 Task: Look for space in Araxá, Brazil from 1st July, 2023 to 3rd July, 2023 for 1 adult in price range Rs.5000 to Rs.15000. Place can be private room with 1  bedroom having 1 bed and 1 bathroom. Property type can be house, flat, guest house, hotel. Amenities needed are: wifi, washing machine. Booking option can be shelf check-in. Required host language is Spanish.
Action: Mouse moved to (493, 89)
Screenshot: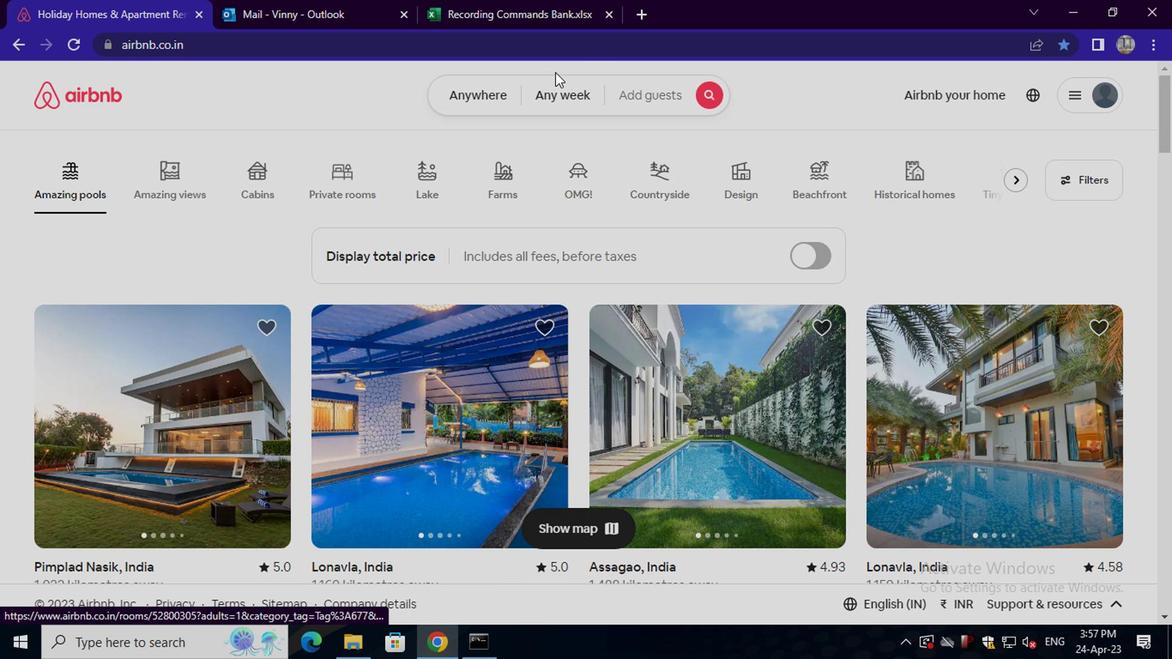 
Action: Mouse pressed left at (493, 89)
Screenshot: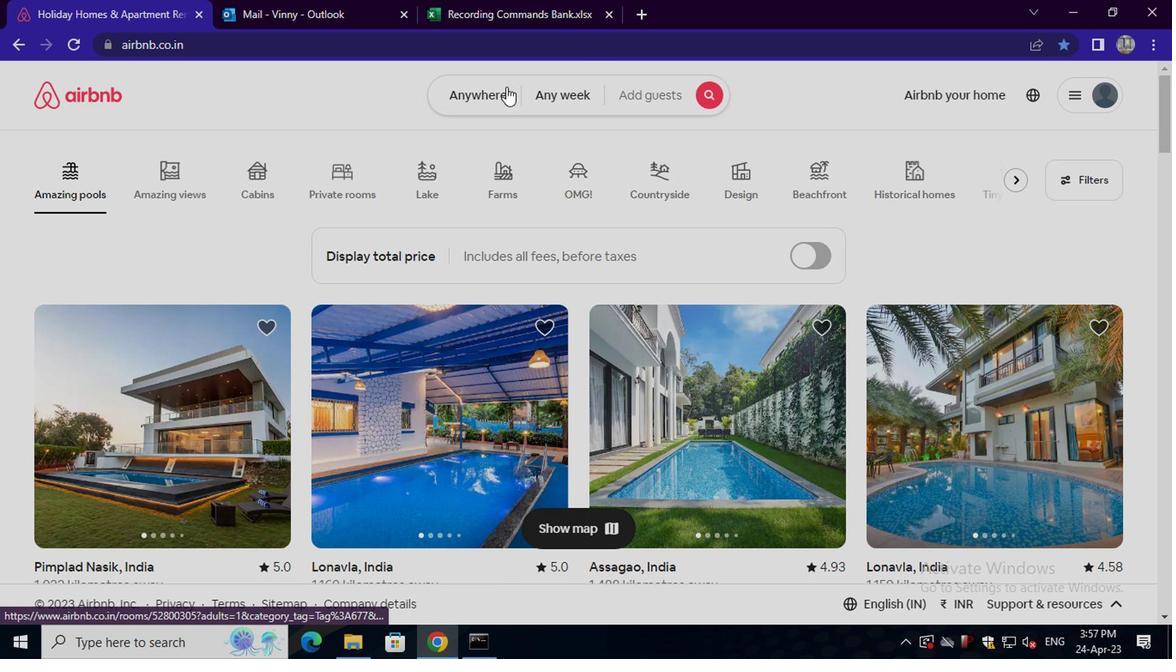 
Action: Mouse moved to (341, 167)
Screenshot: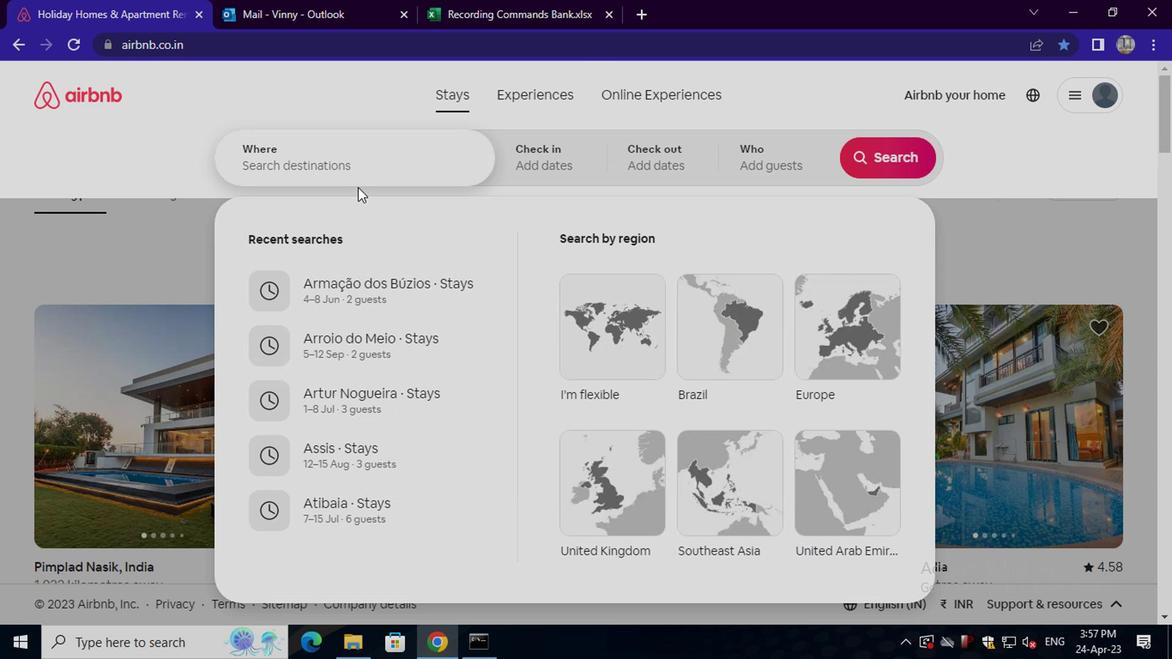 
Action: Mouse pressed left at (341, 167)
Screenshot: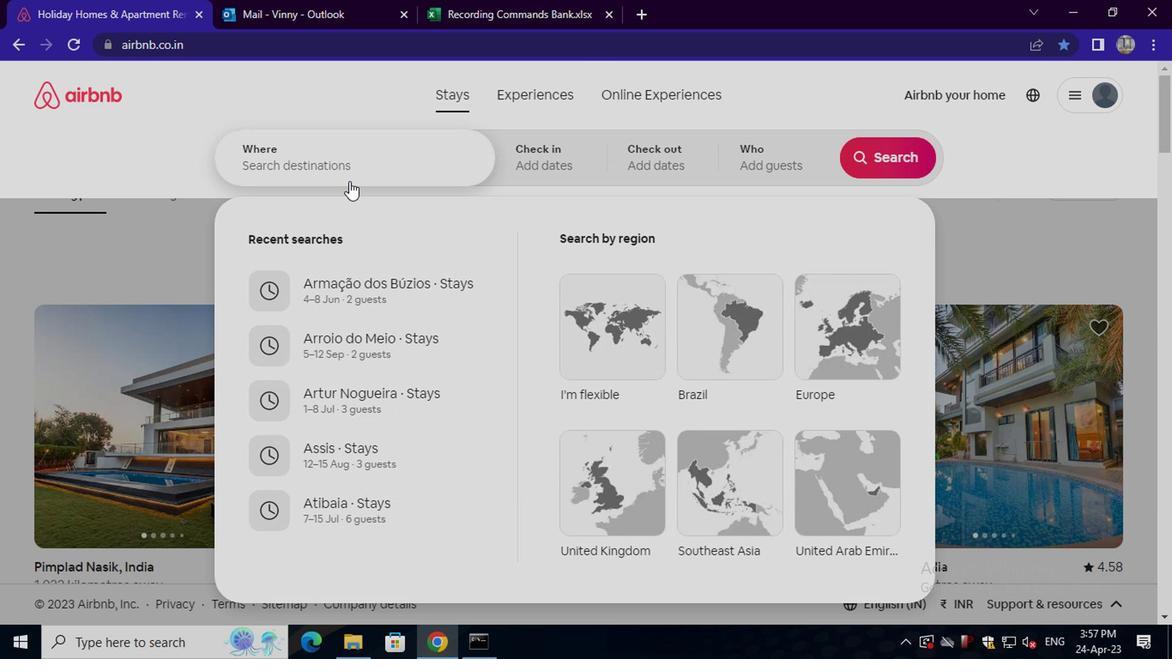 
Action: Key pressed araxa,<Key.space>brazil
Screenshot: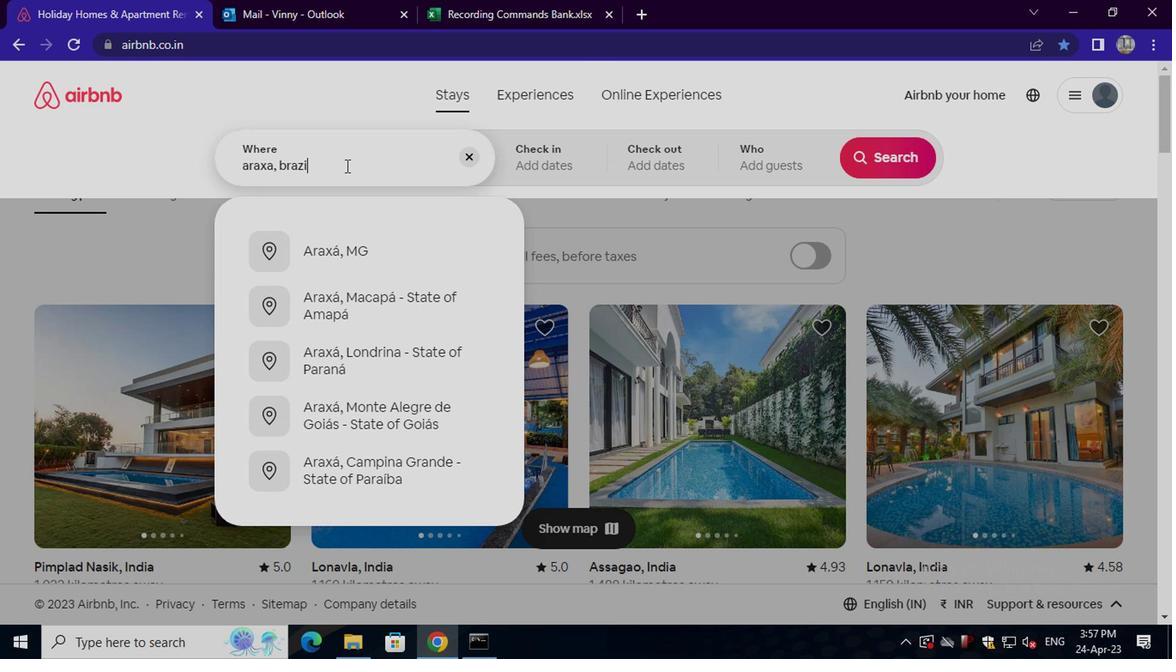 
Action: Mouse moved to (684, 3)
Screenshot: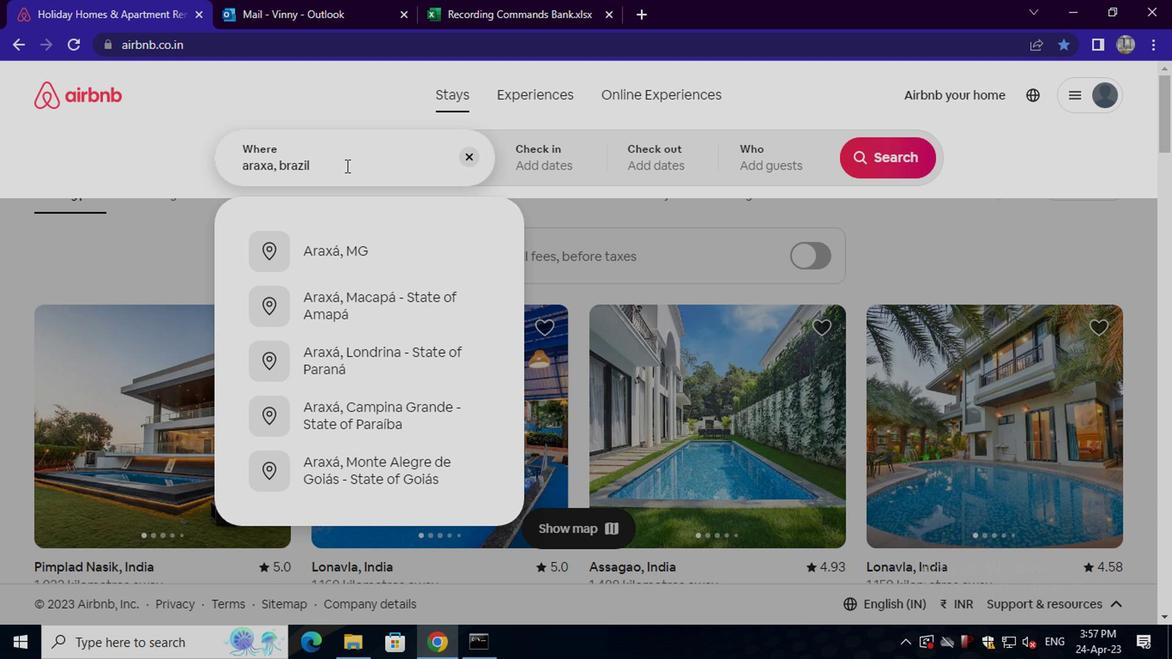 
Action: Key pressed <Key.enter>
Screenshot: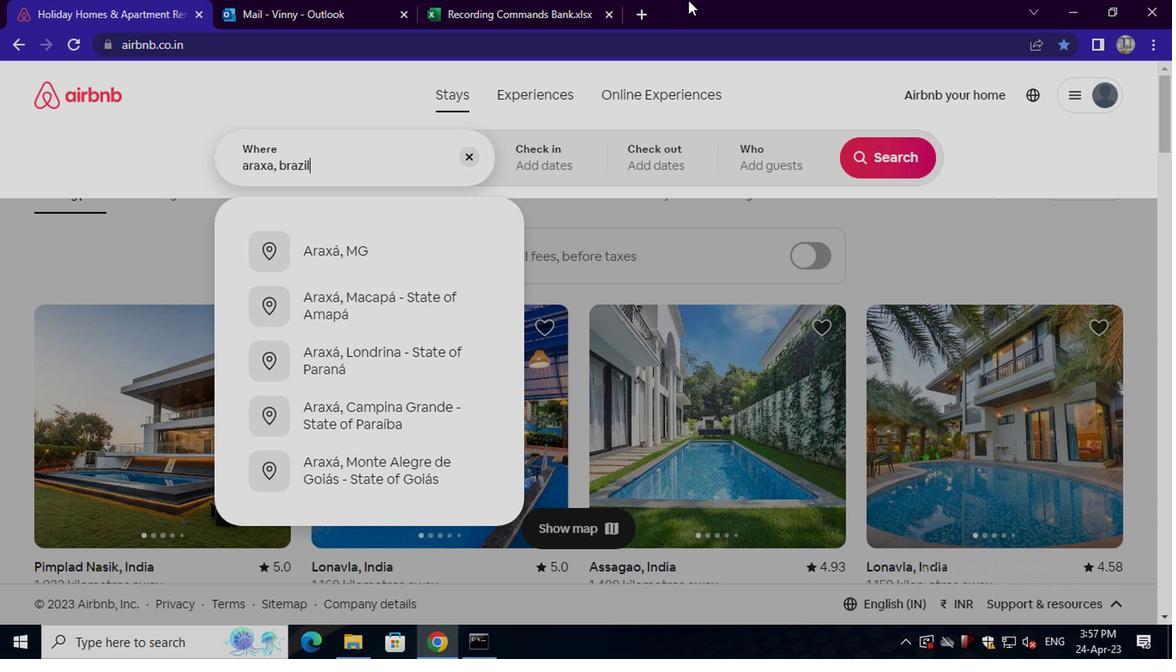 
Action: Mouse moved to (870, 292)
Screenshot: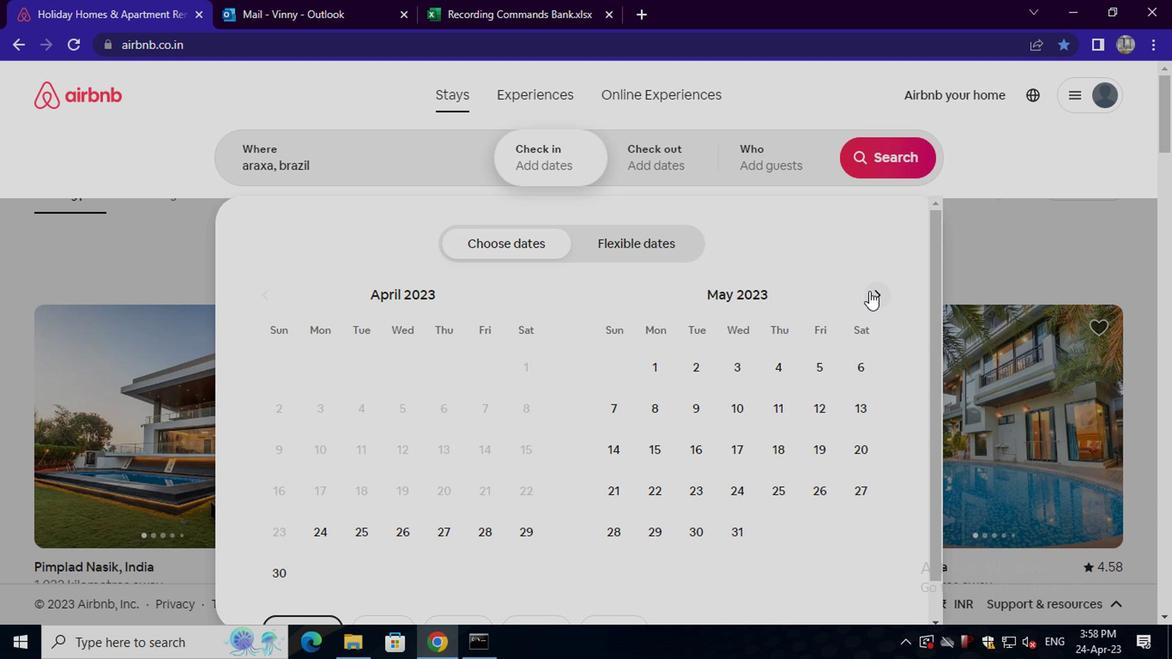 
Action: Mouse pressed left at (870, 292)
Screenshot: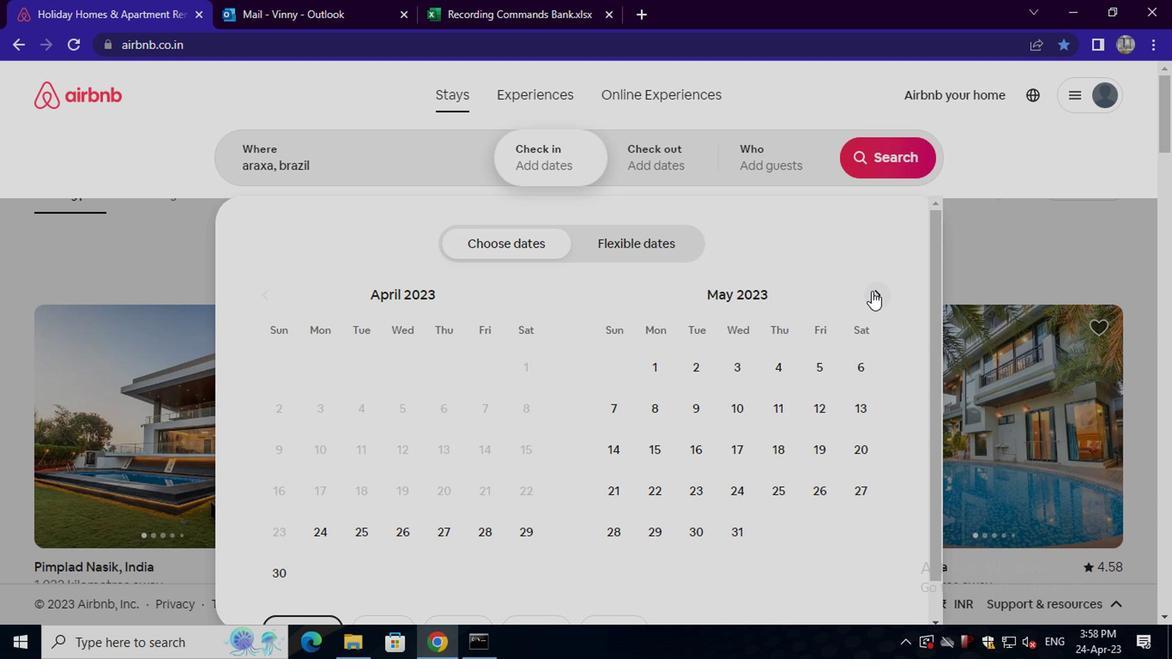 
Action: Mouse moved to (873, 299)
Screenshot: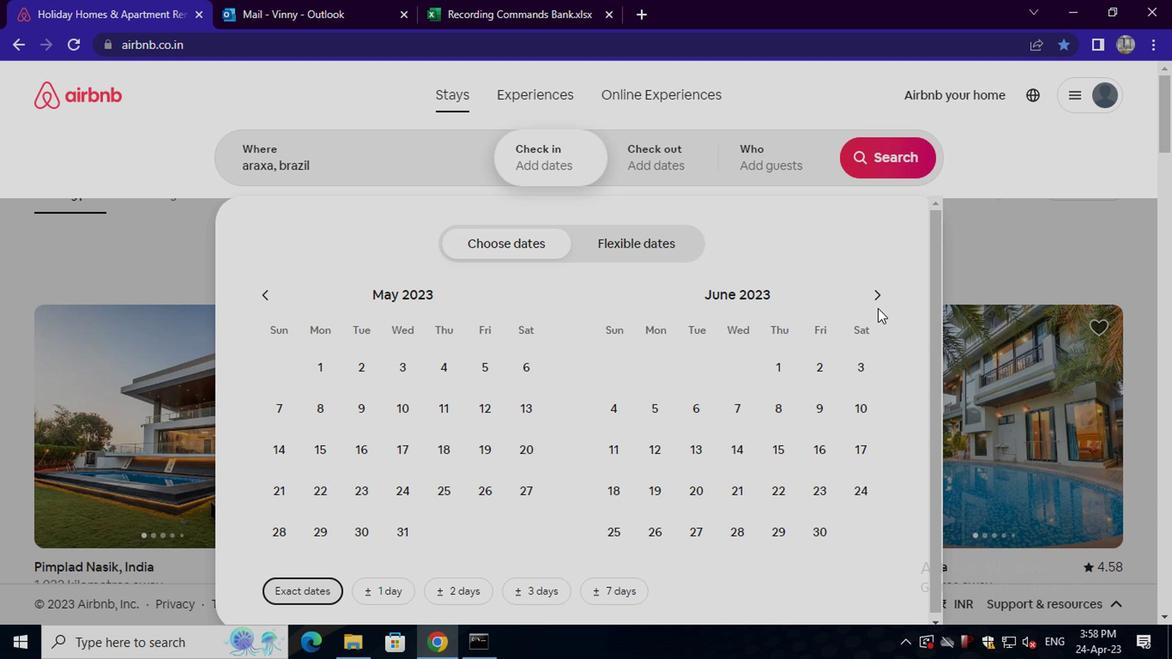 
Action: Mouse pressed left at (873, 299)
Screenshot: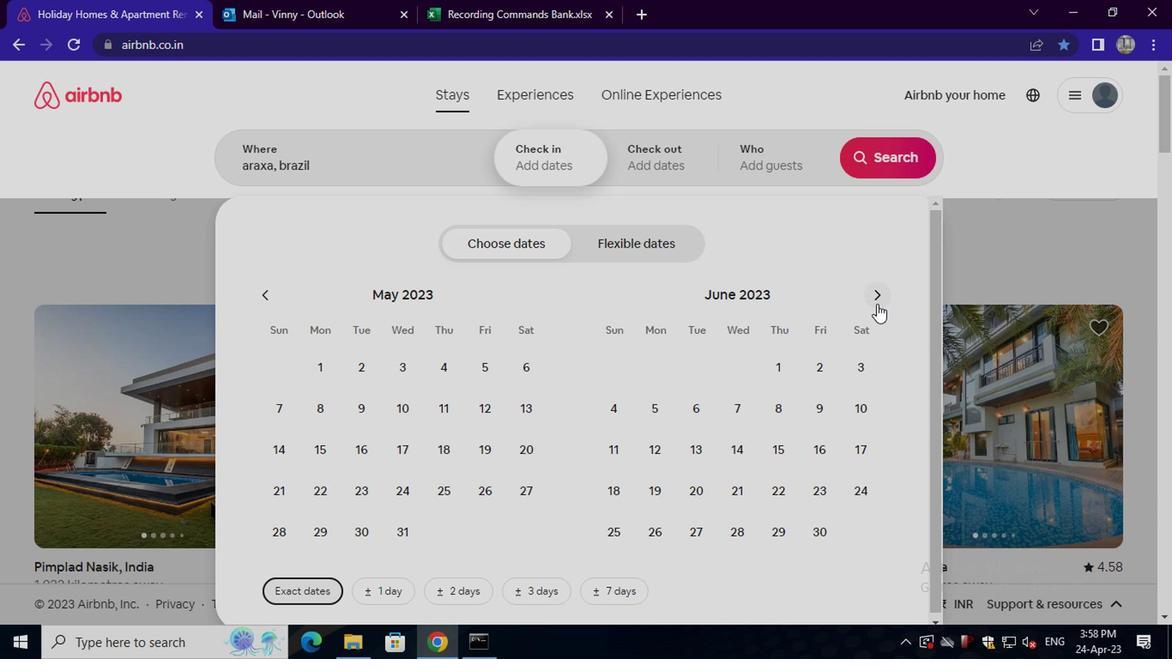 
Action: Mouse moved to (849, 370)
Screenshot: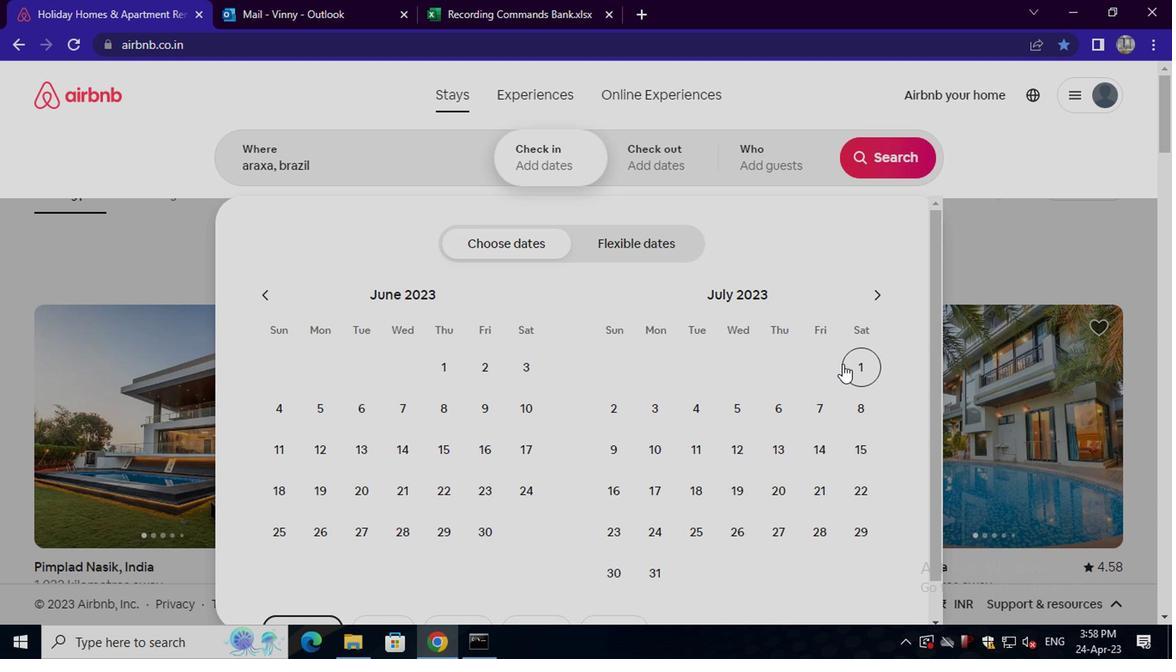 
Action: Mouse pressed left at (849, 370)
Screenshot: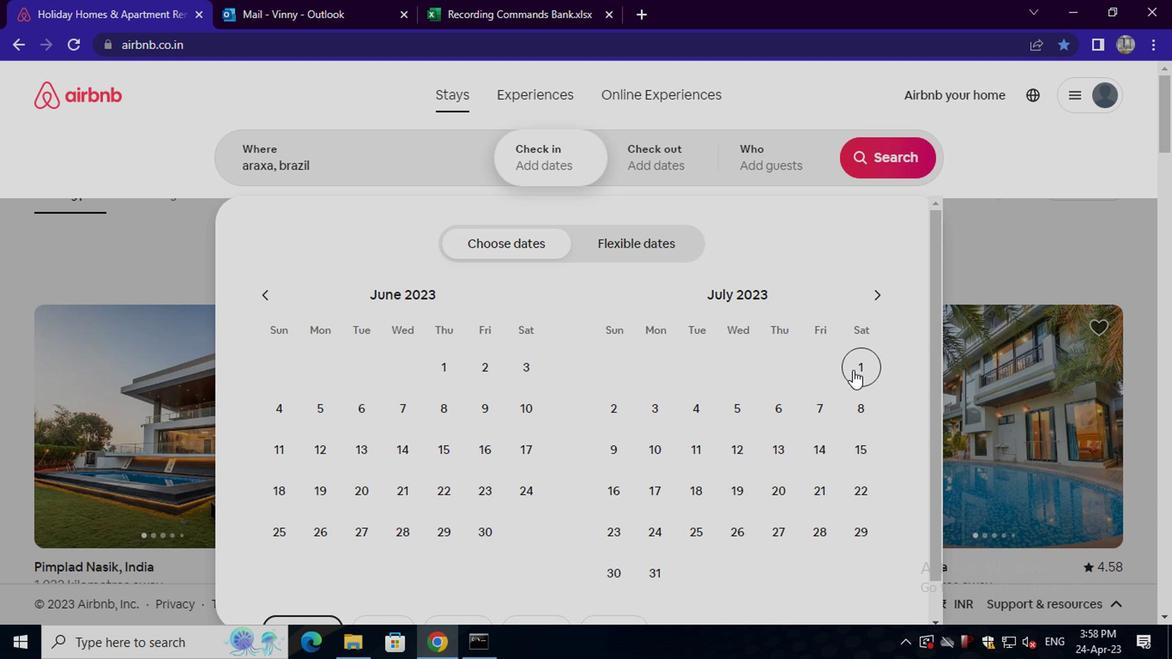 
Action: Mouse moved to (653, 406)
Screenshot: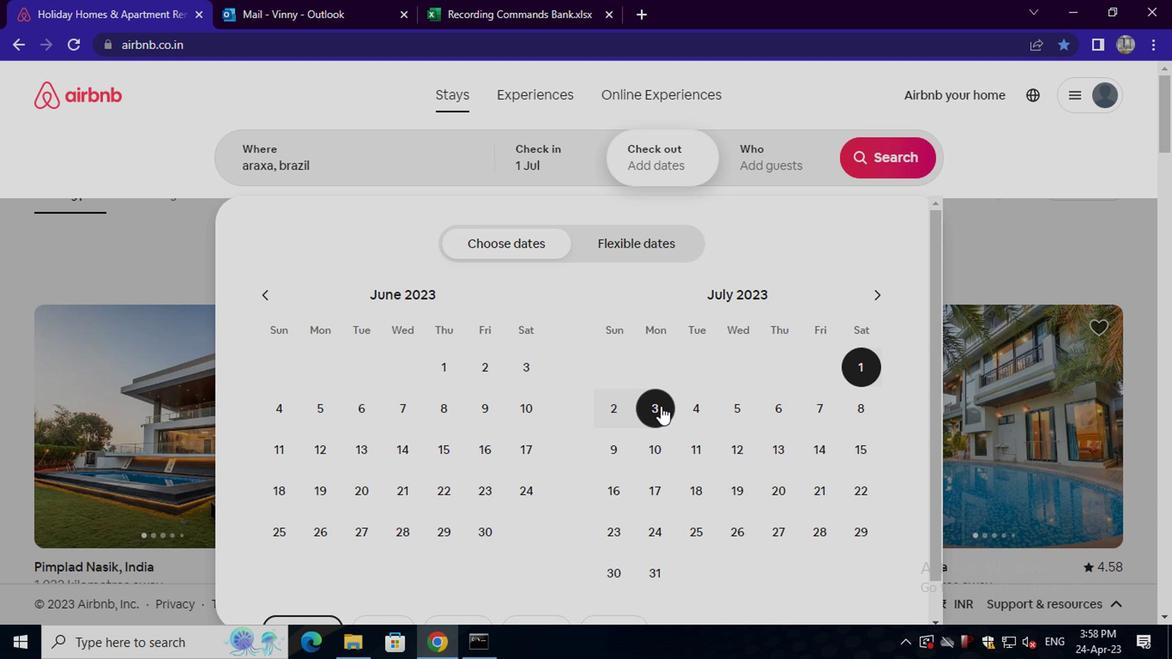 
Action: Mouse pressed left at (653, 406)
Screenshot: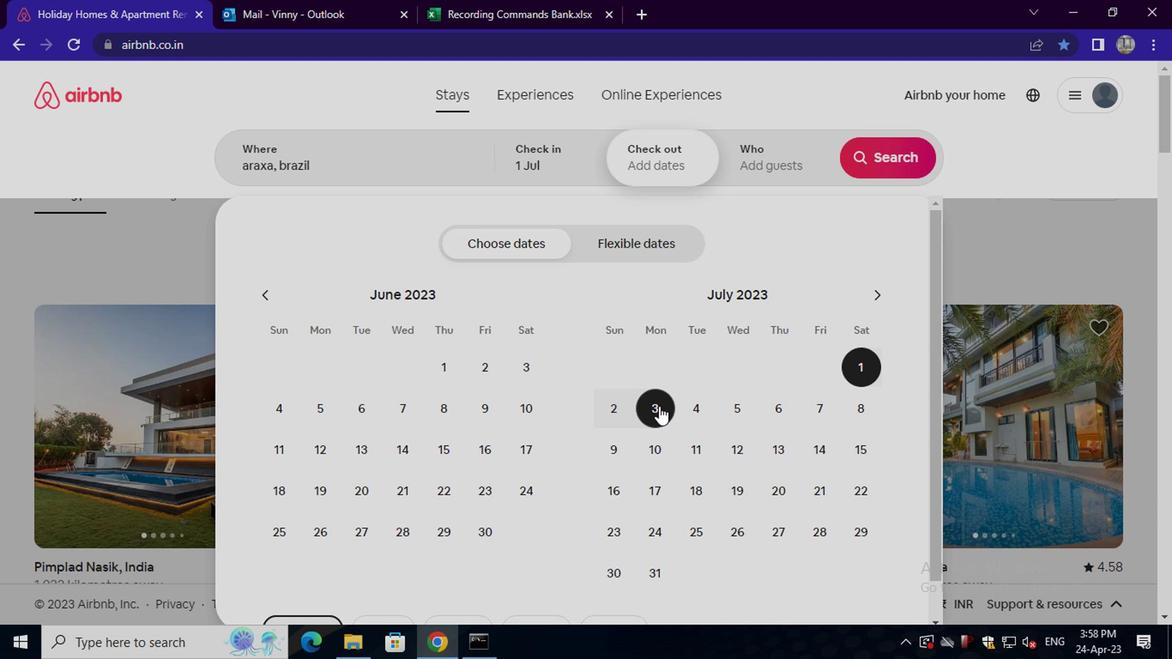 
Action: Mouse moved to (757, 166)
Screenshot: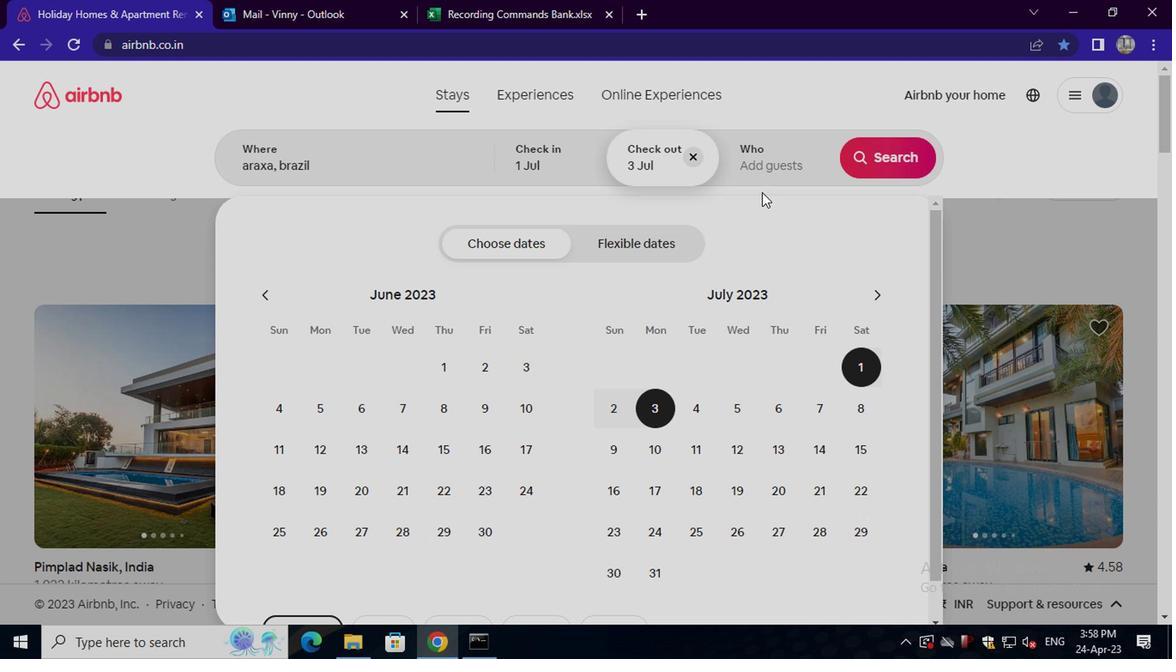 
Action: Mouse pressed left at (757, 166)
Screenshot: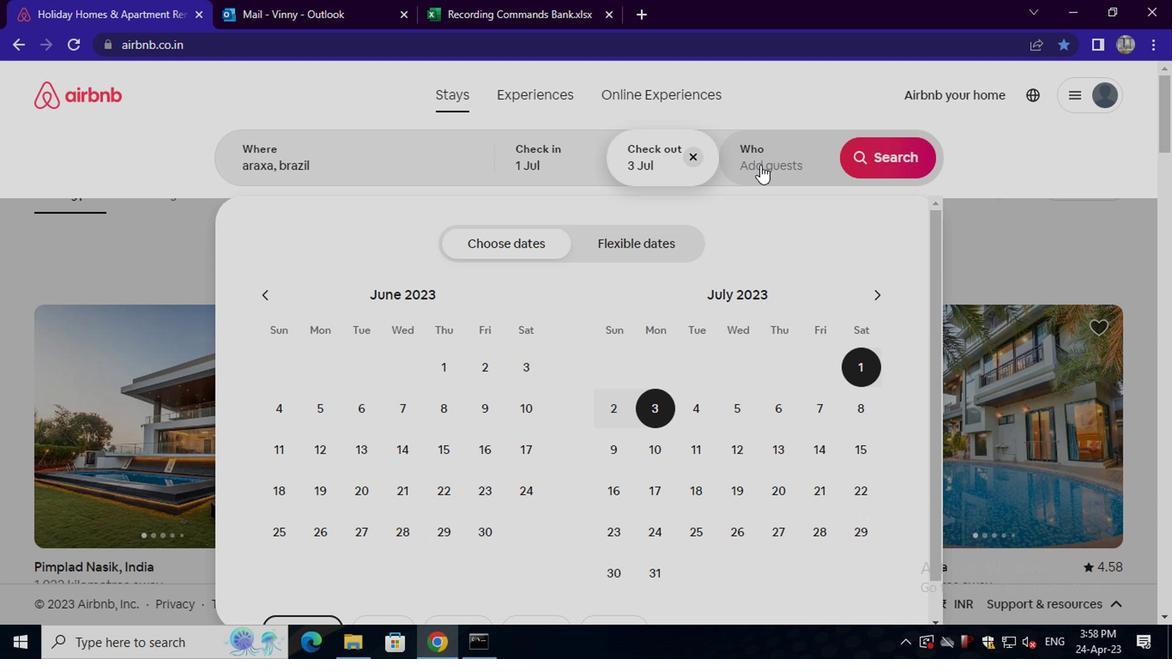 
Action: Mouse moved to (883, 243)
Screenshot: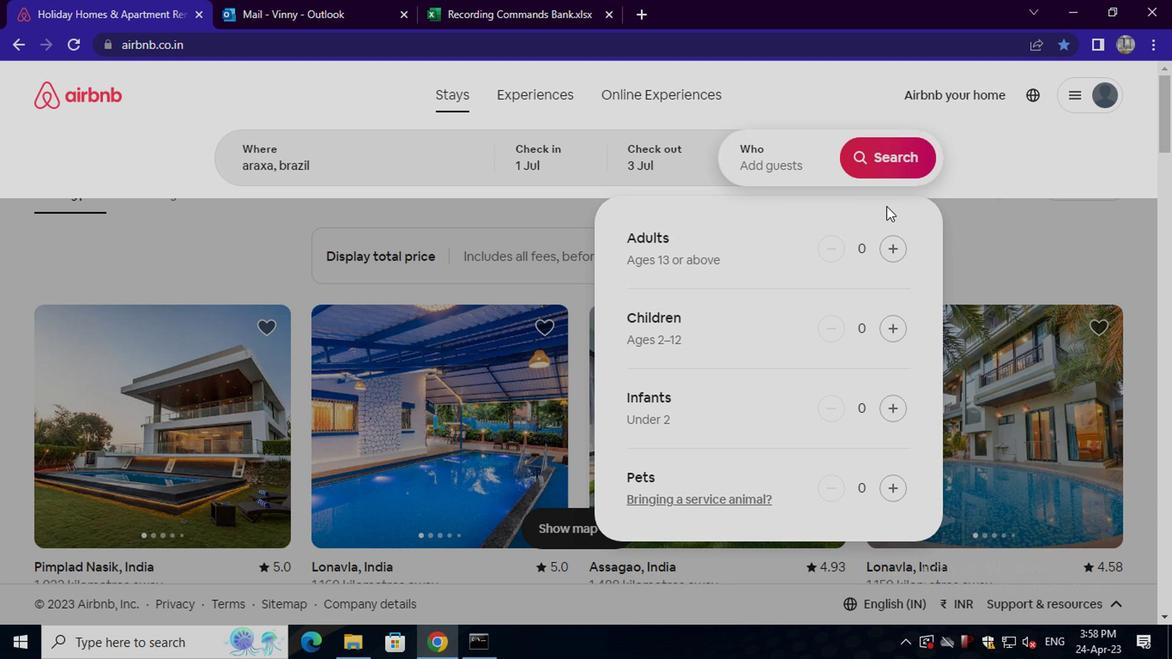 
Action: Mouse pressed left at (883, 243)
Screenshot: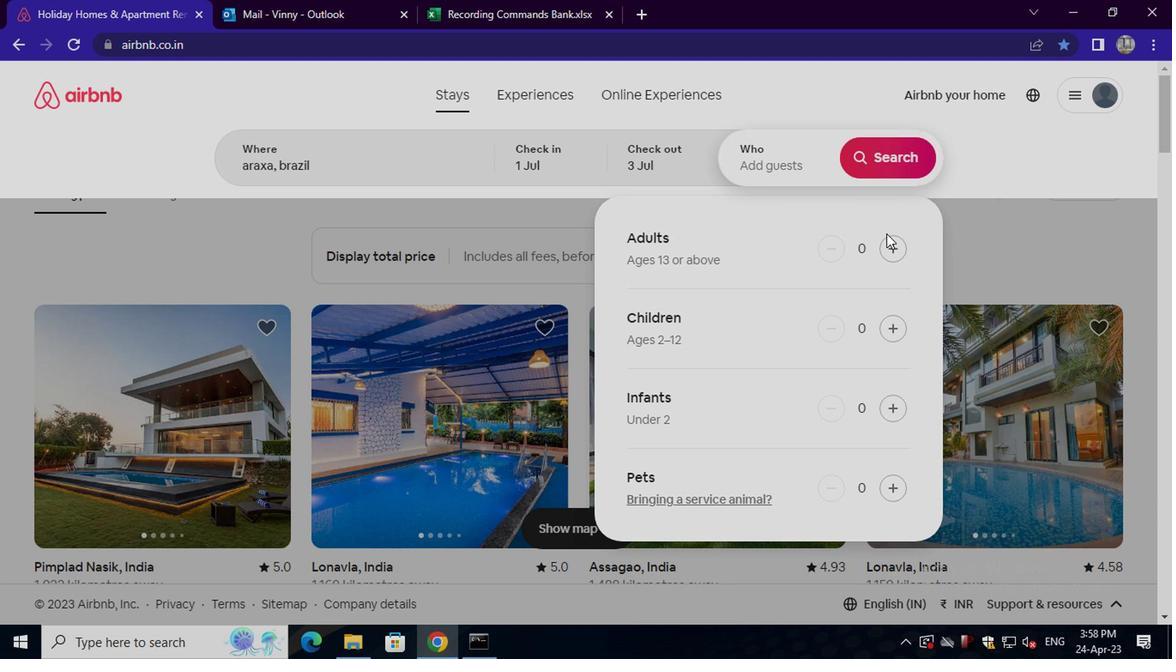 
Action: Mouse moved to (888, 166)
Screenshot: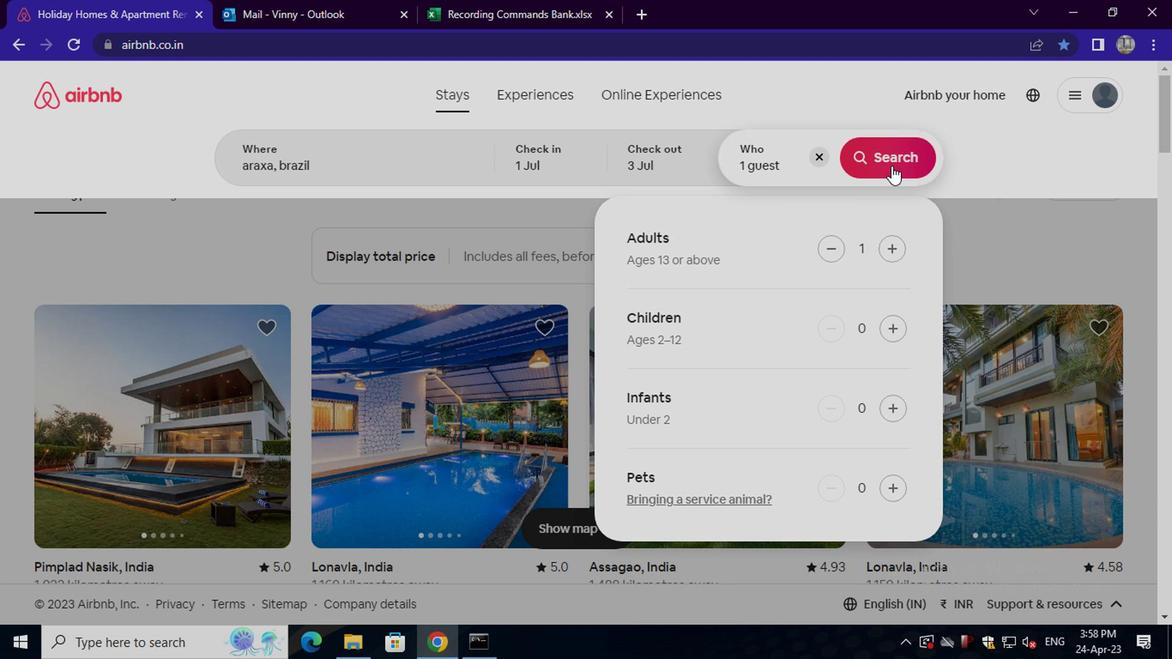 
Action: Mouse pressed left at (888, 166)
Screenshot: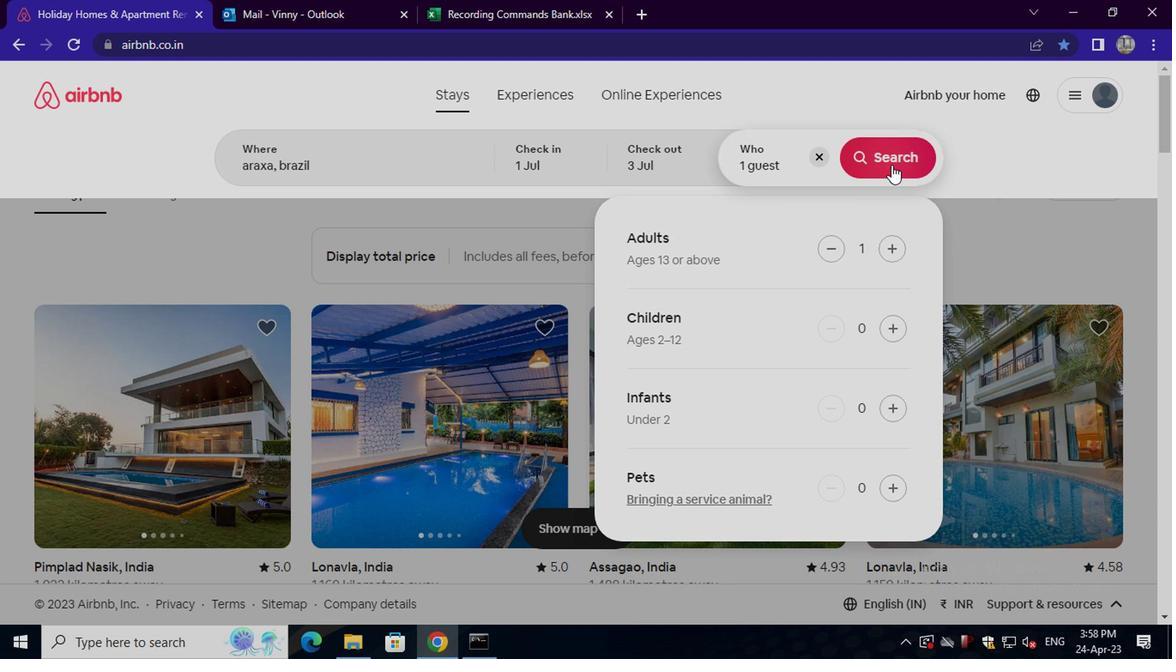 
Action: Mouse moved to (1081, 161)
Screenshot: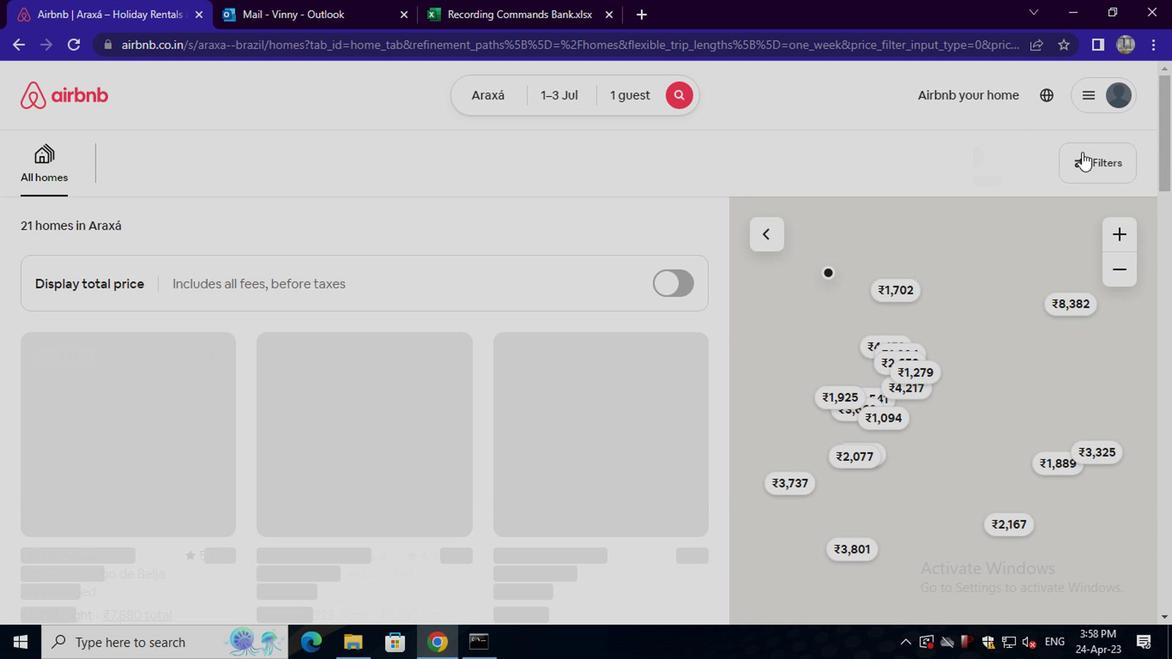 
Action: Mouse pressed left at (1081, 161)
Screenshot: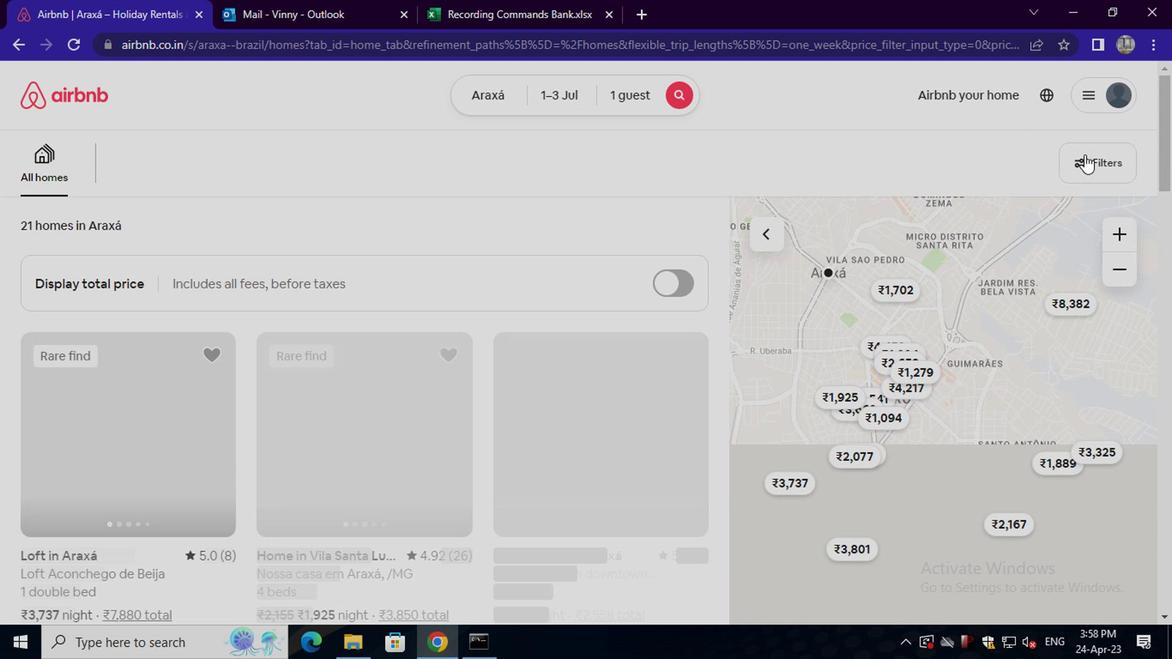 
Action: Mouse moved to (446, 380)
Screenshot: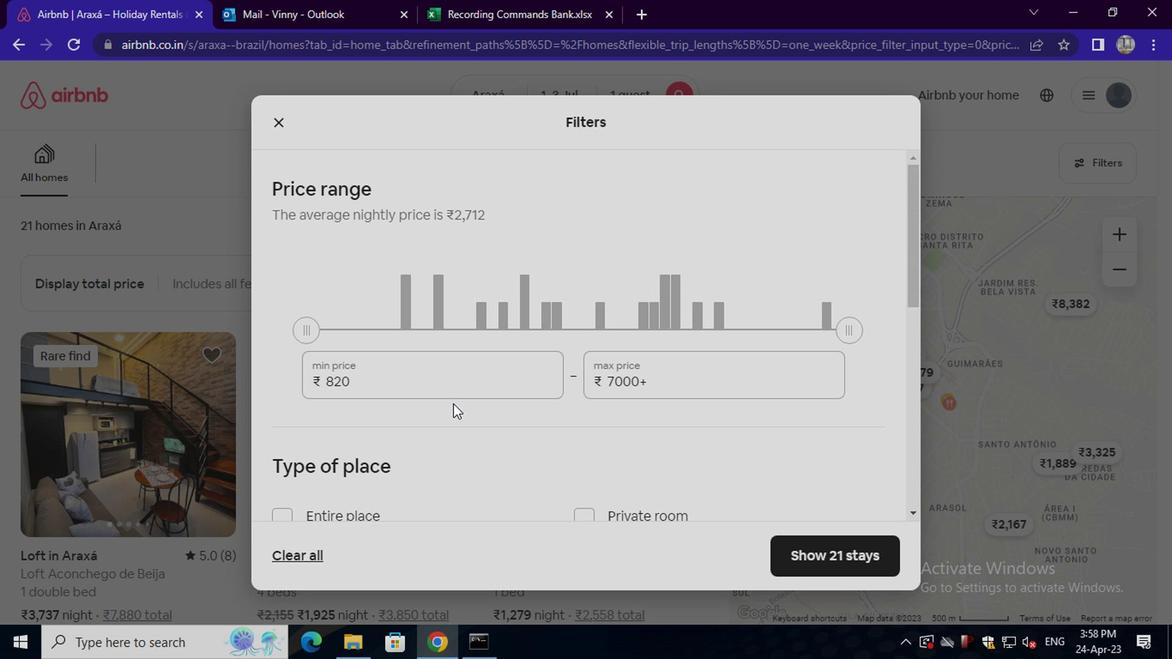 
Action: Mouse pressed left at (446, 380)
Screenshot: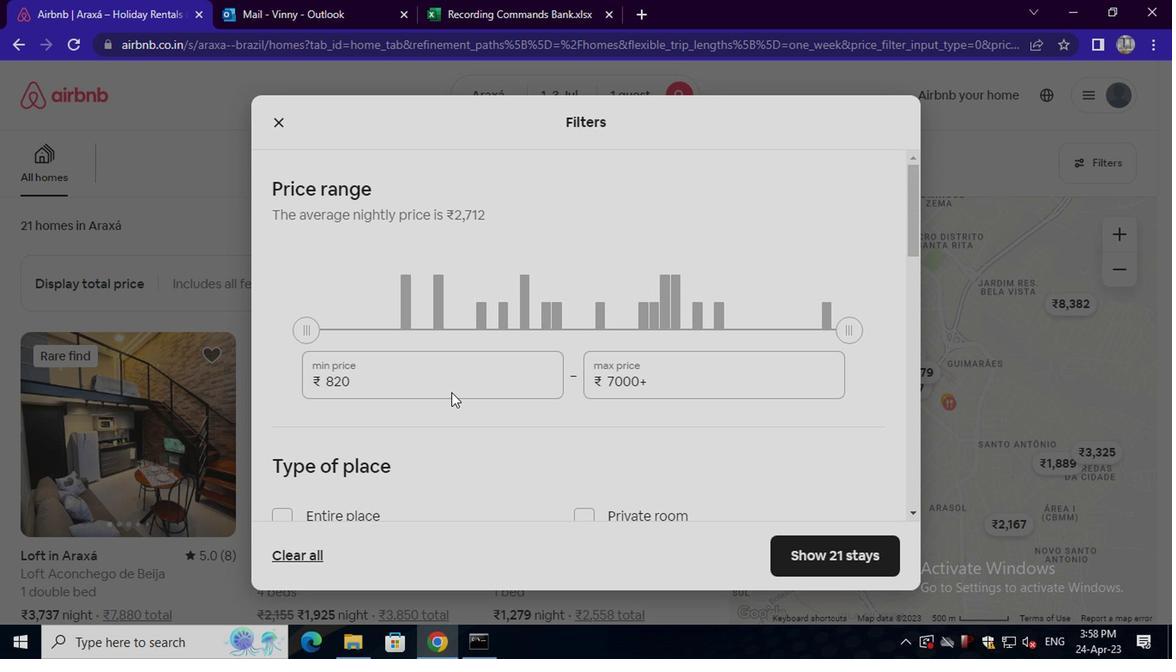 
Action: Mouse moved to (471, 359)
Screenshot: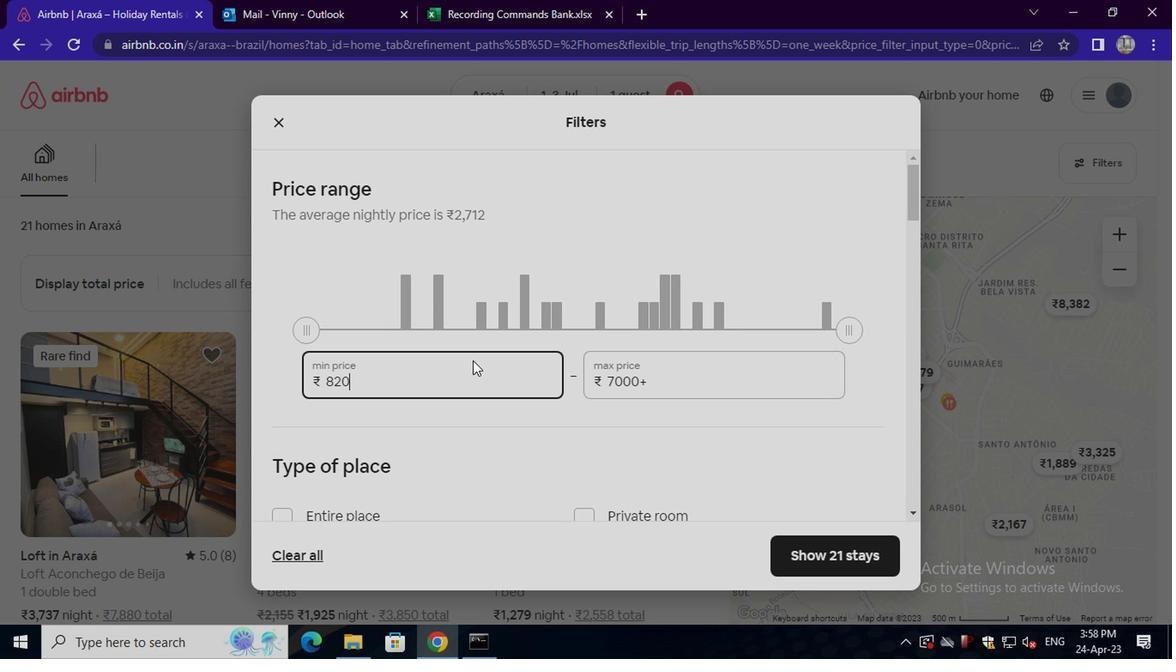 
Action: Key pressed <Key.backspace><Key.backspace><Key.backspace><Key.backspace><Key.backspace><Key.backspace><Key.backspace><Key.backspace><Key.backspace><Key.backspace>5000
Screenshot: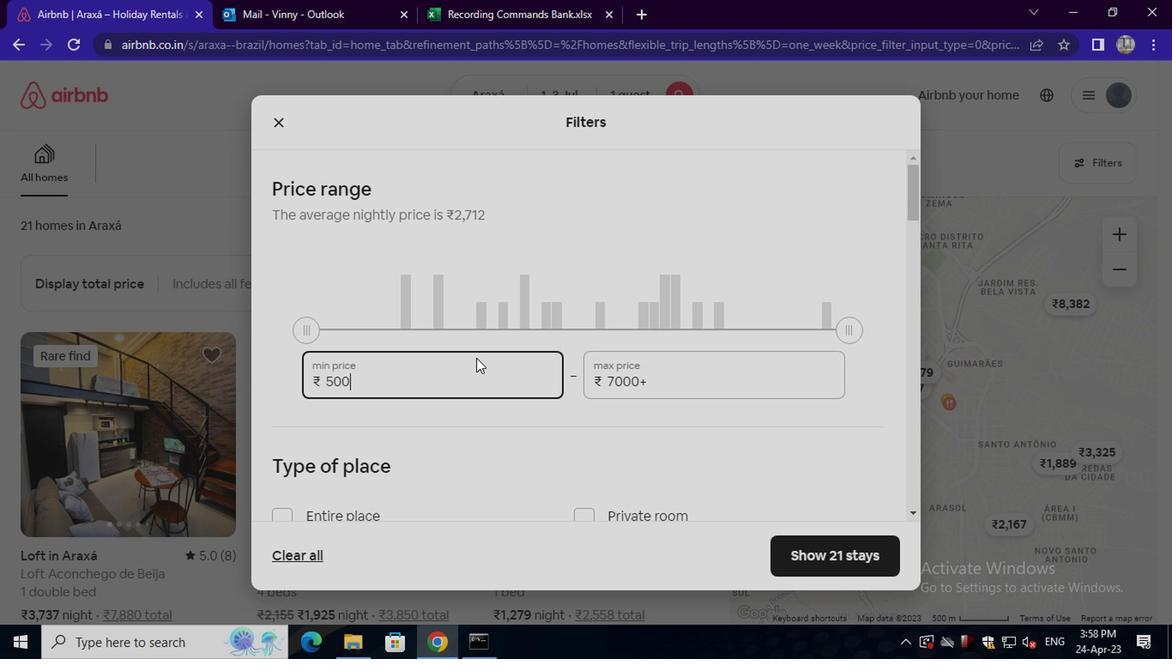 
Action: Mouse moved to (664, 389)
Screenshot: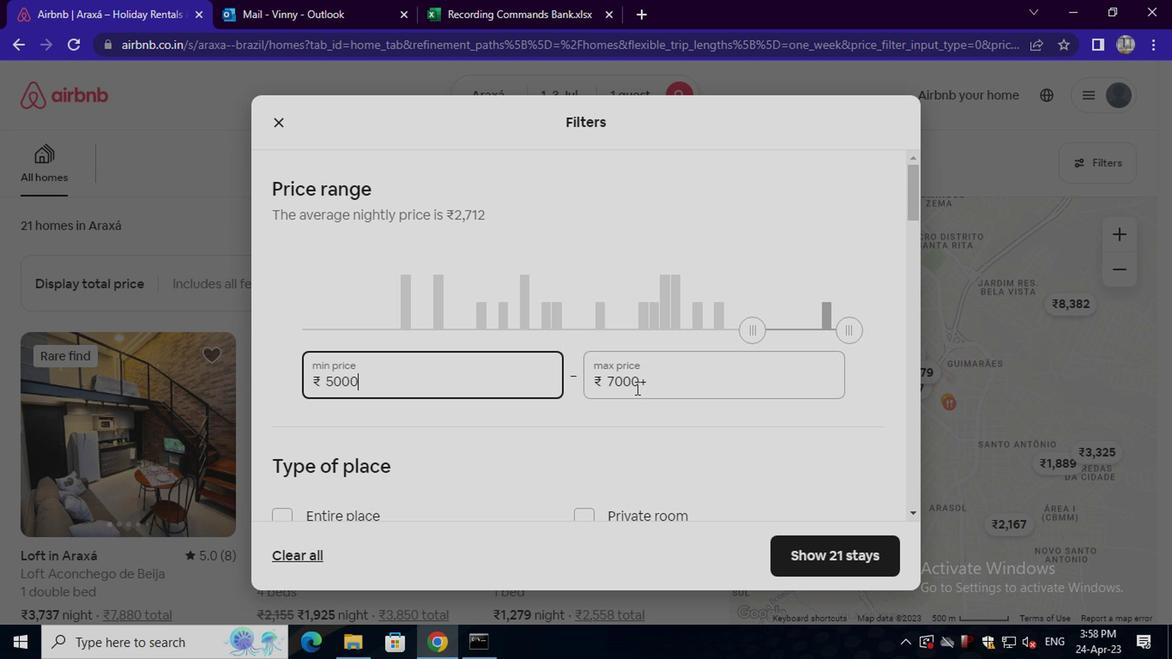 
Action: Mouse pressed left at (664, 389)
Screenshot: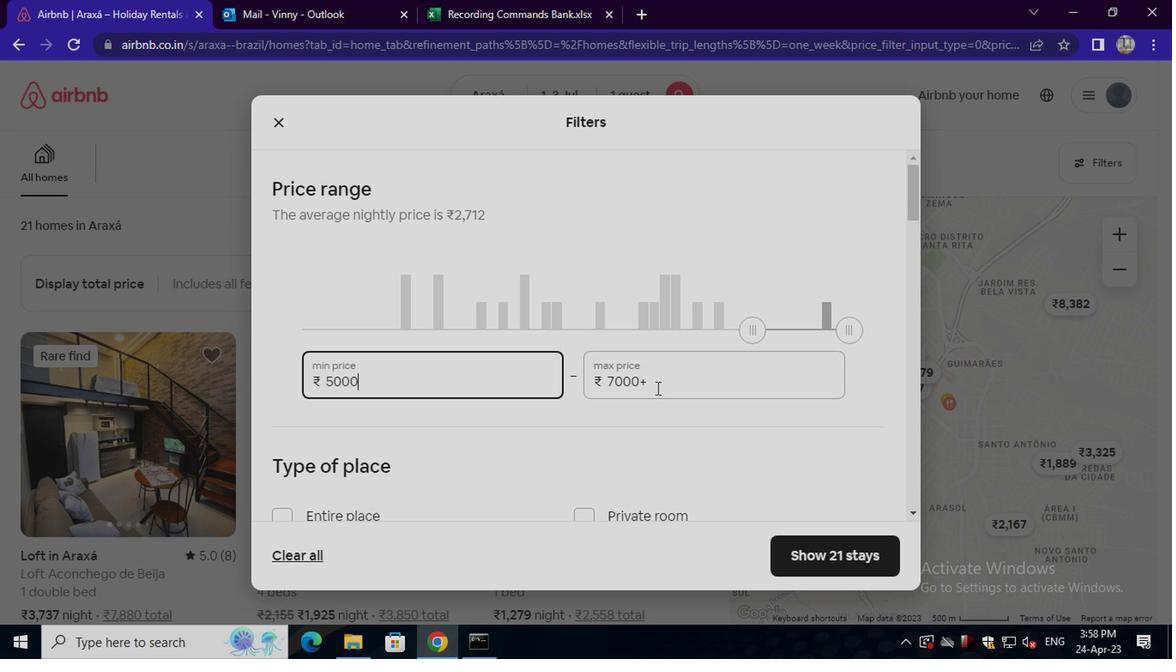 
Action: Mouse moved to (744, 335)
Screenshot: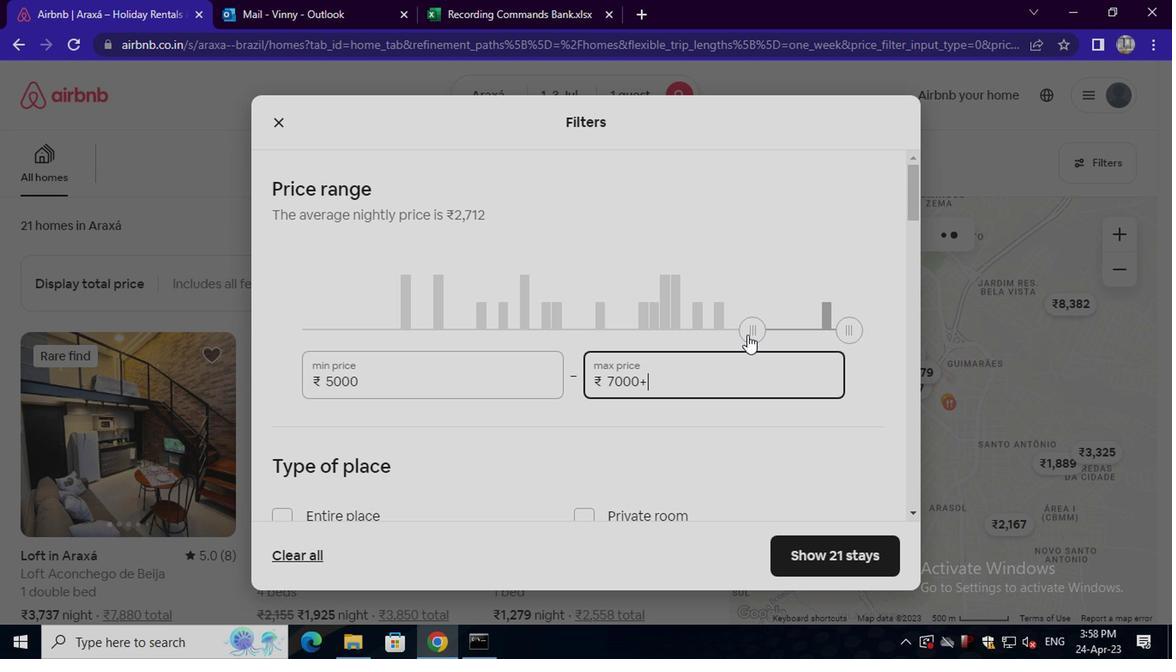 
Action: Key pressed <Key.backspace><Key.backspace><Key.backspace><Key.backspace><Key.backspace><Key.backspace><Key.backspace><Key.backspace><Key.backspace><Key.backspace><Key.backspace>15000
Screenshot: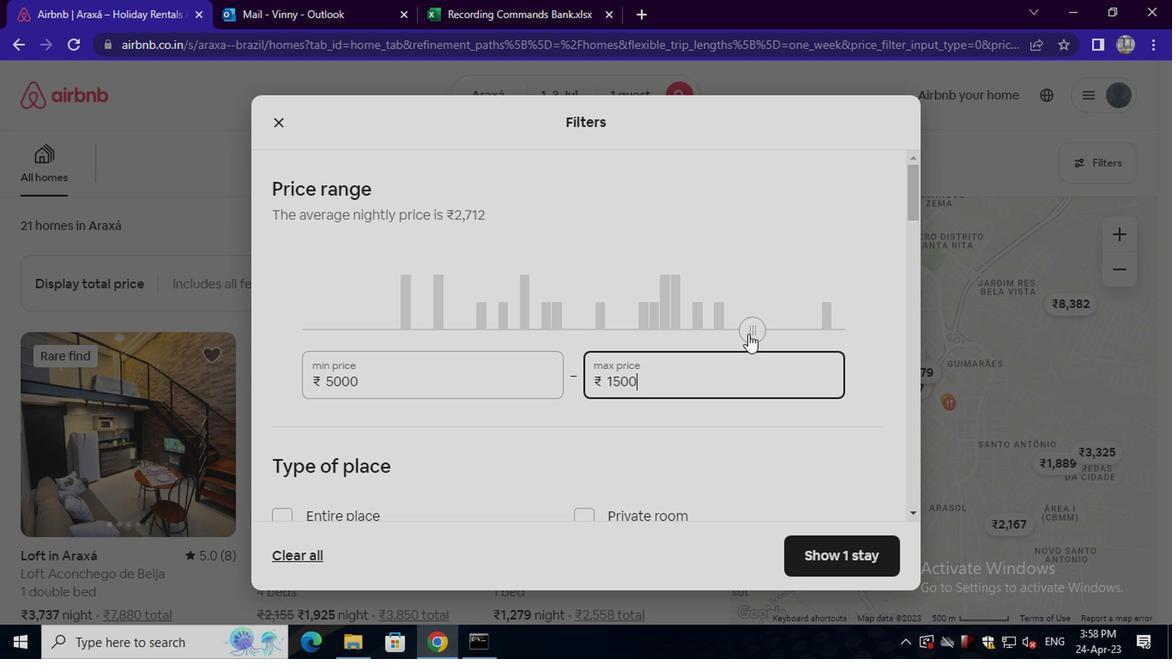 
Action: Mouse moved to (656, 415)
Screenshot: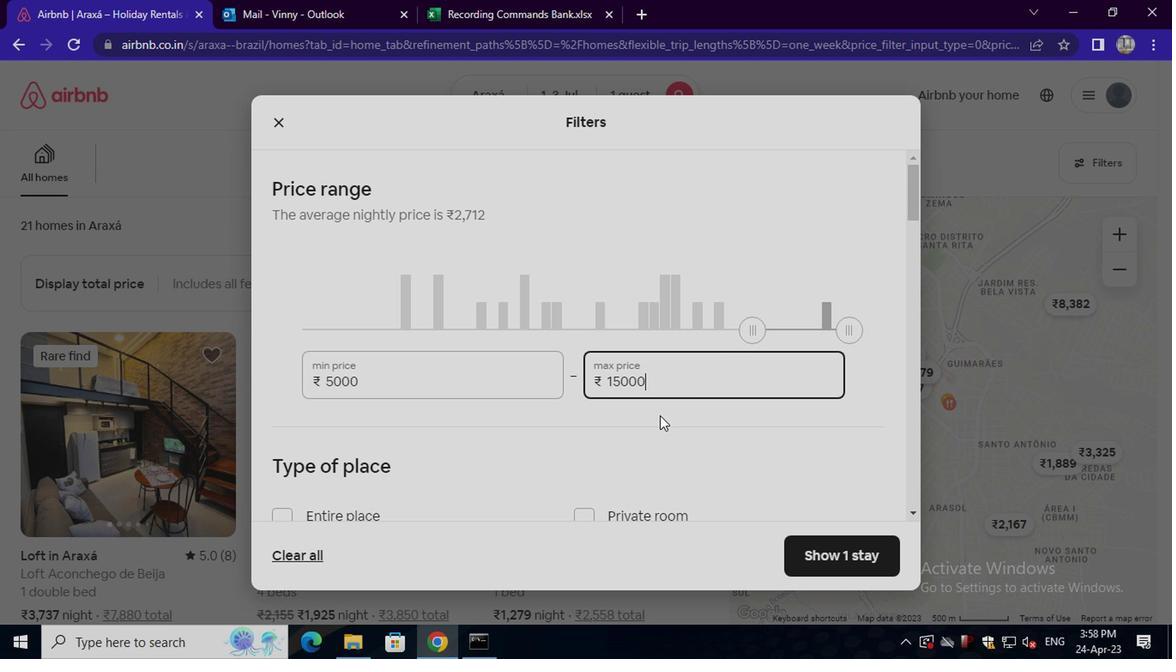 
Action: Mouse scrolled (656, 415) with delta (0, 0)
Screenshot: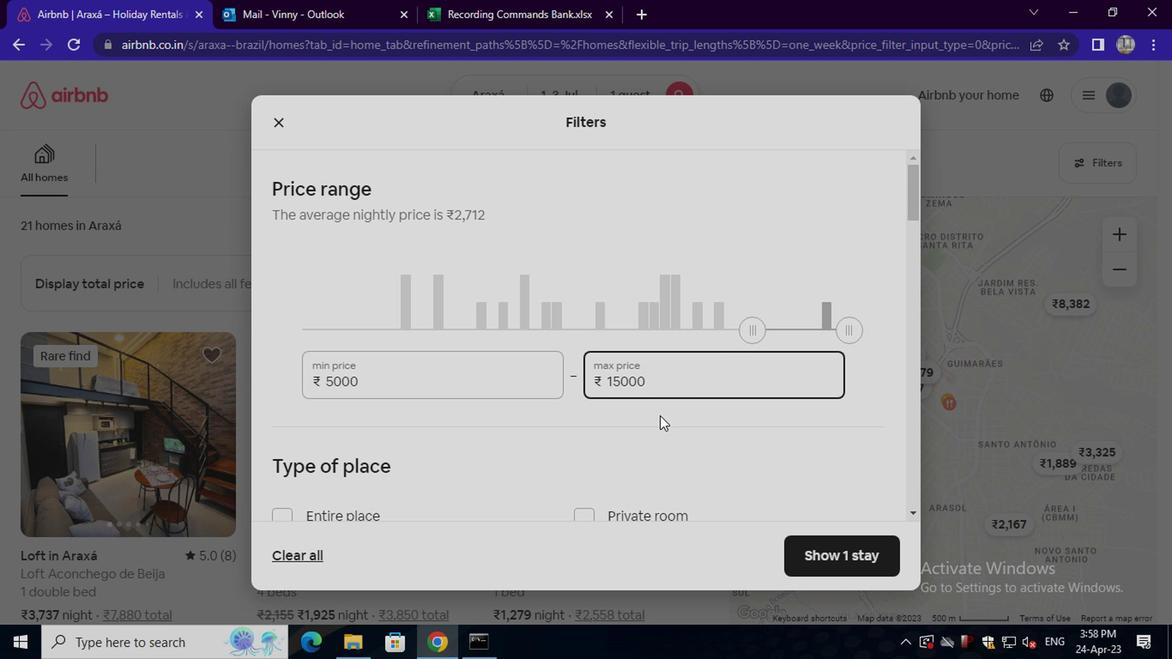 
Action: Mouse scrolled (656, 415) with delta (0, 0)
Screenshot: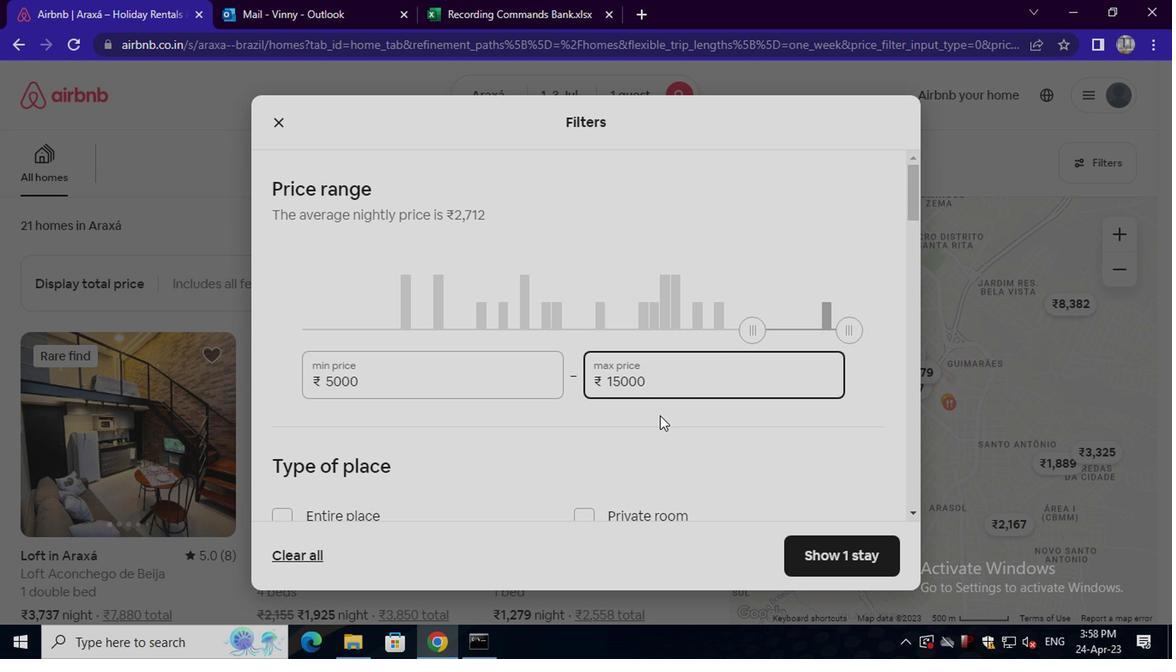 
Action: Mouse moved to (597, 351)
Screenshot: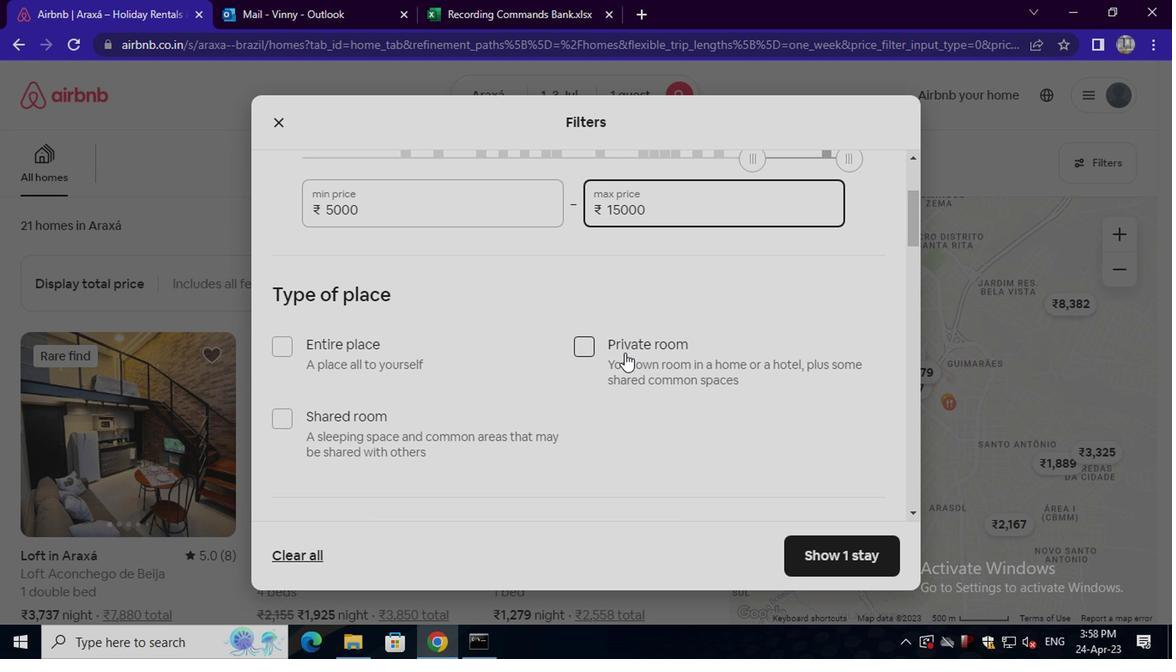 
Action: Mouse pressed left at (597, 351)
Screenshot: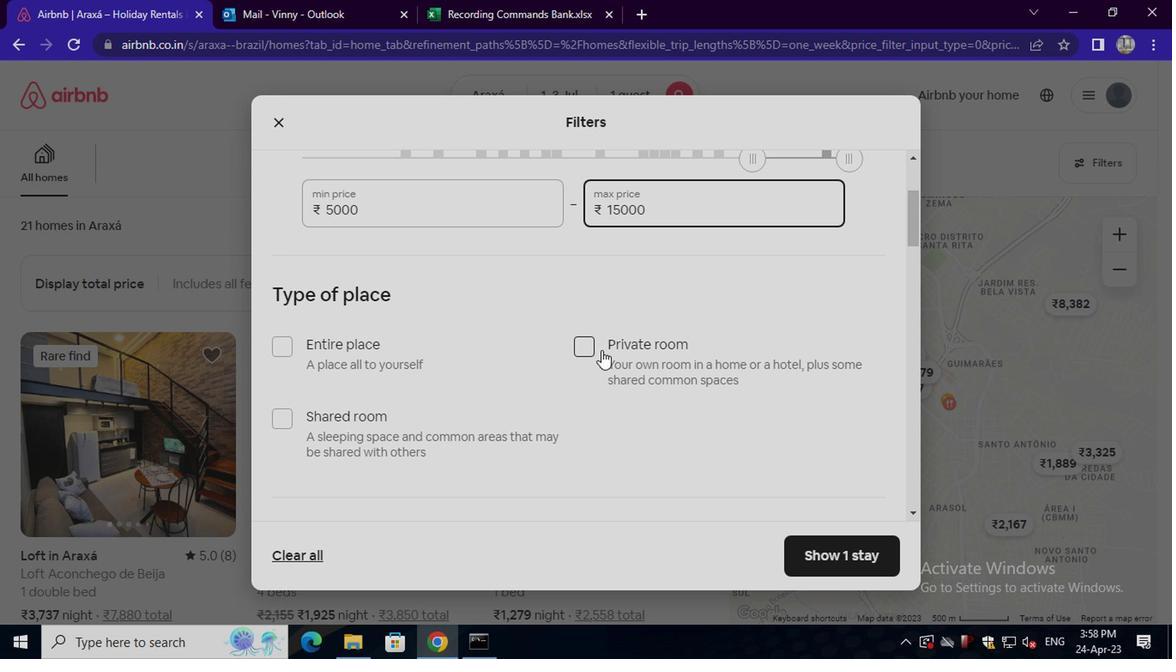
Action: Mouse scrolled (597, 350) with delta (0, 0)
Screenshot: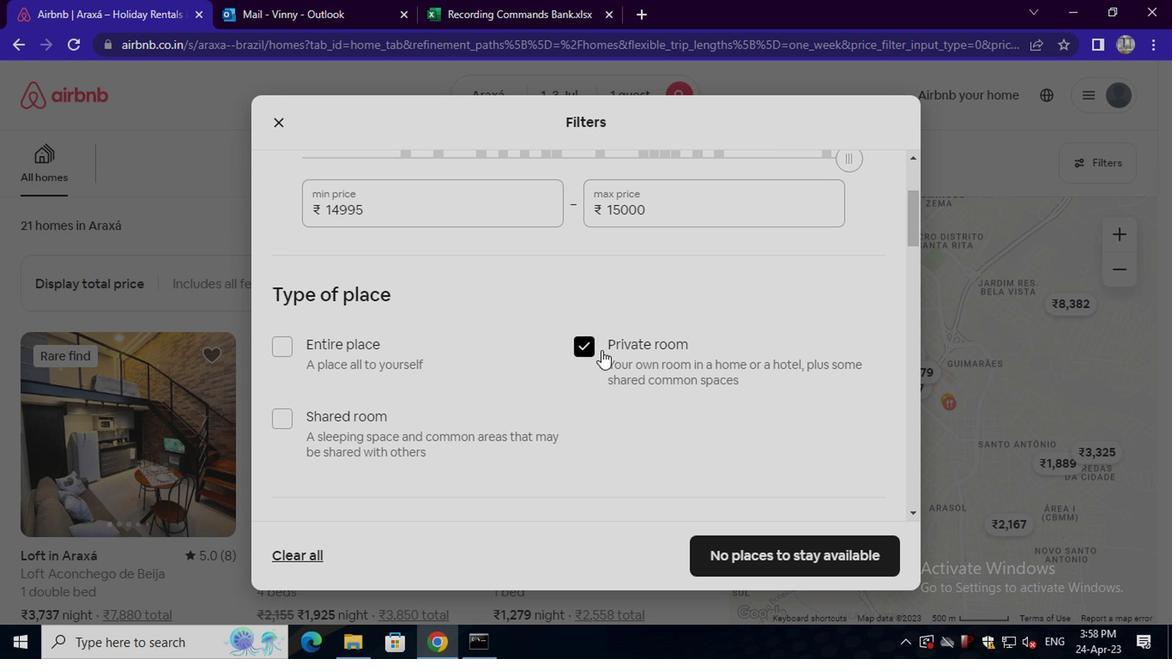 
Action: Mouse scrolled (597, 350) with delta (0, 0)
Screenshot: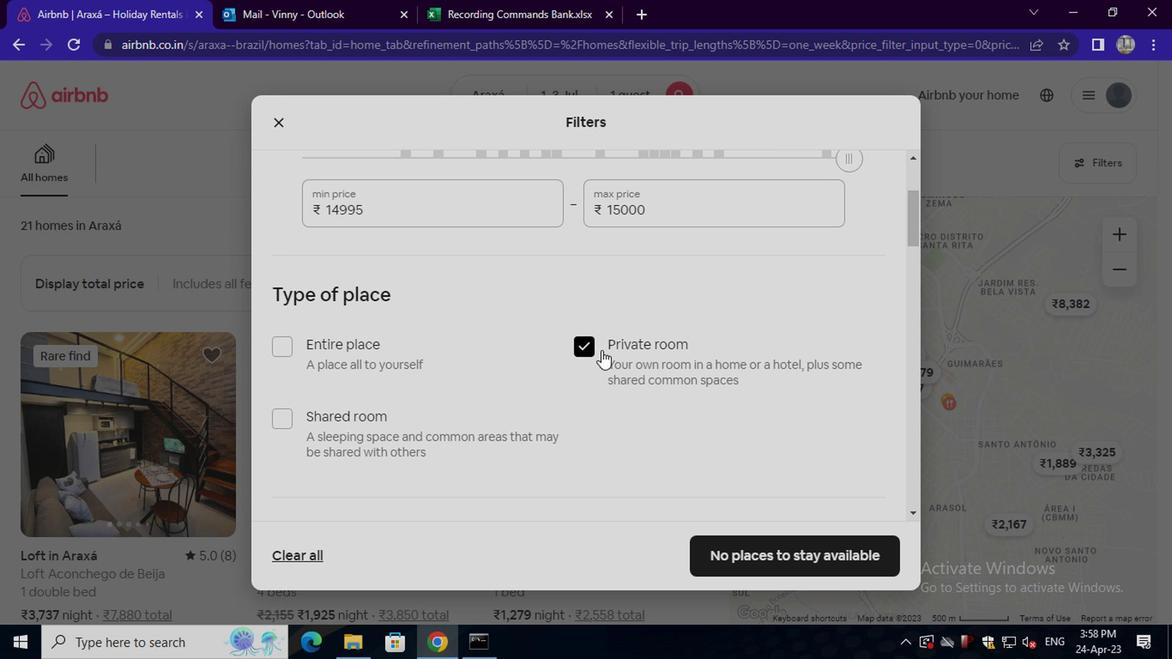 
Action: Mouse moved to (355, 449)
Screenshot: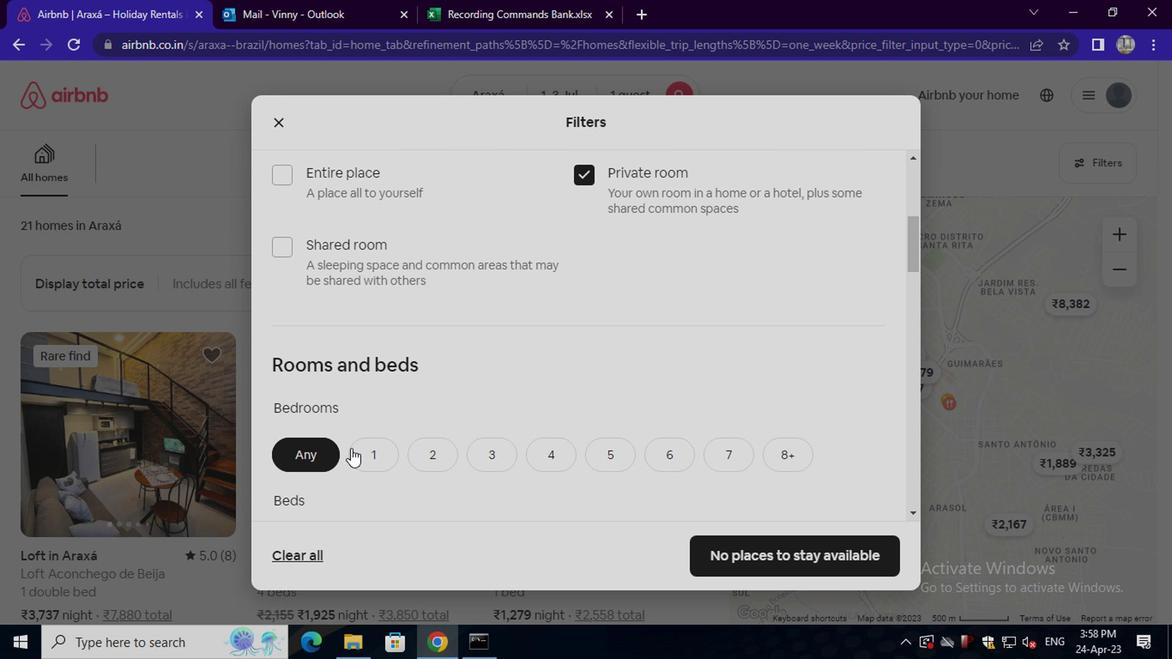 
Action: Mouse pressed left at (355, 449)
Screenshot: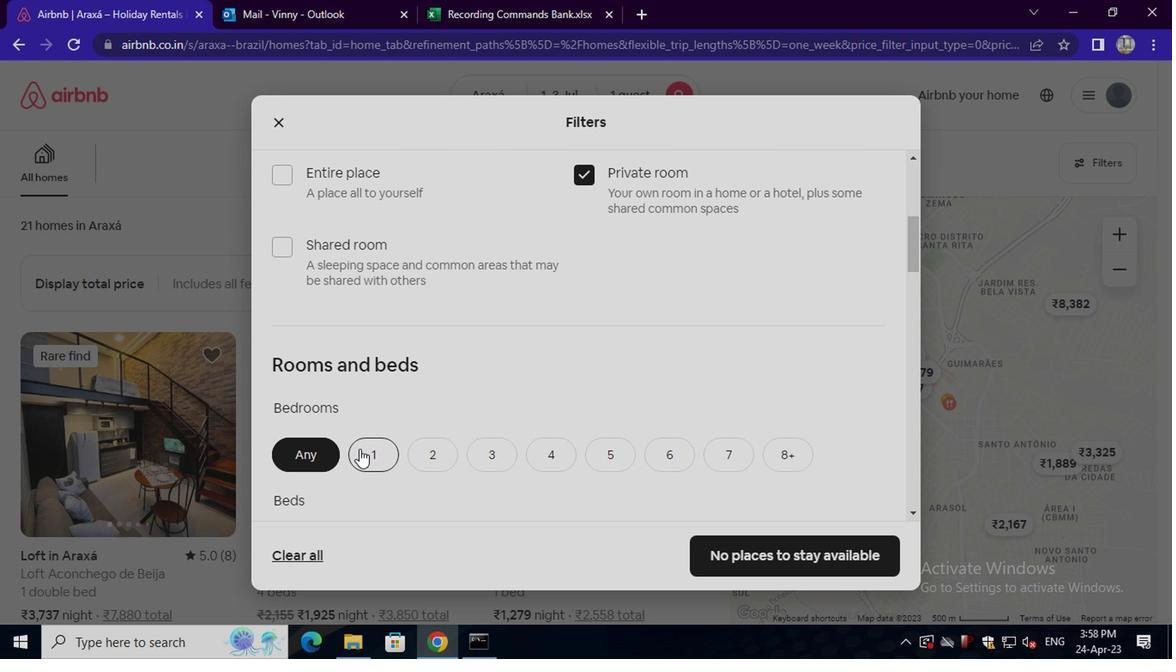 
Action: Mouse moved to (359, 451)
Screenshot: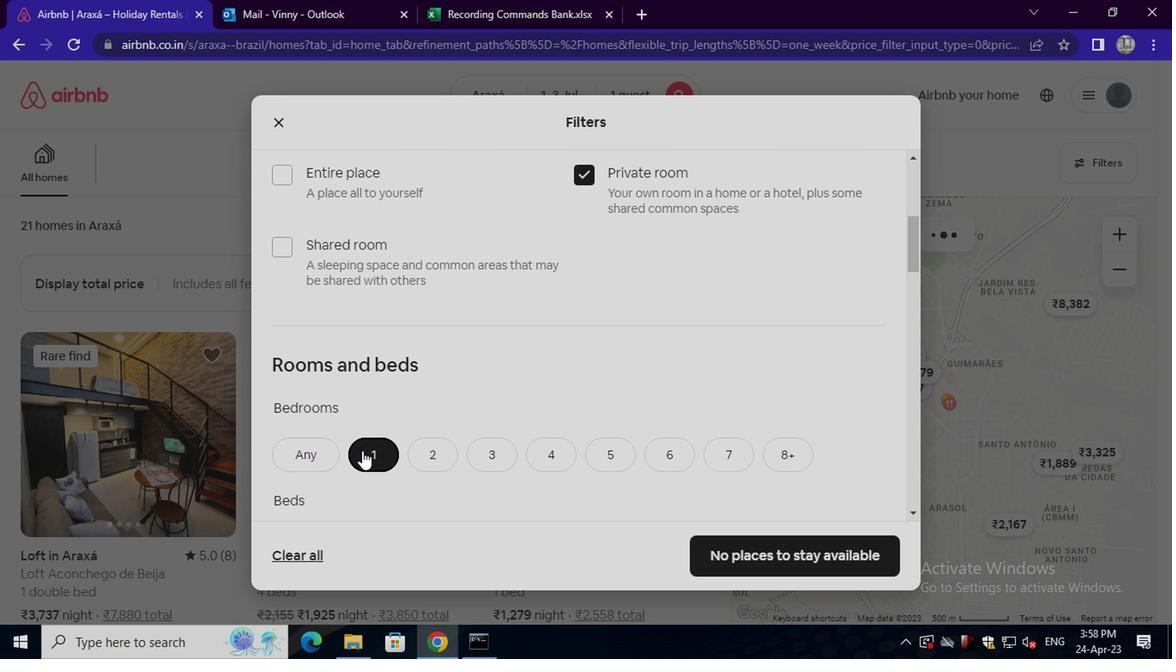 
Action: Mouse scrolled (359, 451) with delta (0, 0)
Screenshot: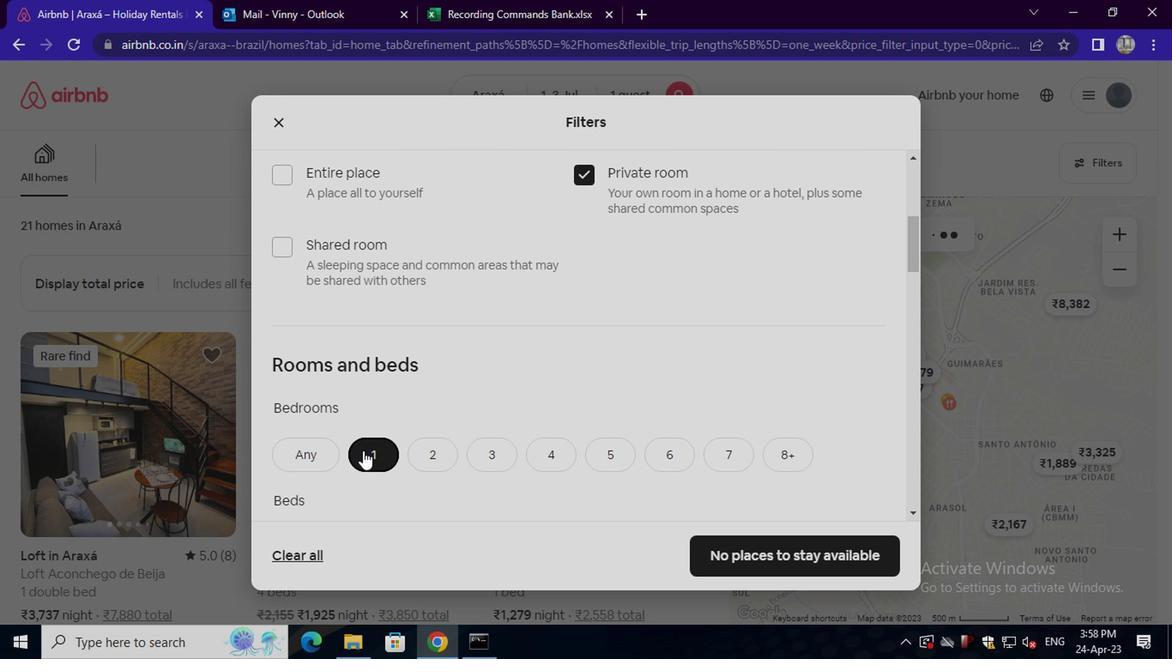 
Action: Mouse scrolled (359, 451) with delta (0, 0)
Screenshot: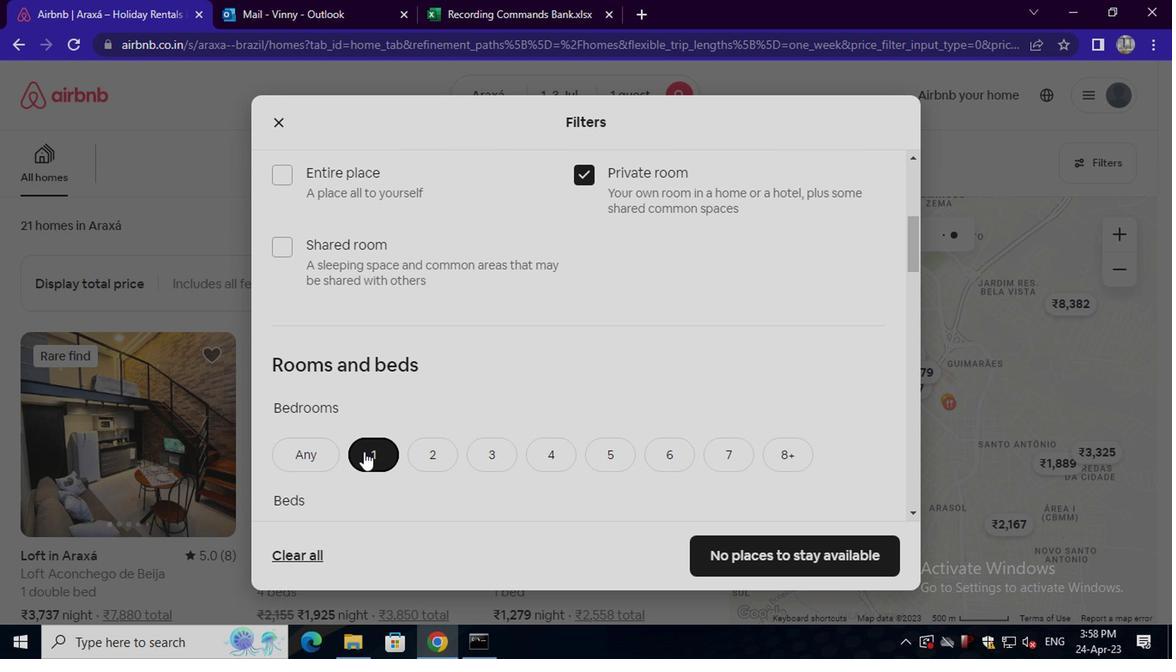 
Action: Mouse moved to (360, 389)
Screenshot: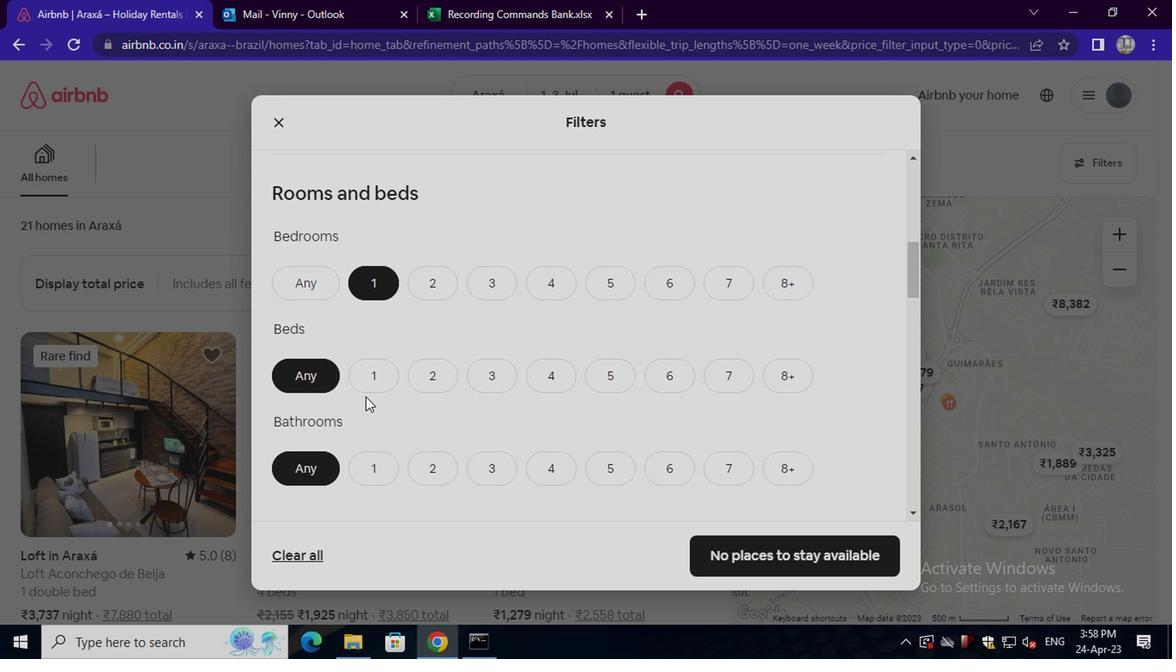 
Action: Mouse pressed left at (360, 389)
Screenshot: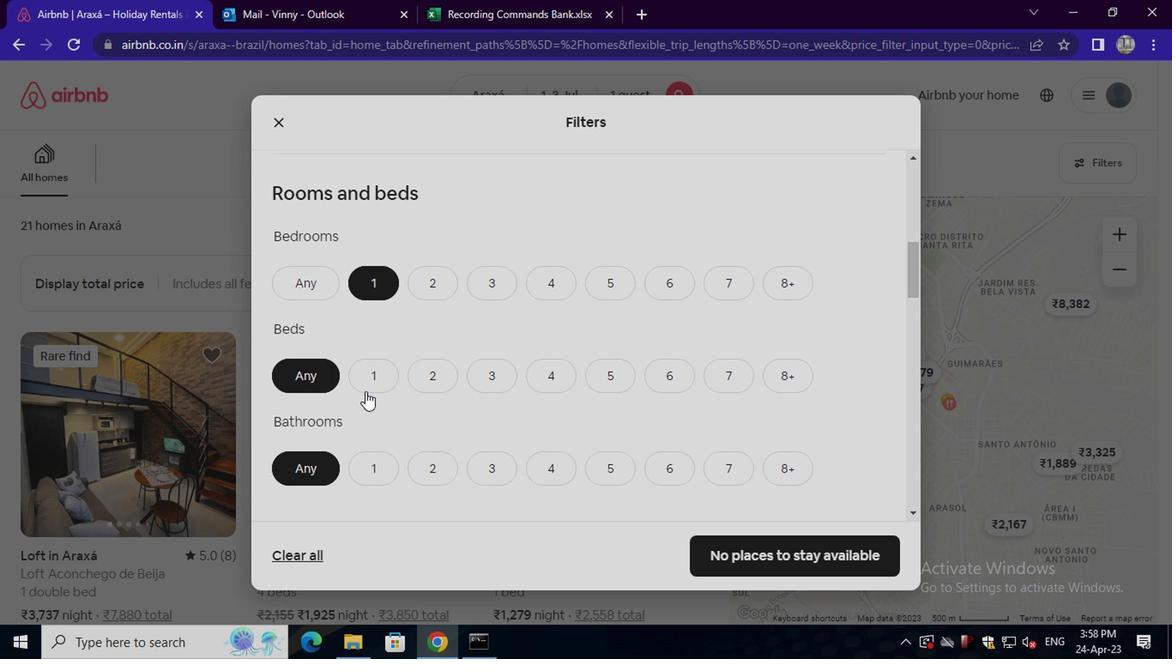 
Action: Mouse moved to (371, 464)
Screenshot: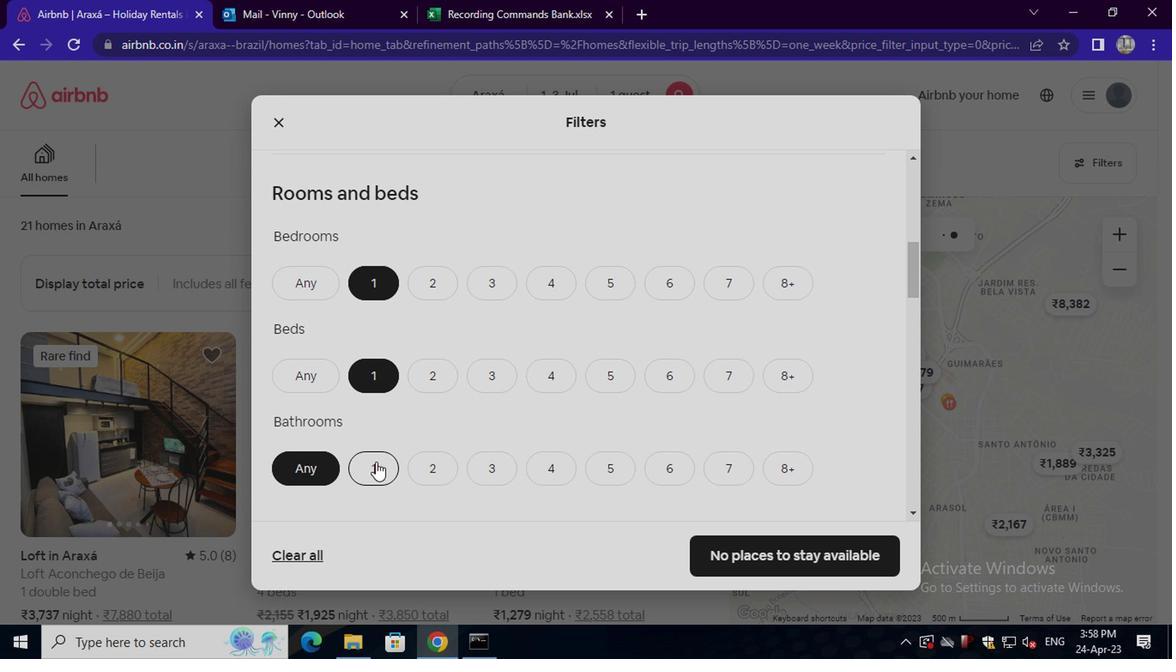 
Action: Mouse pressed left at (371, 464)
Screenshot: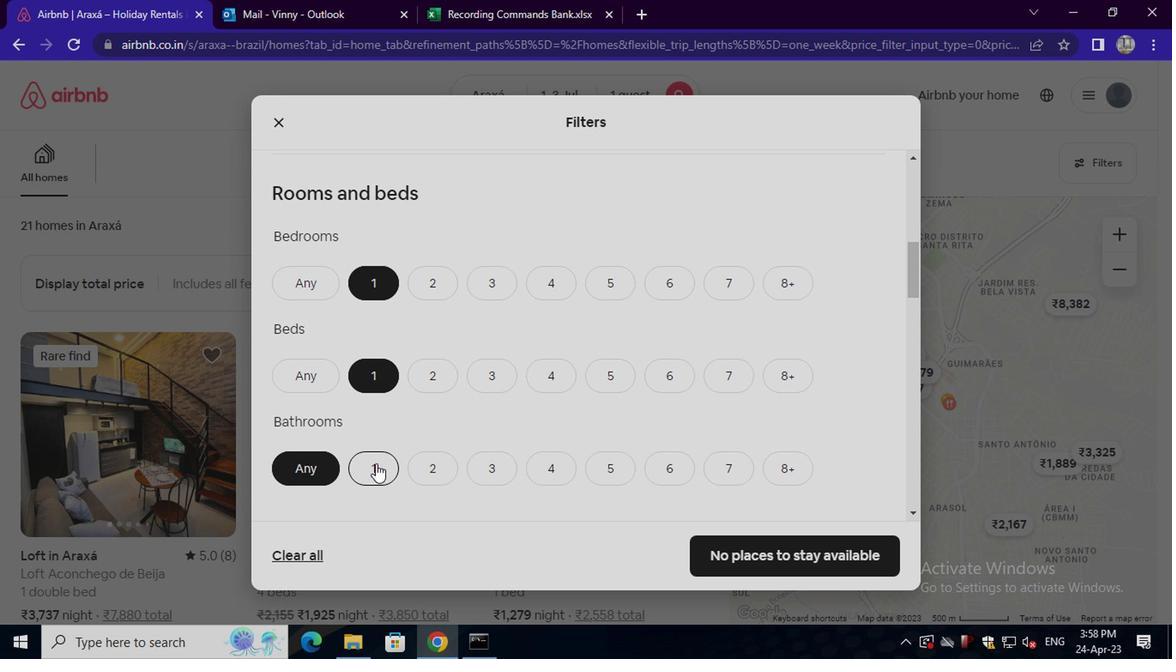
Action: Mouse scrolled (371, 462) with delta (0, -1)
Screenshot: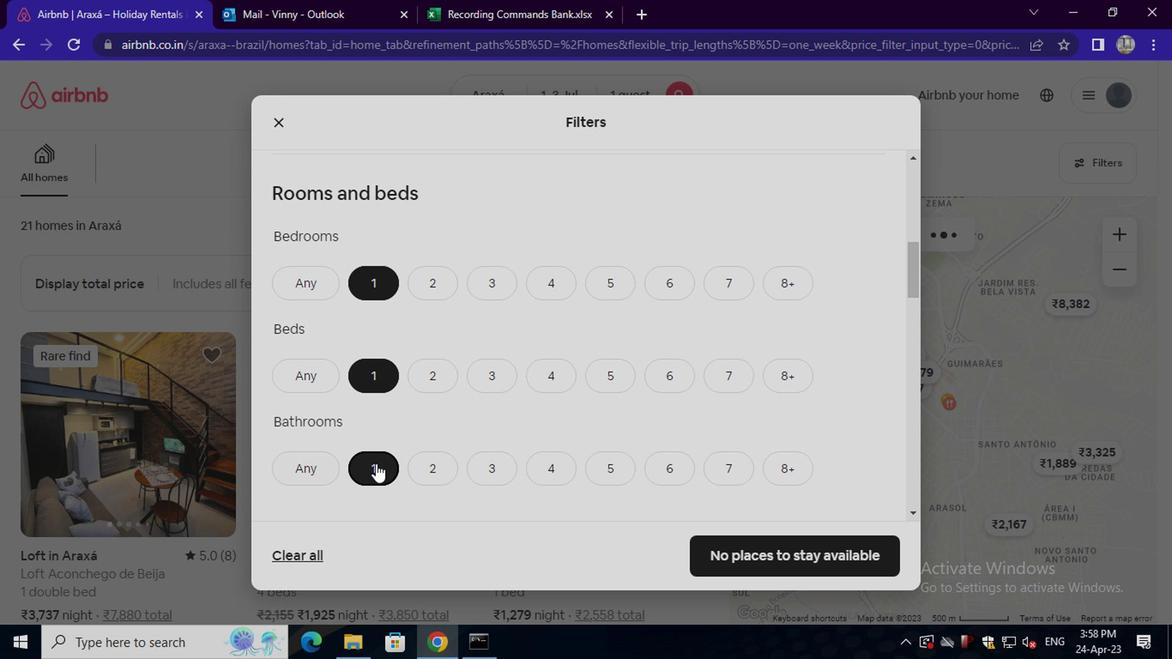 
Action: Mouse scrolled (371, 462) with delta (0, -1)
Screenshot: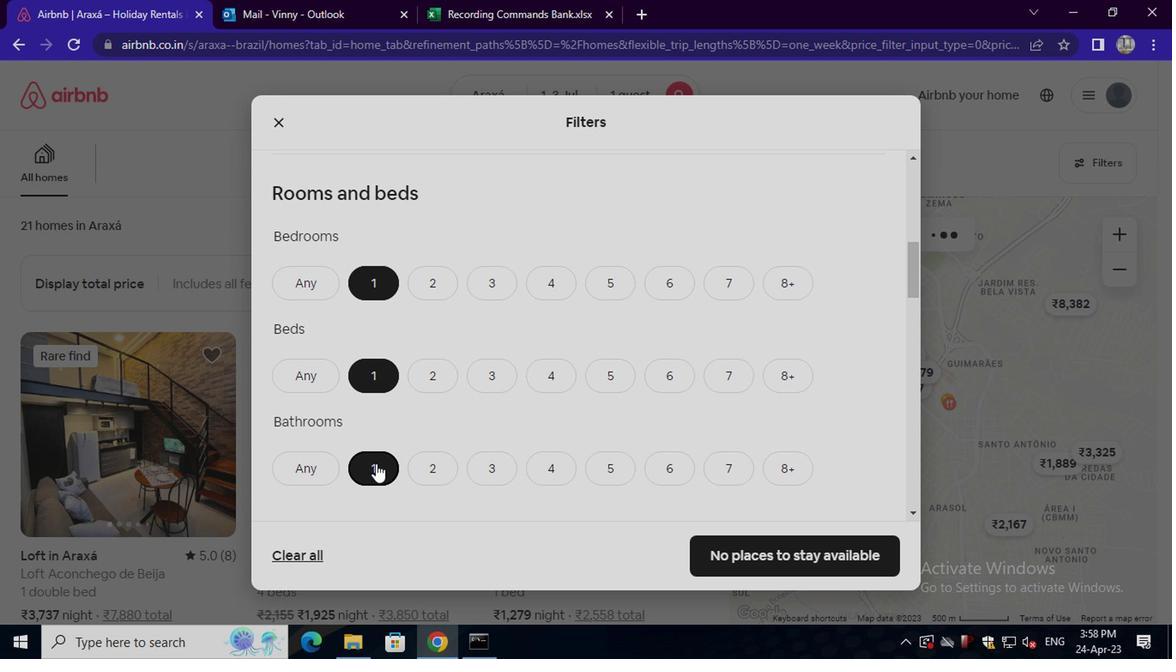 
Action: Mouse scrolled (371, 462) with delta (0, -1)
Screenshot: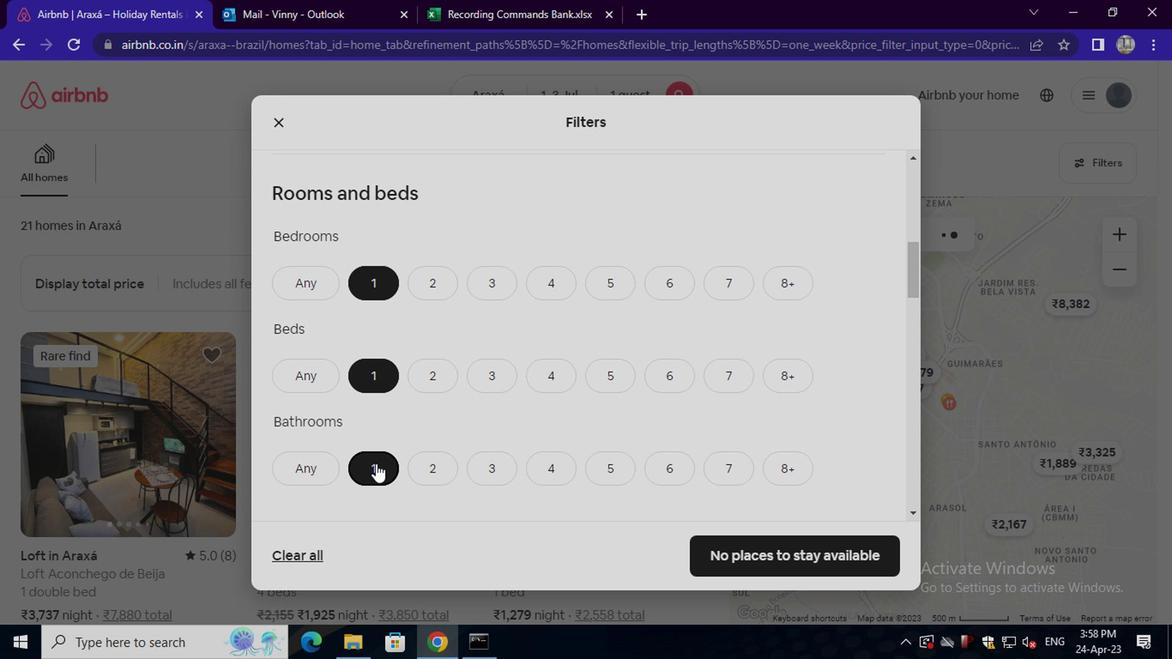 
Action: Mouse moved to (372, 408)
Screenshot: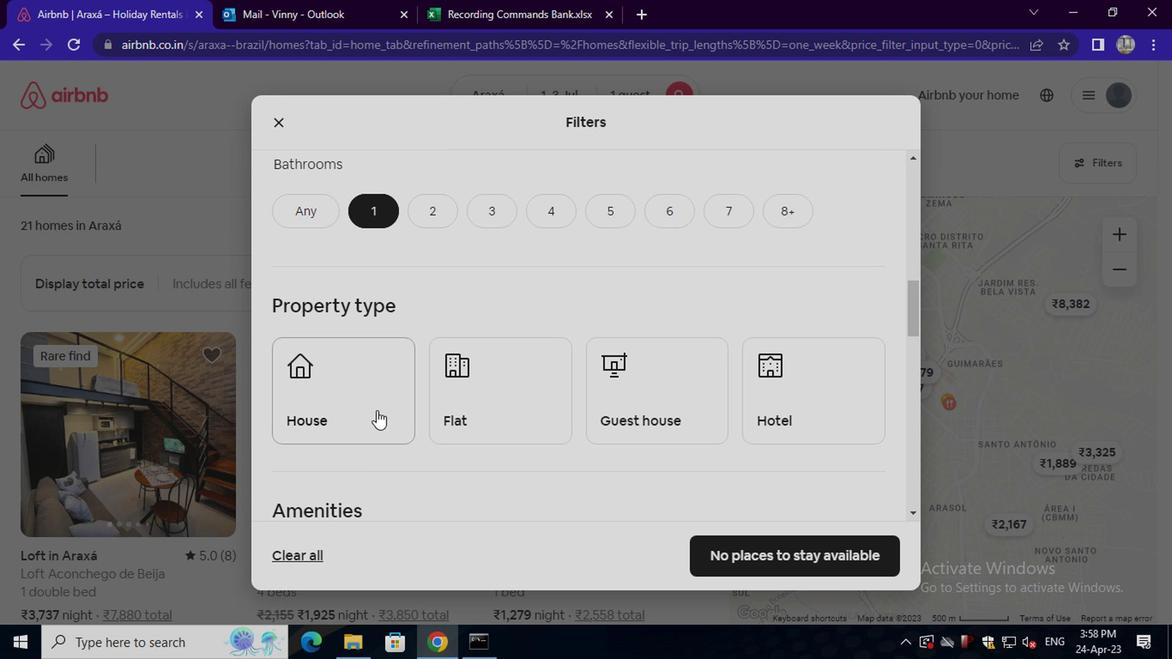 
Action: Mouse pressed left at (372, 408)
Screenshot: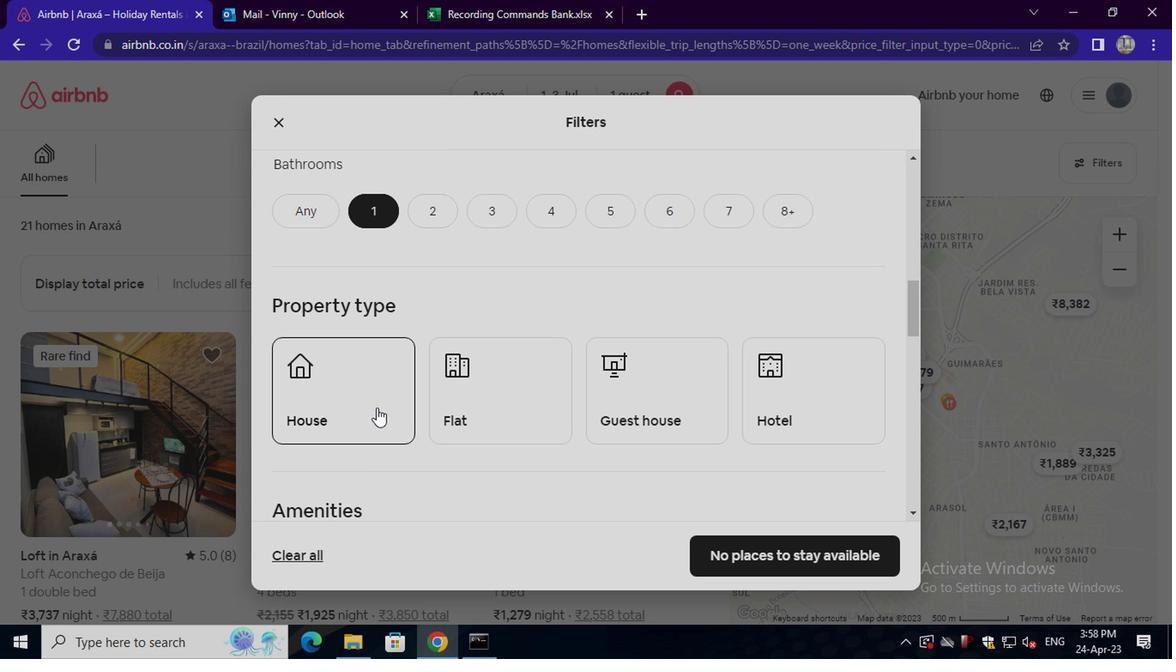 
Action: Mouse moved to (458, 402)
Screenshot: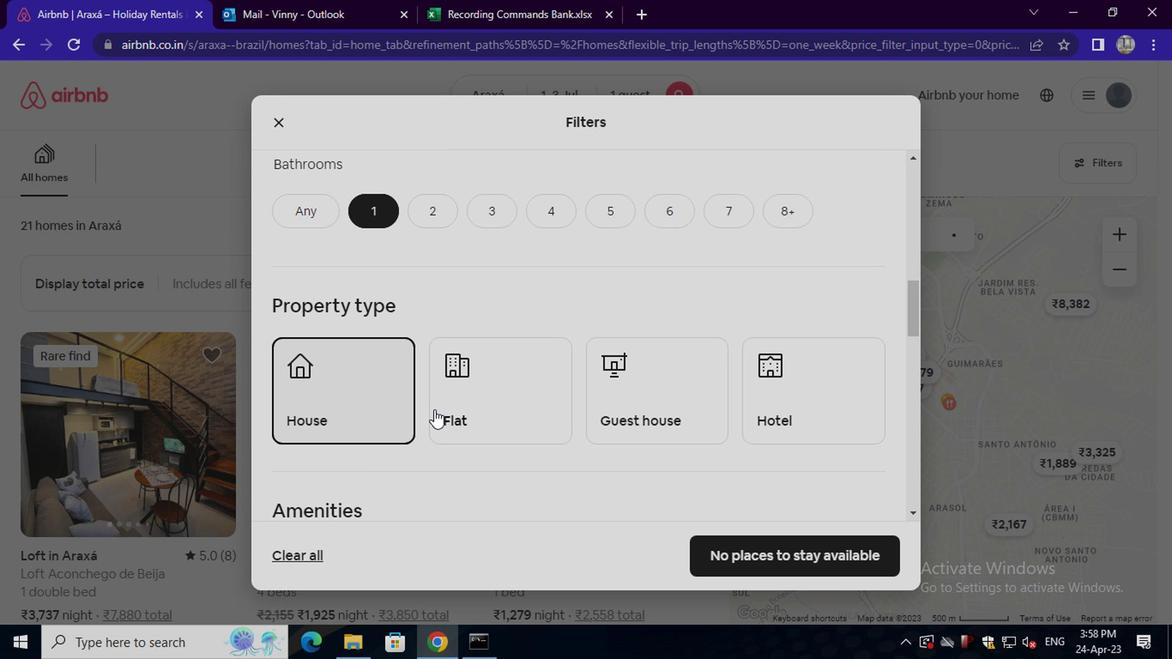
Action: Mouse pressed left at (458, 402)
Screenshot: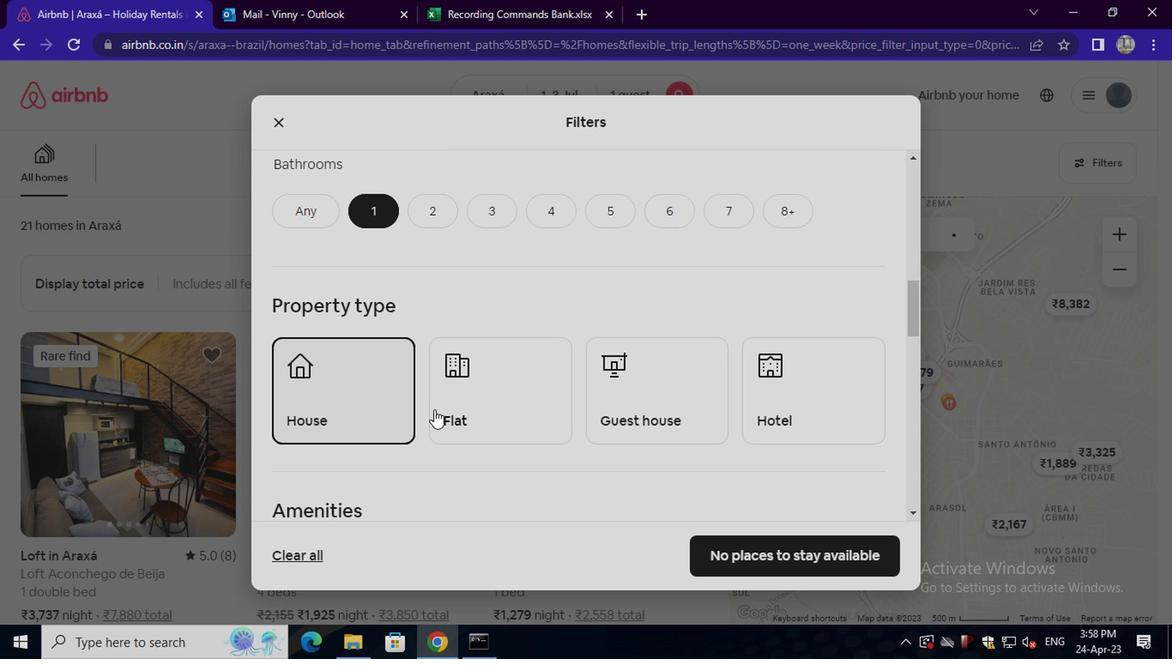 
Action: Mouse moved to (631, 402)
Screenshot: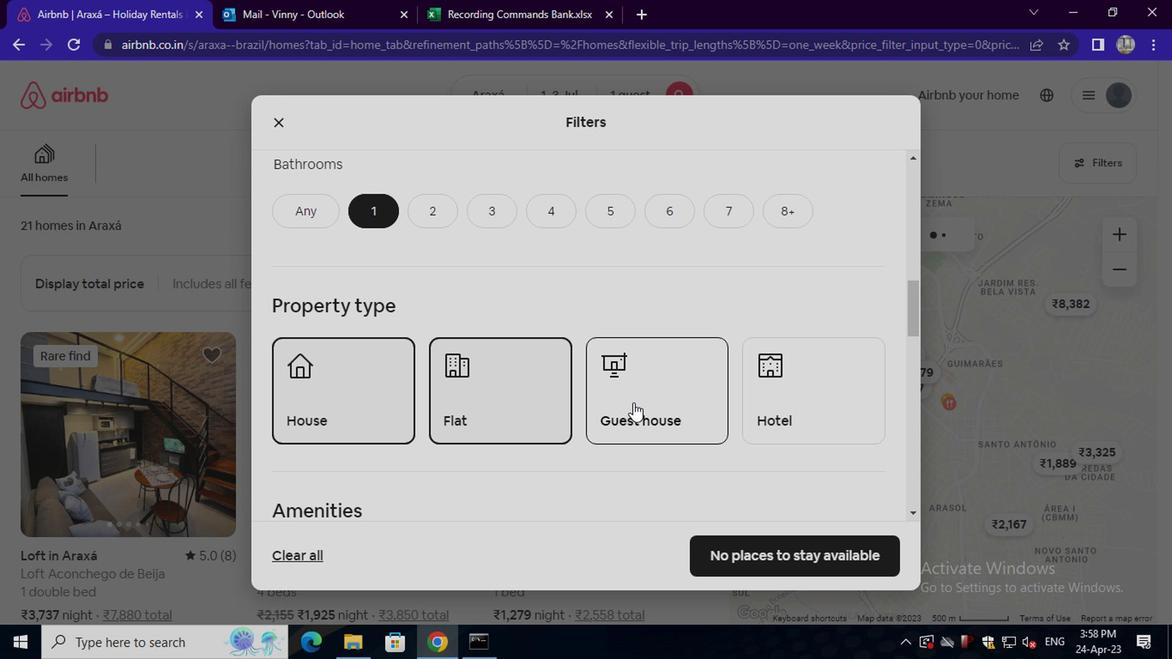 
Action: Mouse pressed left at (631, 402)
Screenshot: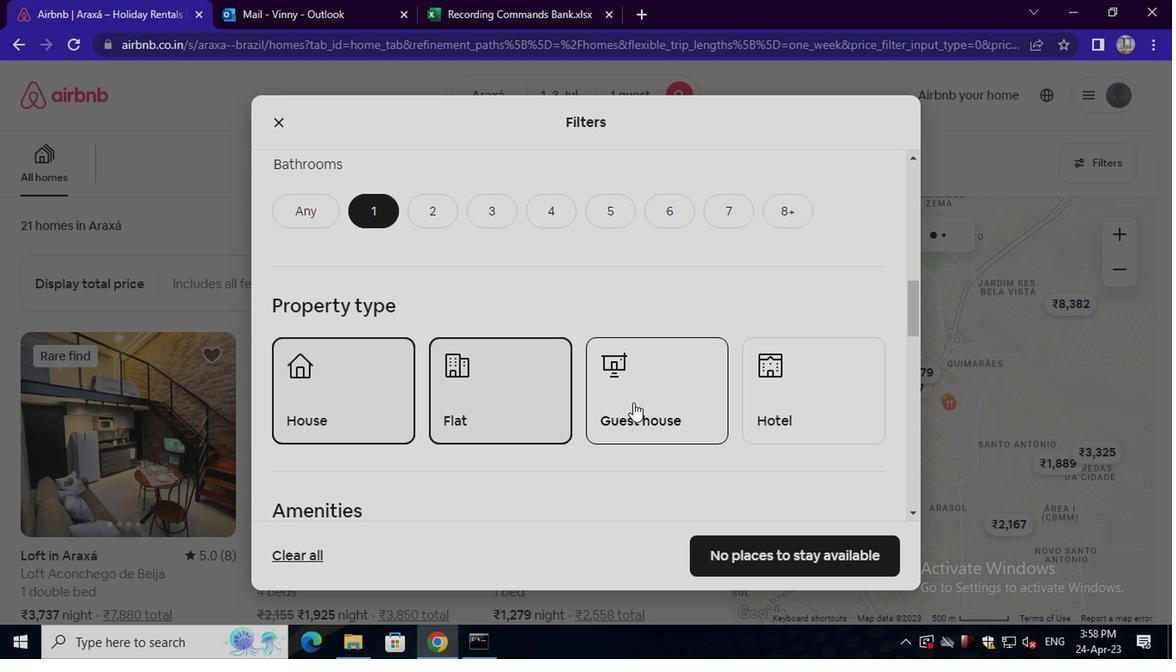 
Action: Mouse moved to (797, 395)
Screenshot: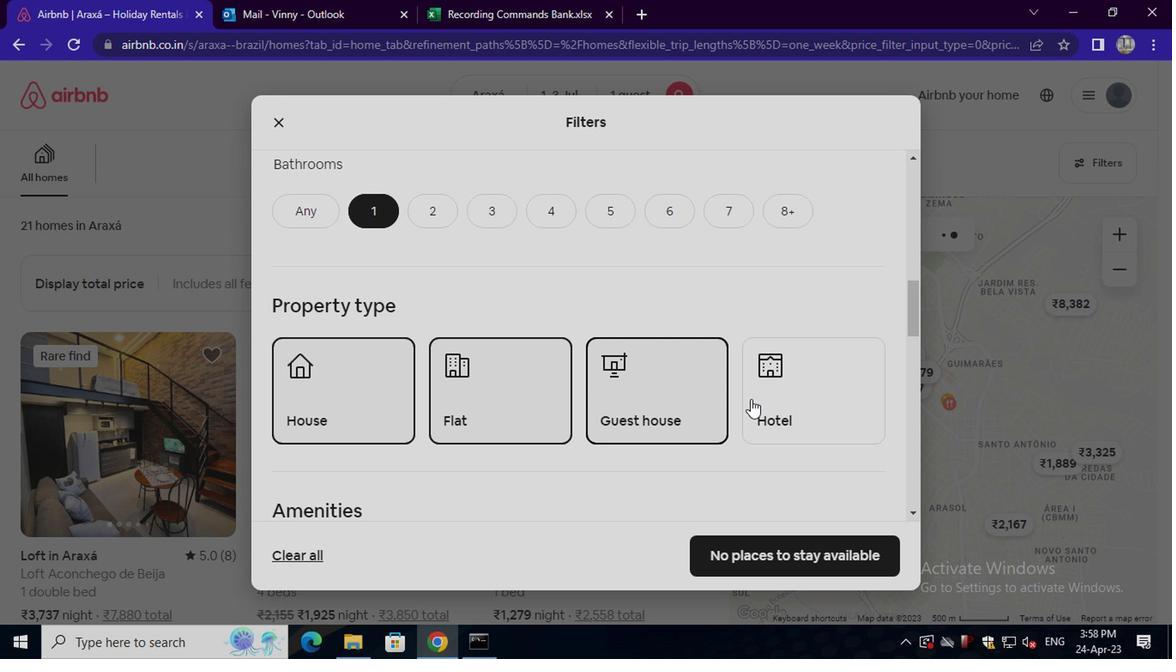 
Action: Mouse pressed left at (797, 395)
Screenshot: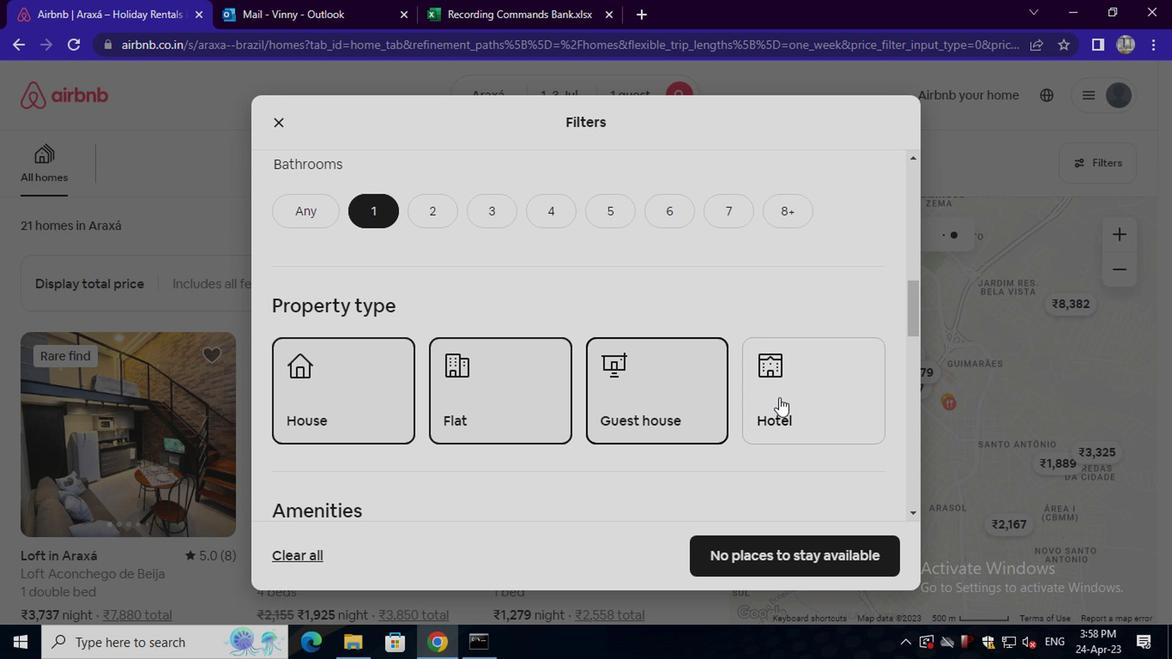 
Action: Mouse moved to (595, 411)
Screenshot: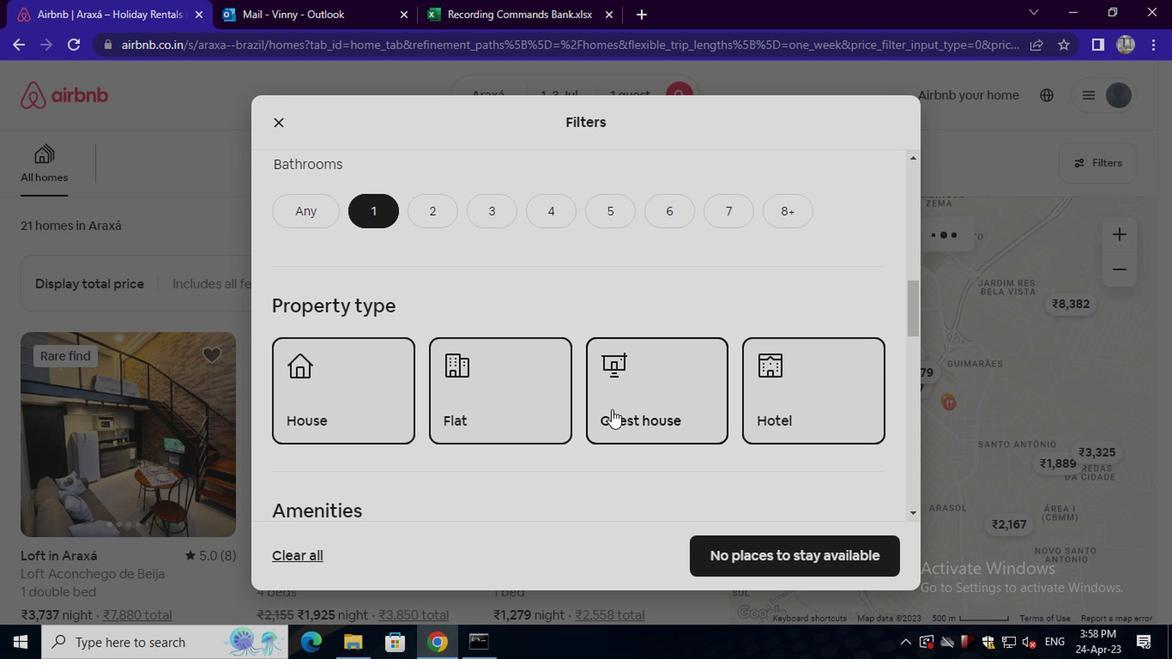 
Action: Mouse scrolled (595, 410) with delta (0, 0)
Screenshot: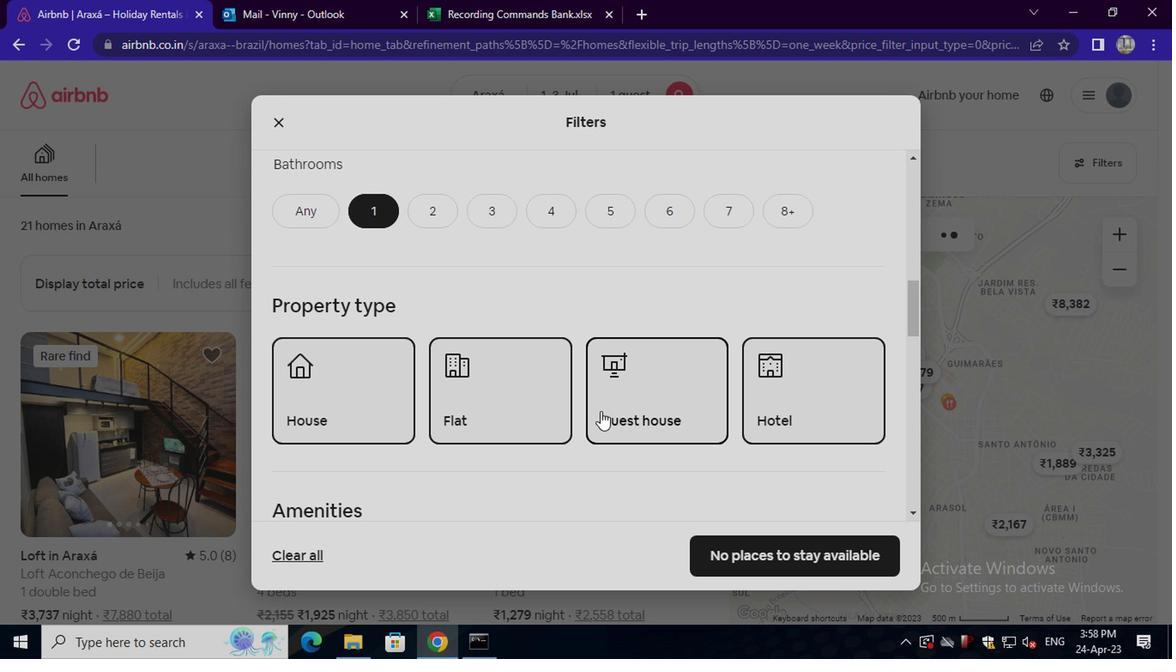 
Action: Mouse scrolled (595, 410) with delta (0, 0)
Screenshot: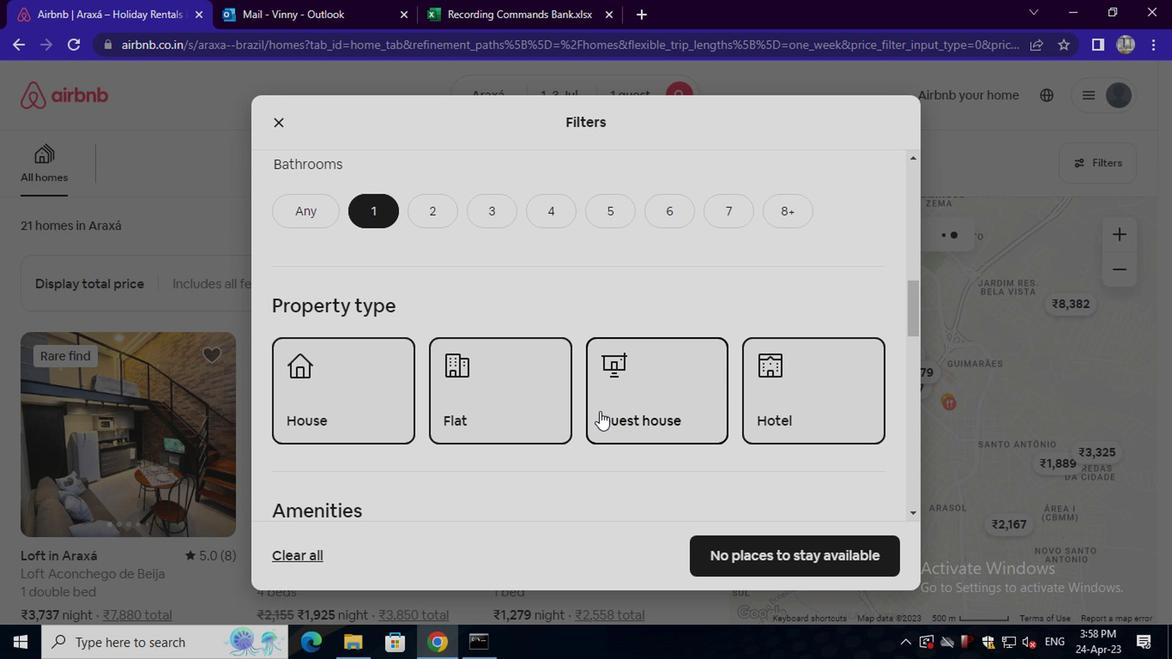 
Action: Mouse scrolled (595, 410) with delta (0, 0)
Screenshot: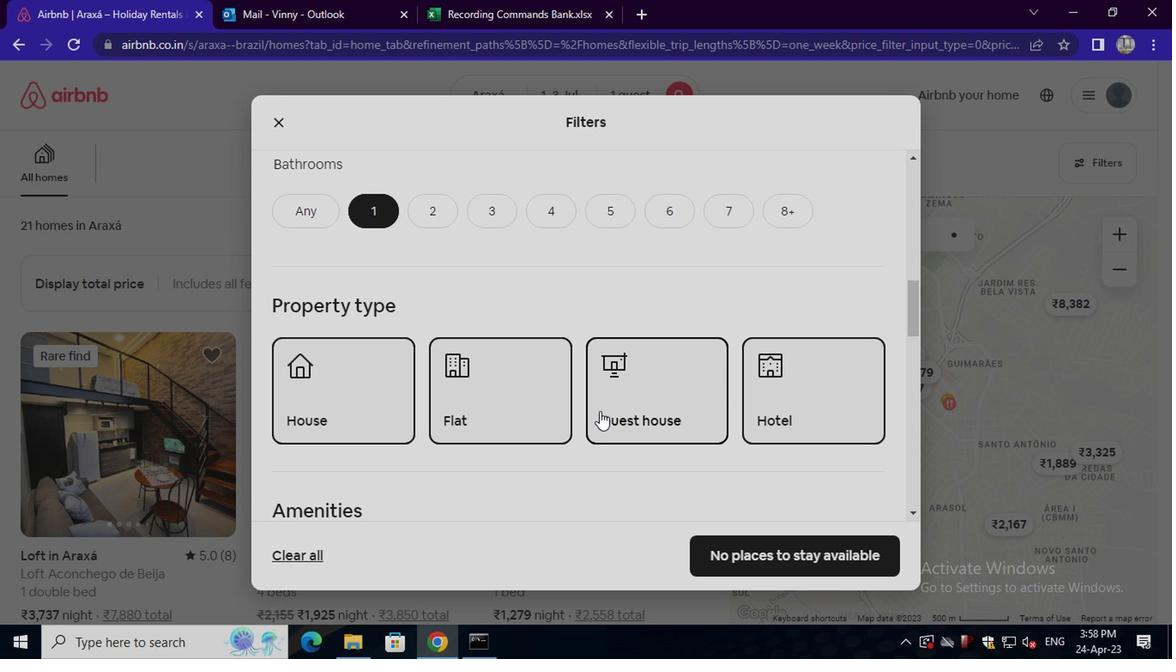 
Action: Mouse moved to (318, 342)
Screenshot: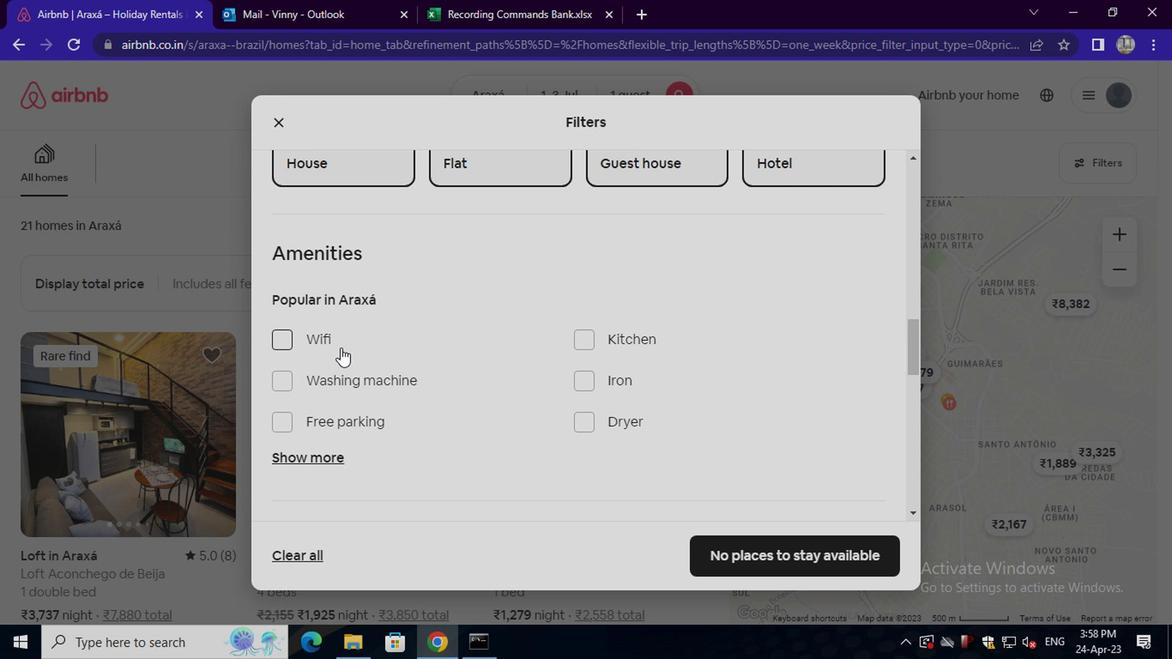 
Action: Mouse pressed left at (318, 342)
Screenshot: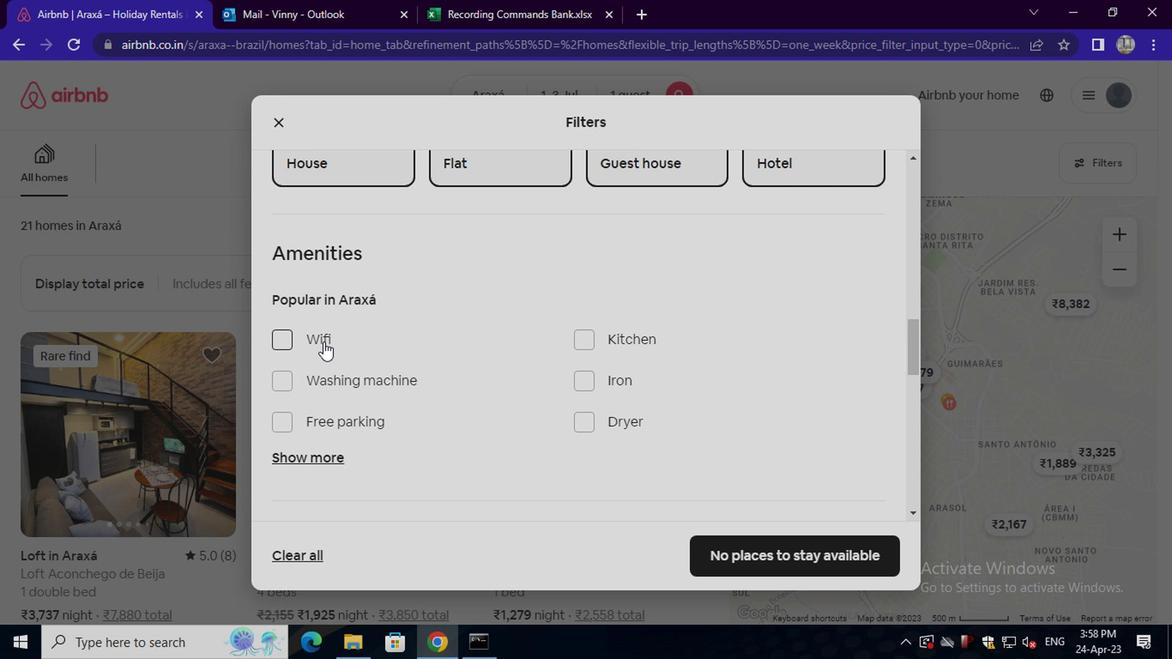 
Action: Mouse moved to (395, 382)
Screenshot: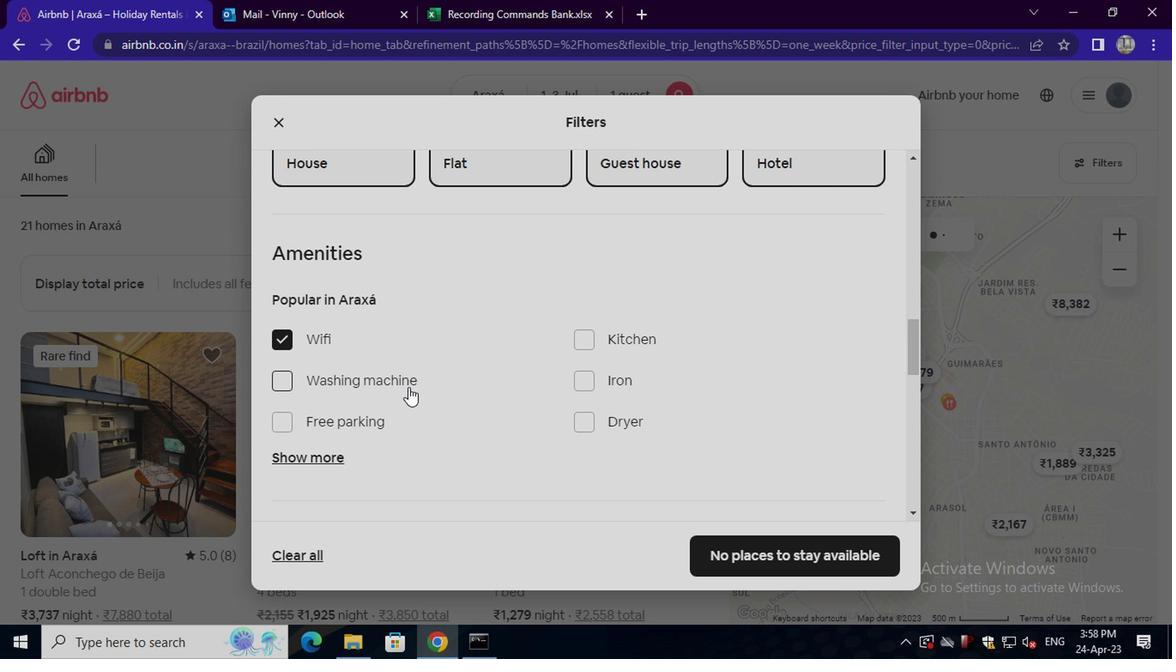 
Action: Mouse pressed left at (395, 382)
Screenshot: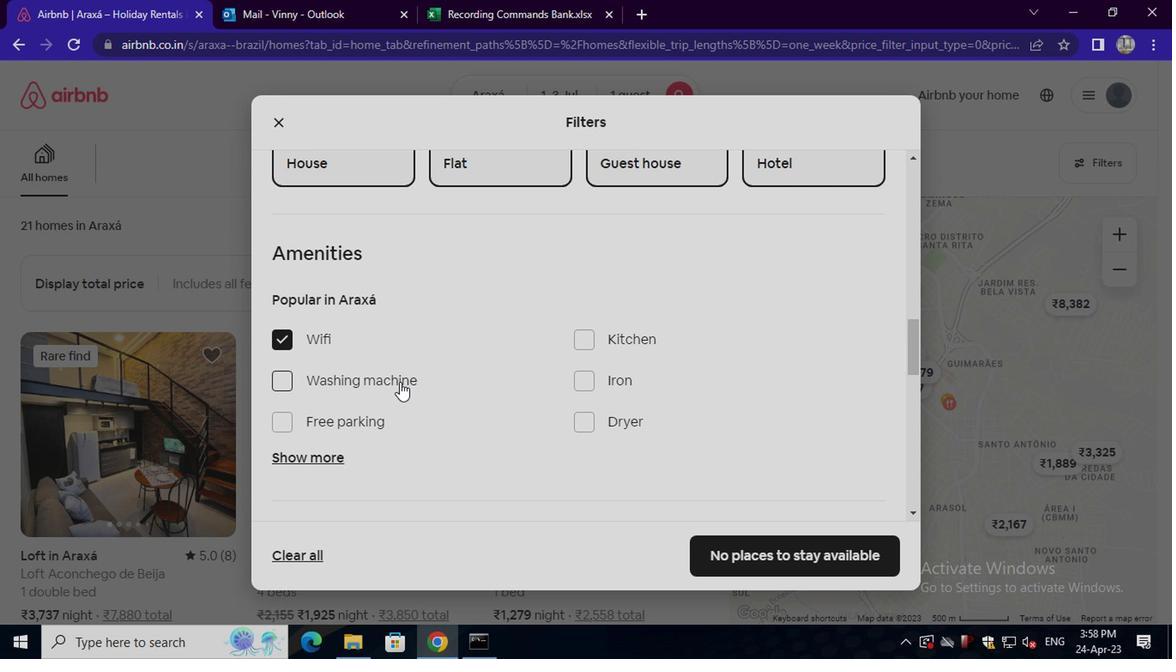 
Action: Mouse moved to (450, 392)
Screenshot: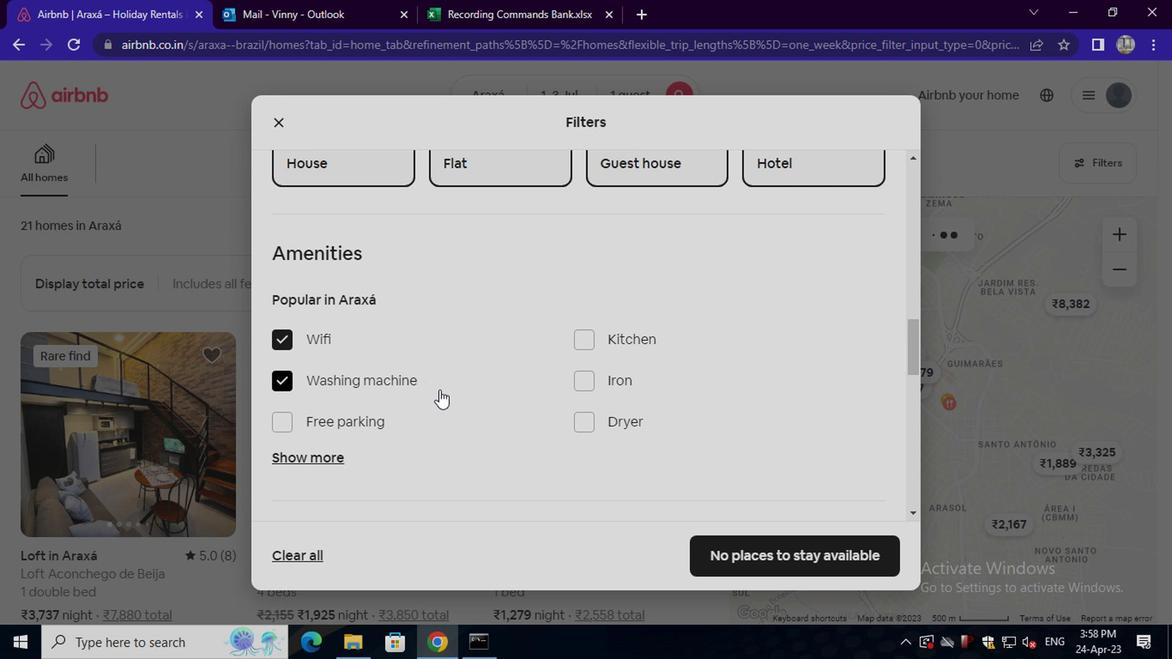 
Action: Mouse scrolled (450, 391) with delta (0, 0)
Screenshot: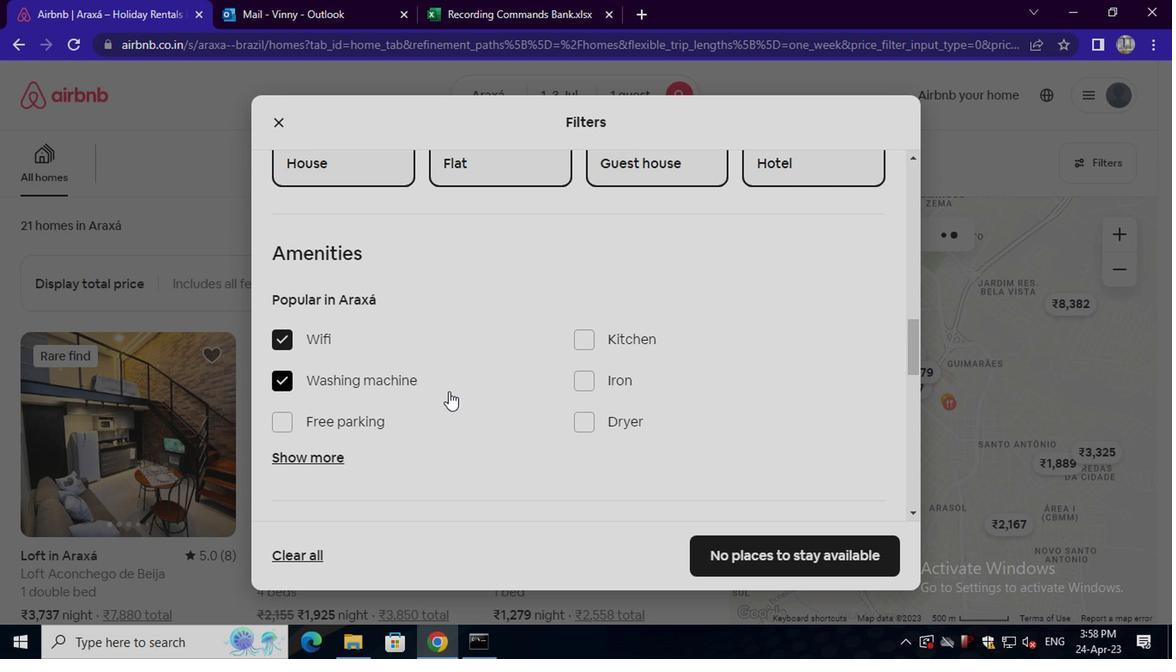 
Action: Mouse moved to (450, 392)
Screenshot: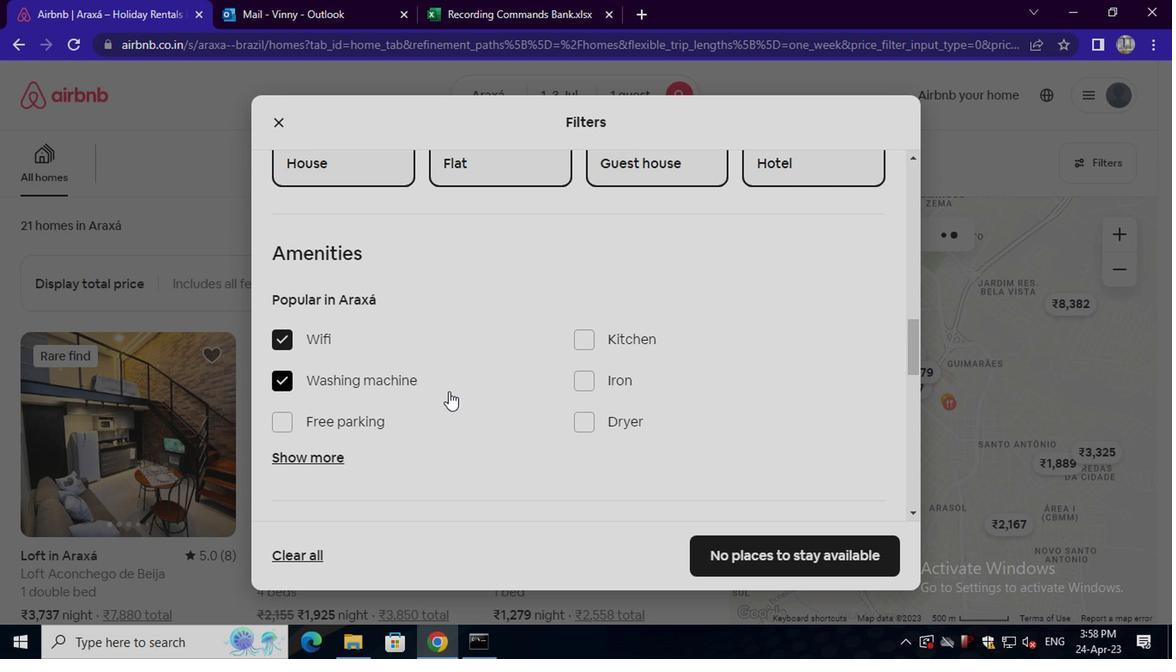 
Action: Mouse scrolled (450, 391) with delta (0, 0)
Screenshot: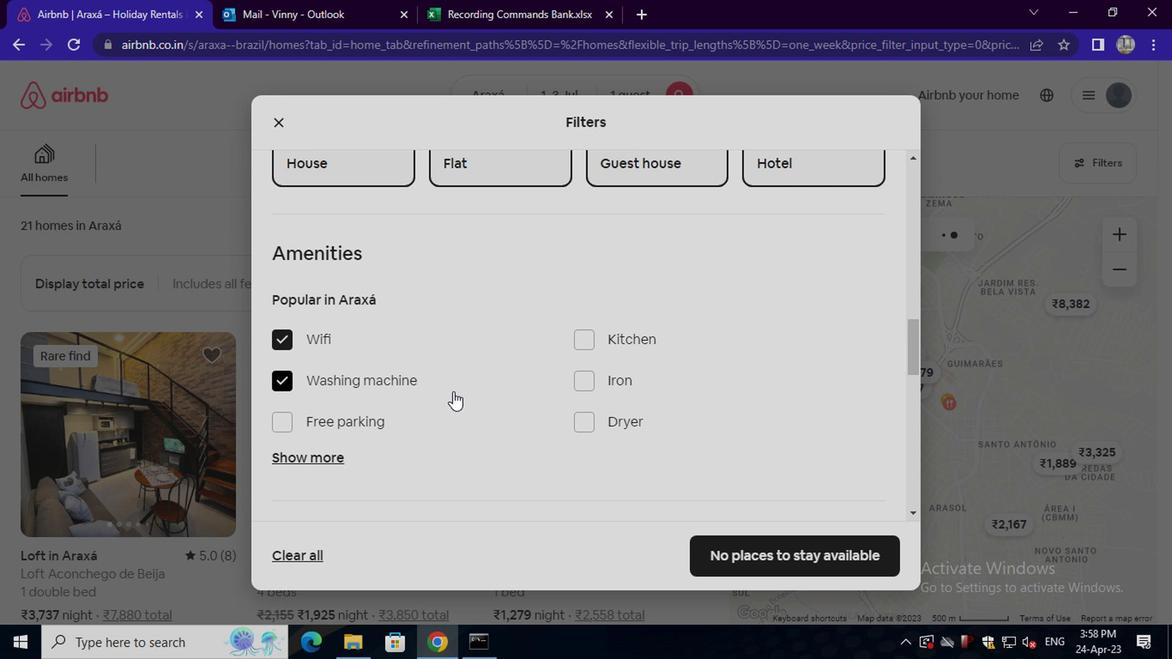 
Action: Mouse scrolled (450, 391) with delta (0, 0)
Screenshot: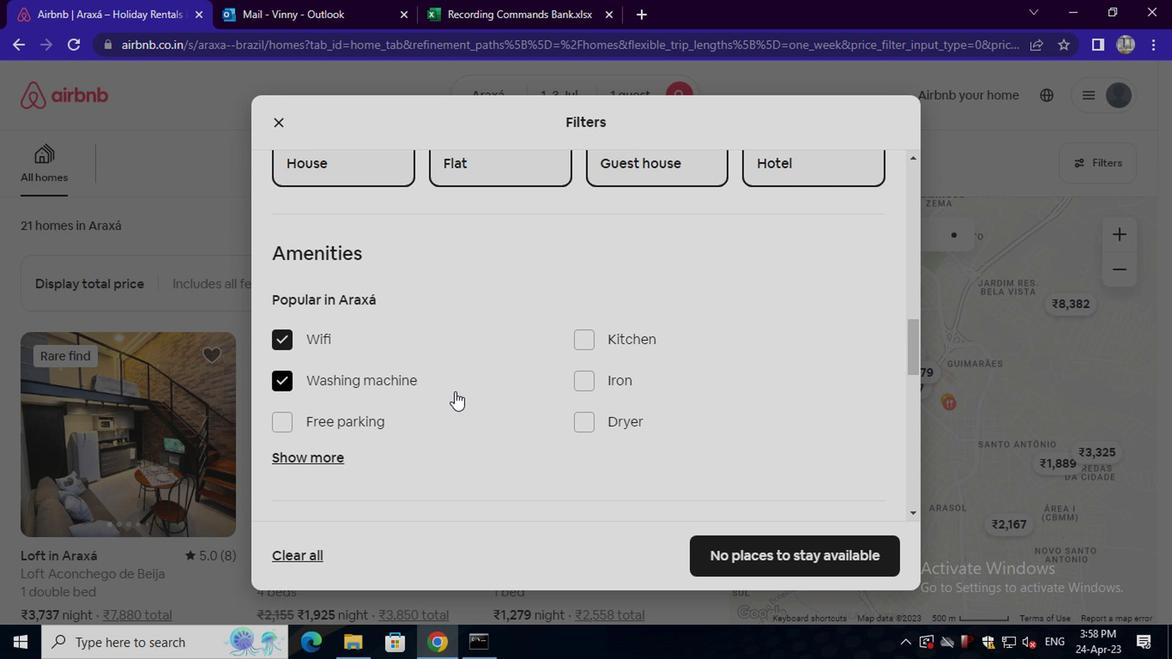 
Action: Mouse moved to (856, 396)
Screenshot: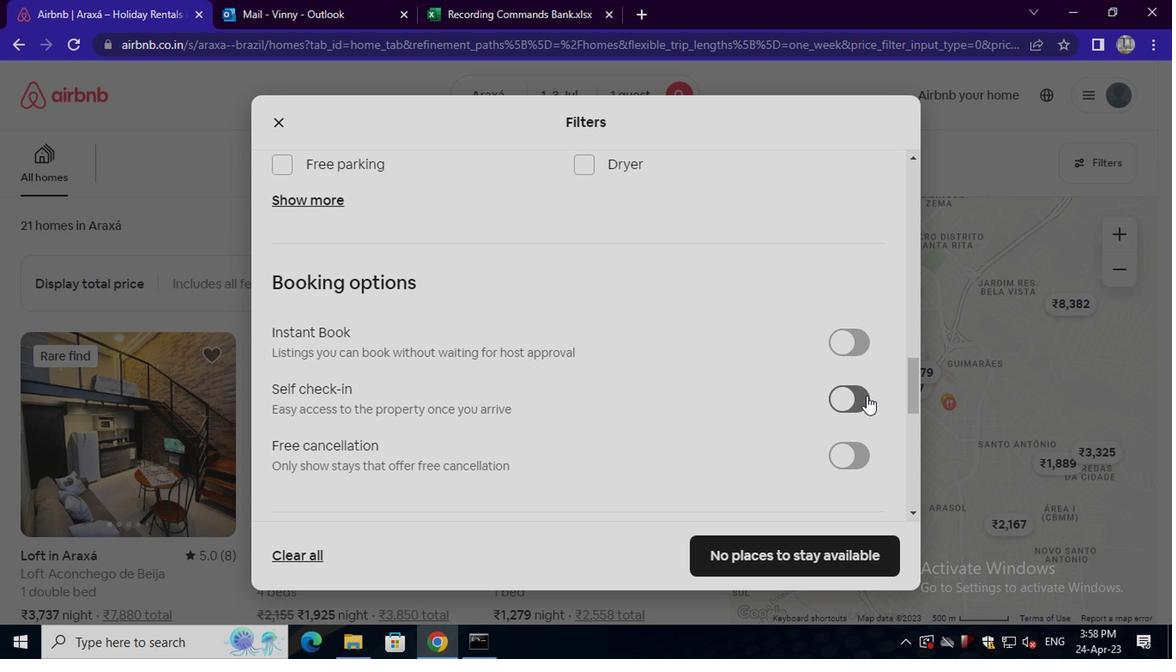 
Action: Mouse pressed left at (856, 396)
Screenshot: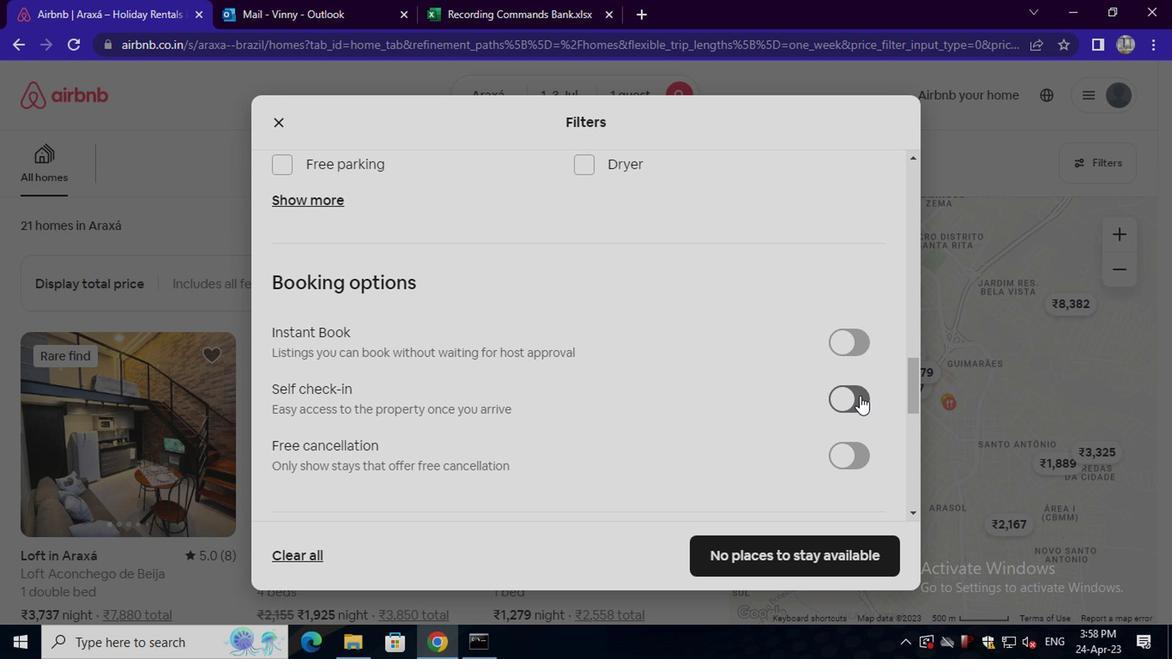 
Action: Mouse moved to (550, 409)
Screenshot: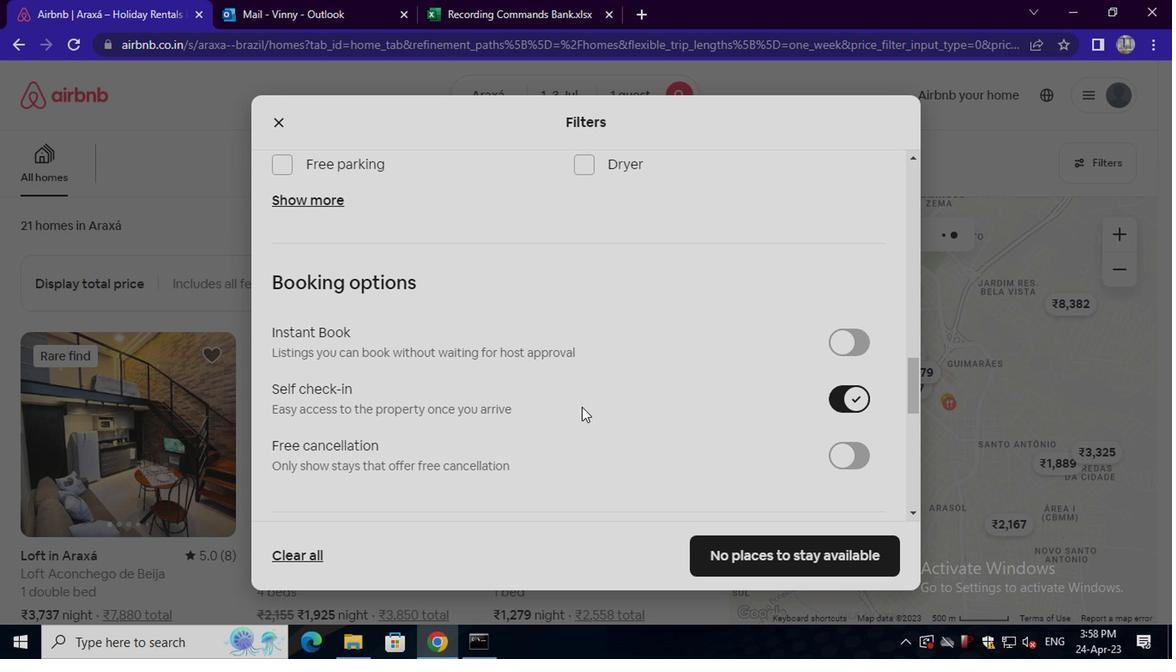 
Action: Mouse scrolled (550, 408) with delta (0, 0)
Screenshot: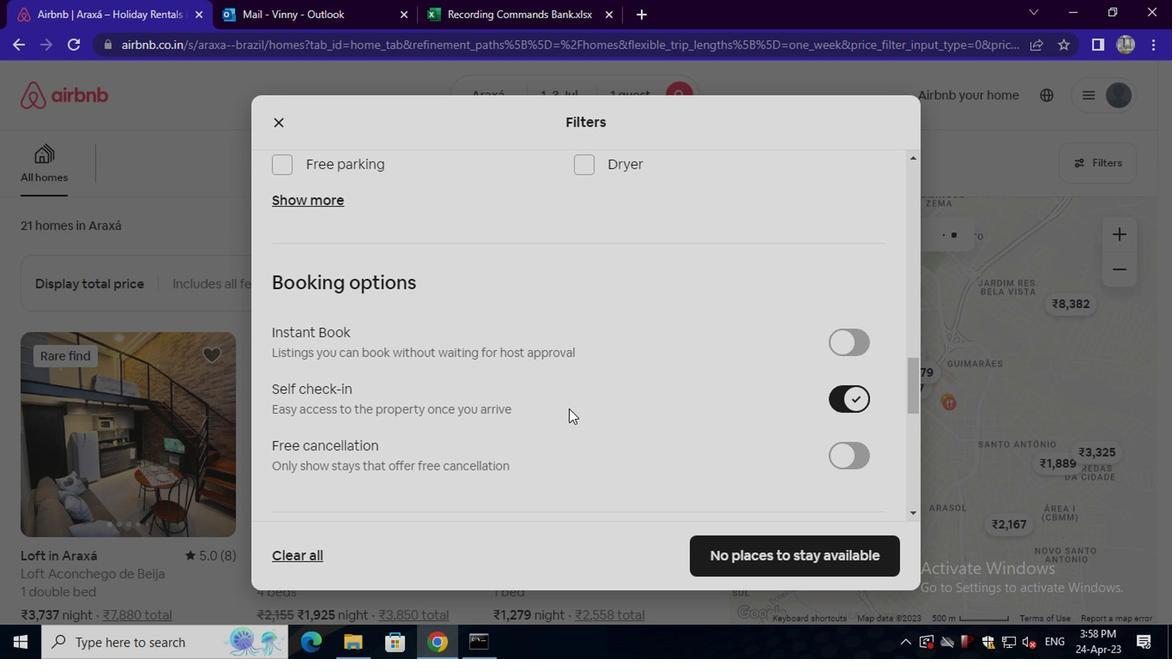 
Action: Mouse scrolled (550, 408) with delta (0, 0)
Screenshot: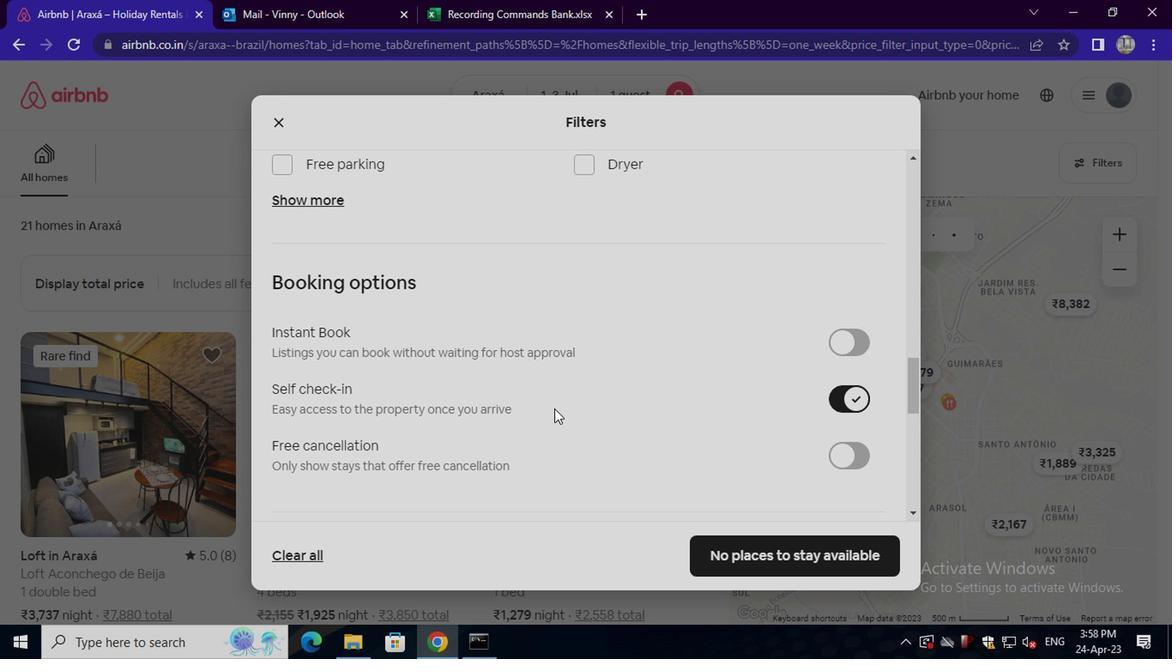 
Action: Mouse scrolled (550, 408) with delta (0, 0)
Screenshot: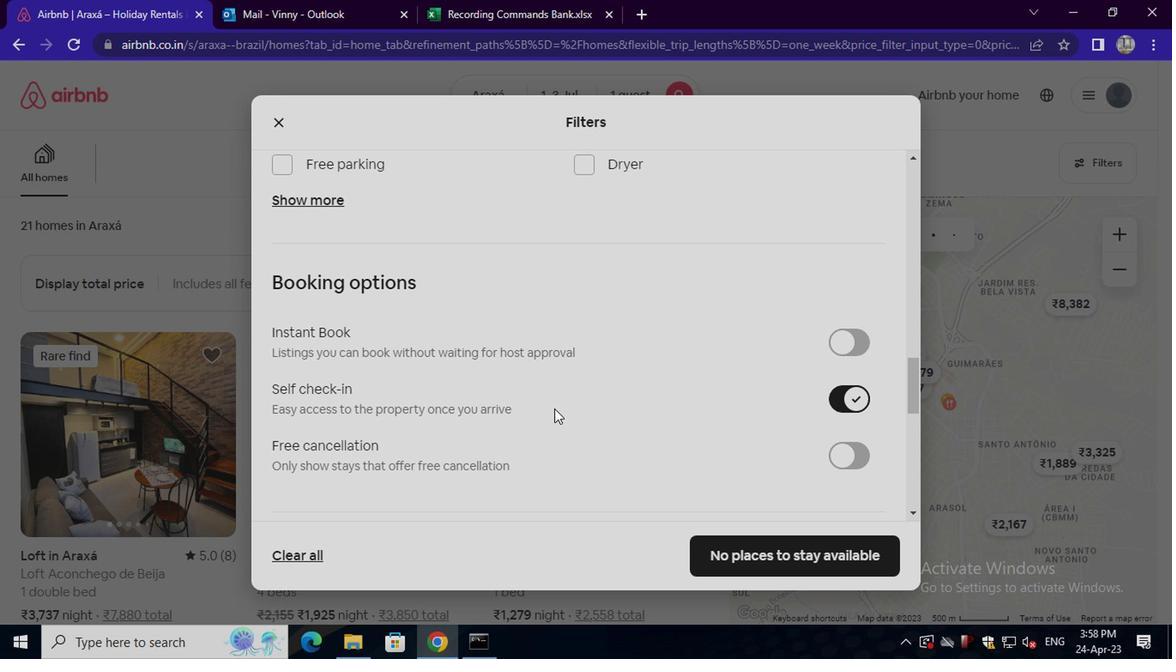 
Action: Mouse scrolled (550, 408) with delta (0, 0)
Screenshot: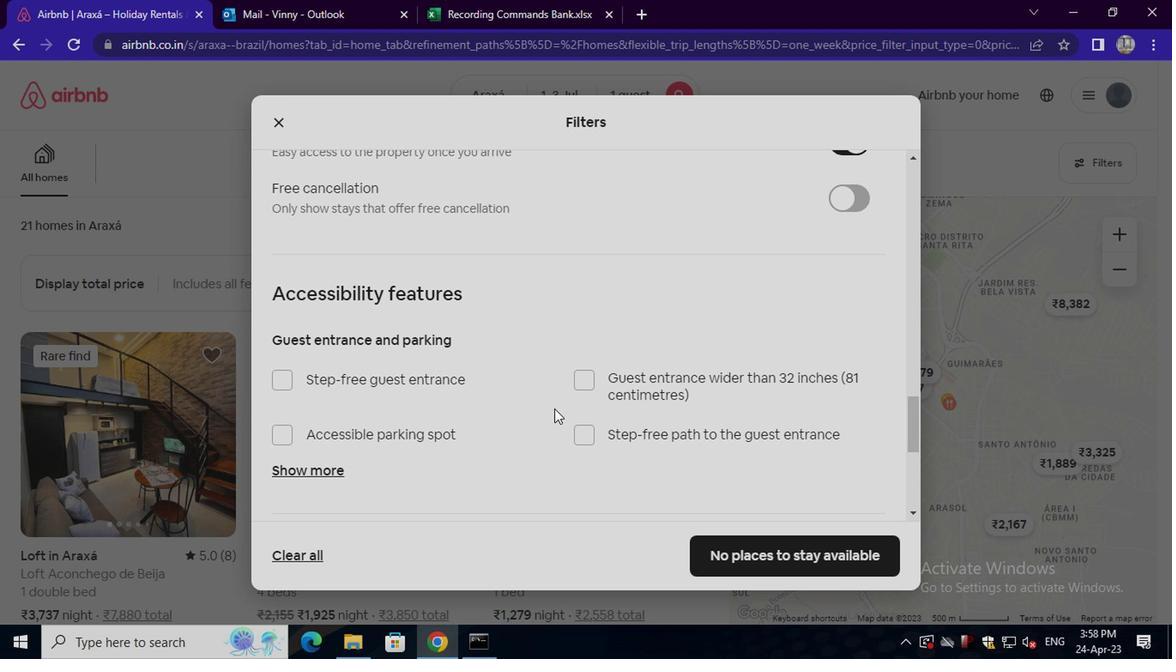 
Action: Mouse scrolled (550, 408) with delta (0, 0)
Screenshot: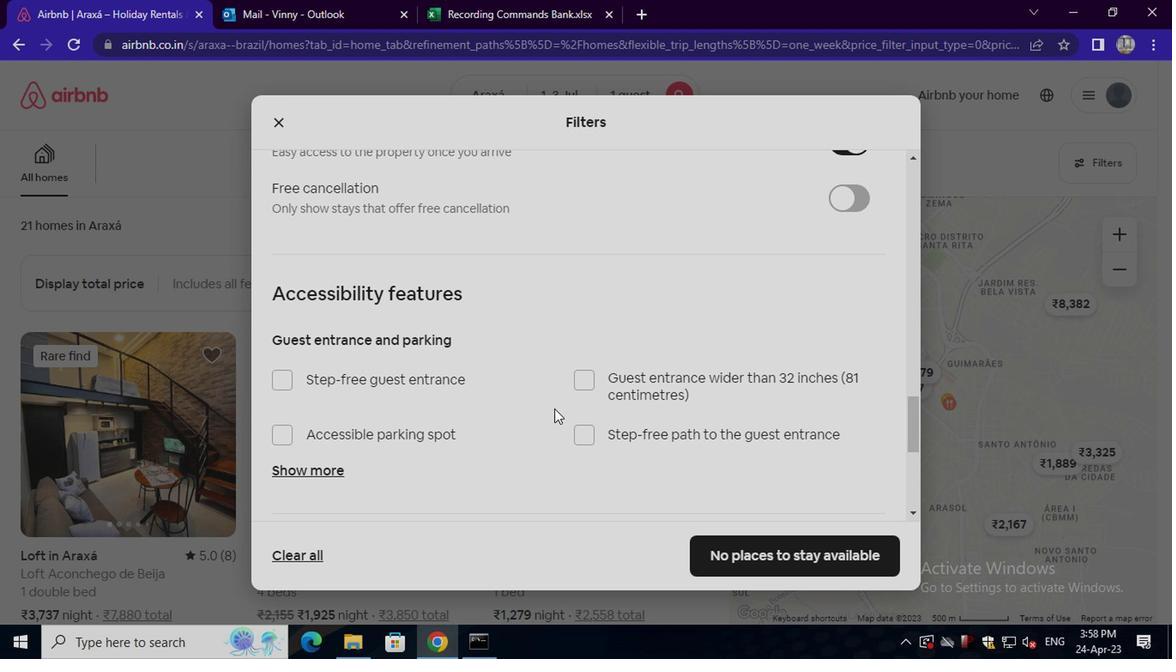 
Action: Mouse scrolled (550, 408) with delta (0, 0)
Screenshot: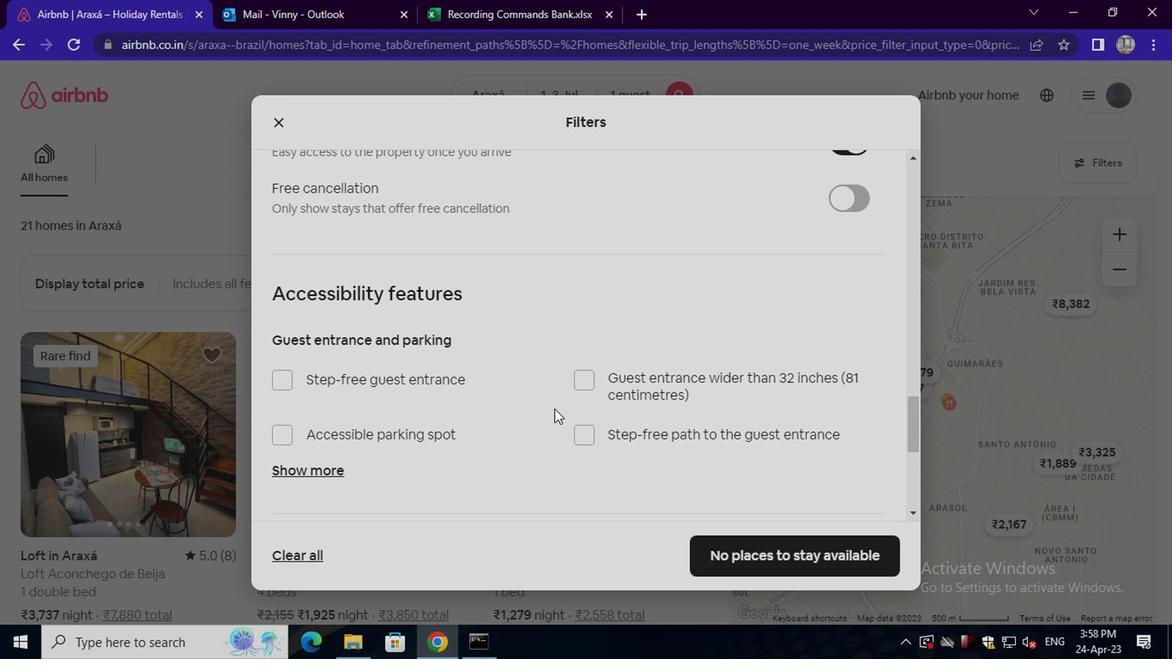 
Action: Mouse scrolled (550, 408) with delta (0, 0)
Screenshot: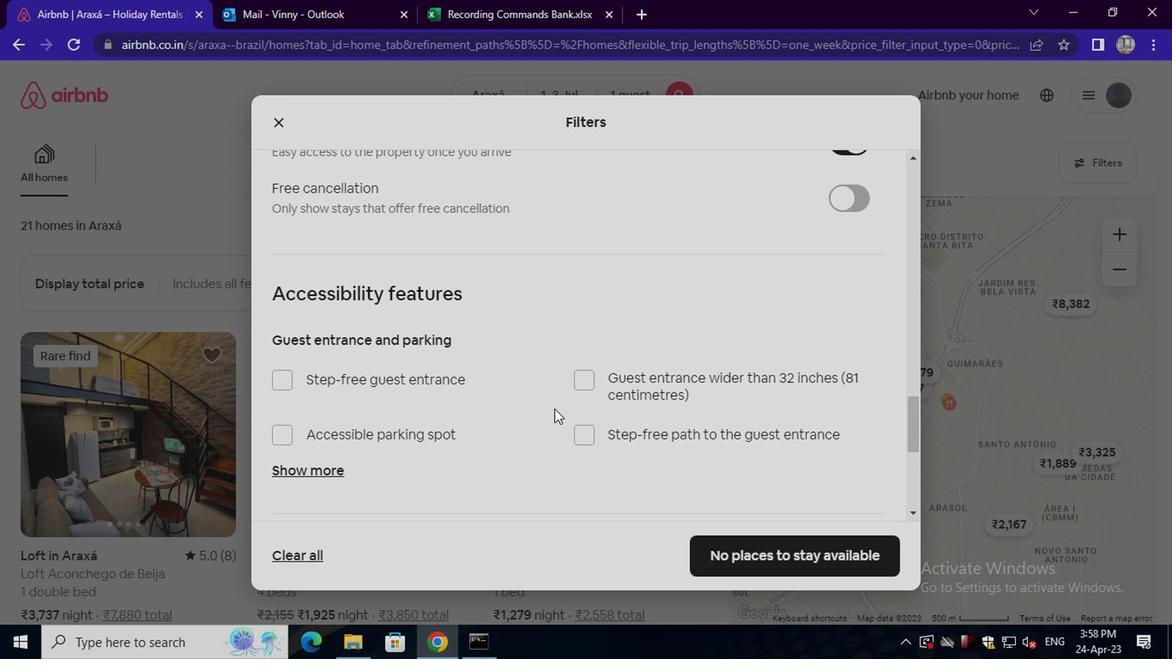 
Action: Mouse scrolled (550, 408) with delta (0, 0)
Screenshot: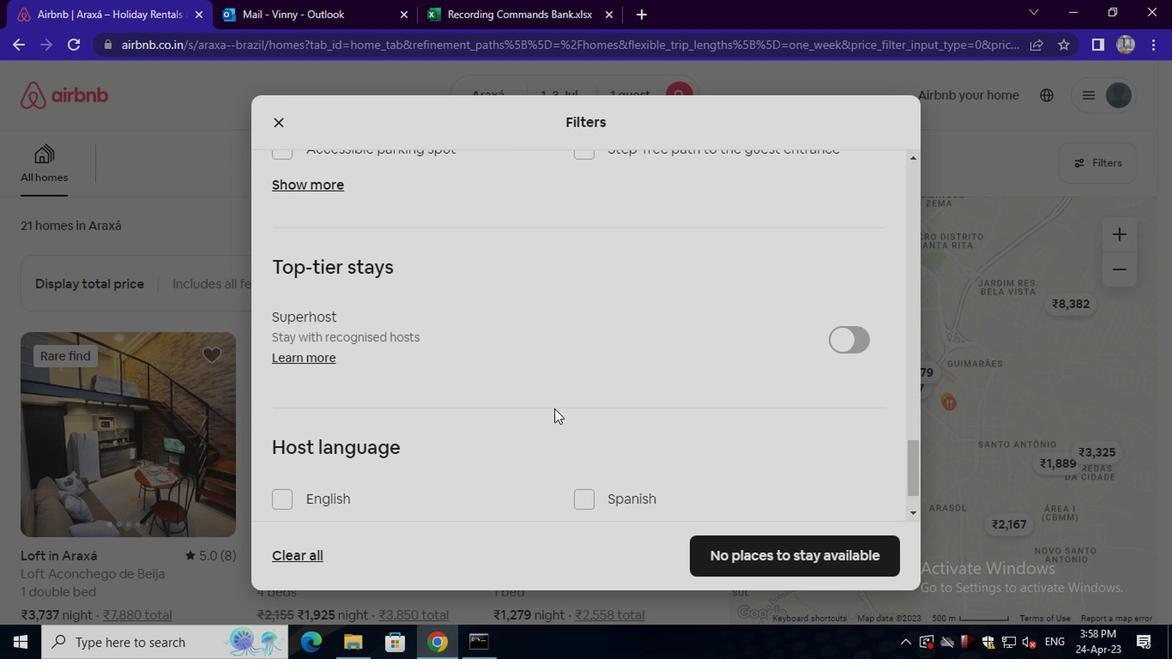 
Action: Mouse scrolled (550, 408) with delta (0, 0)
Screenshot: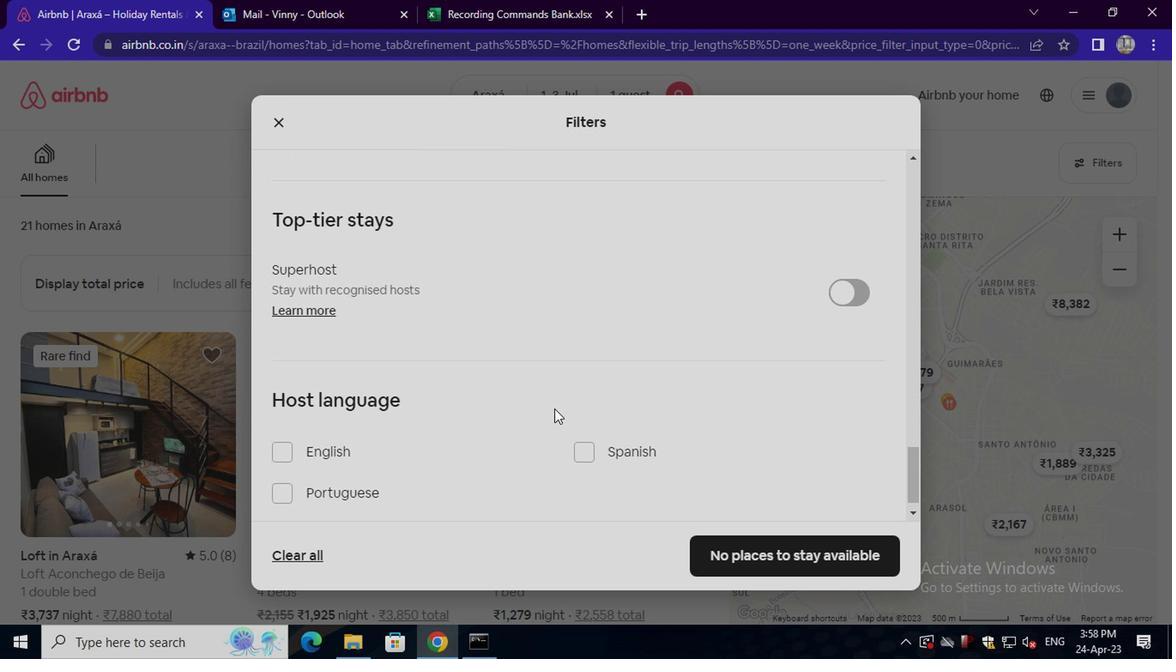 
Action: Mouse scrolled (550, 408) with delta (0, 0)
Screenshot: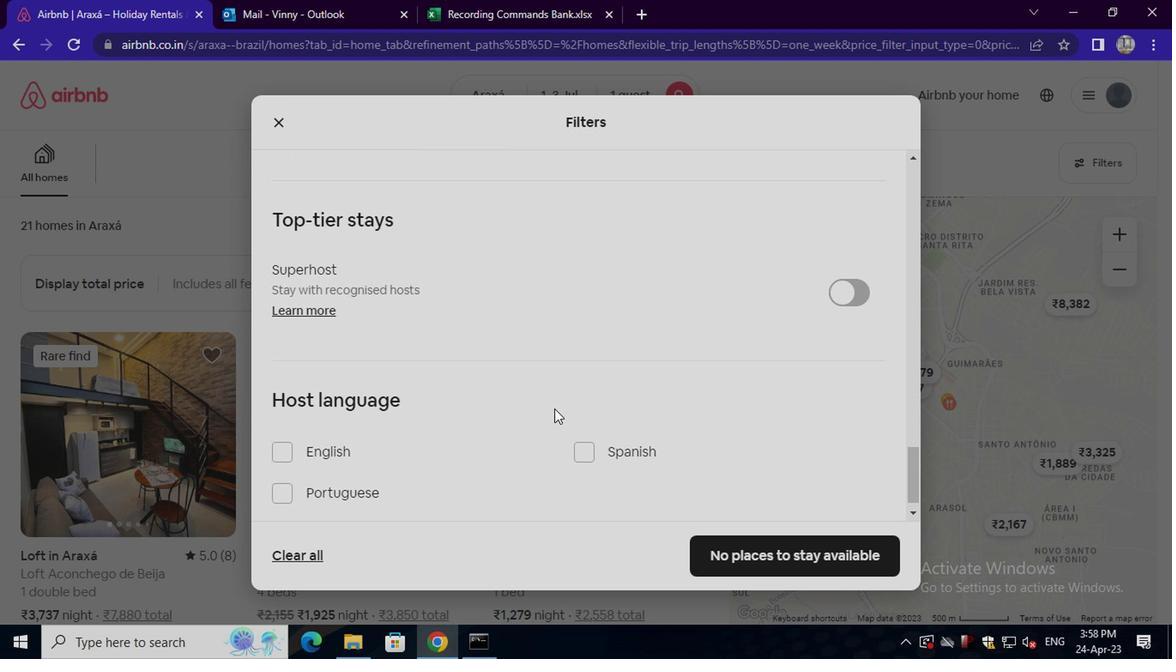 
Action: Mouse scrolled (550, 408) with delta (0, 0)
Screenshot: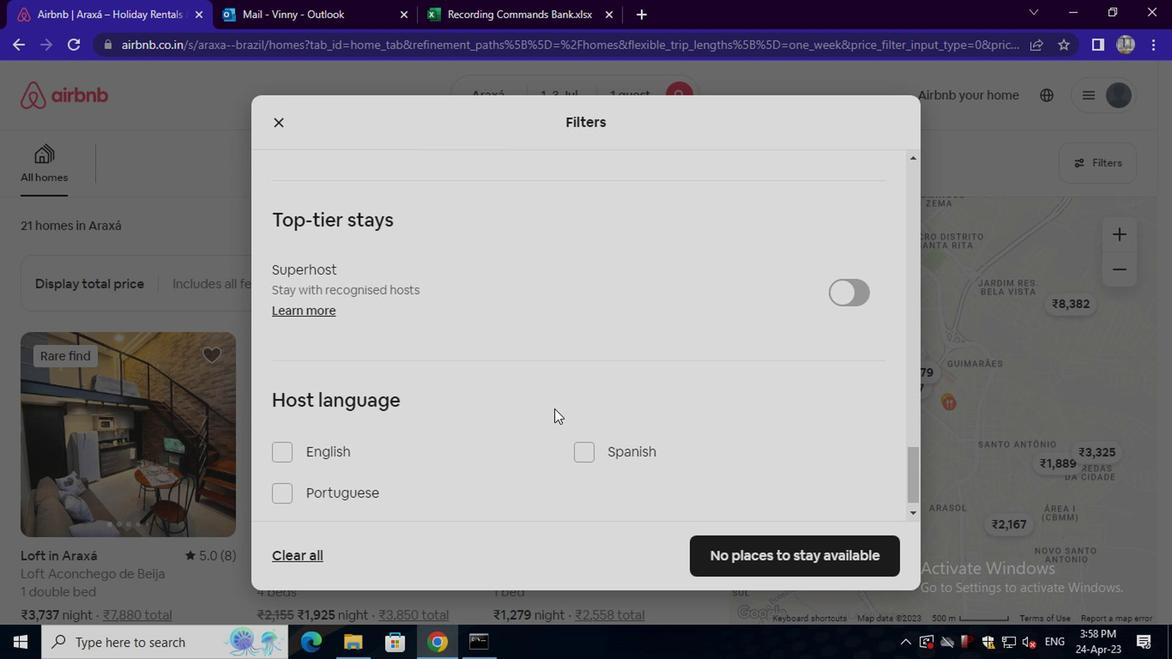
Action: Mouse scrolled (550, 408) with delta (0, 0)
Screenshot: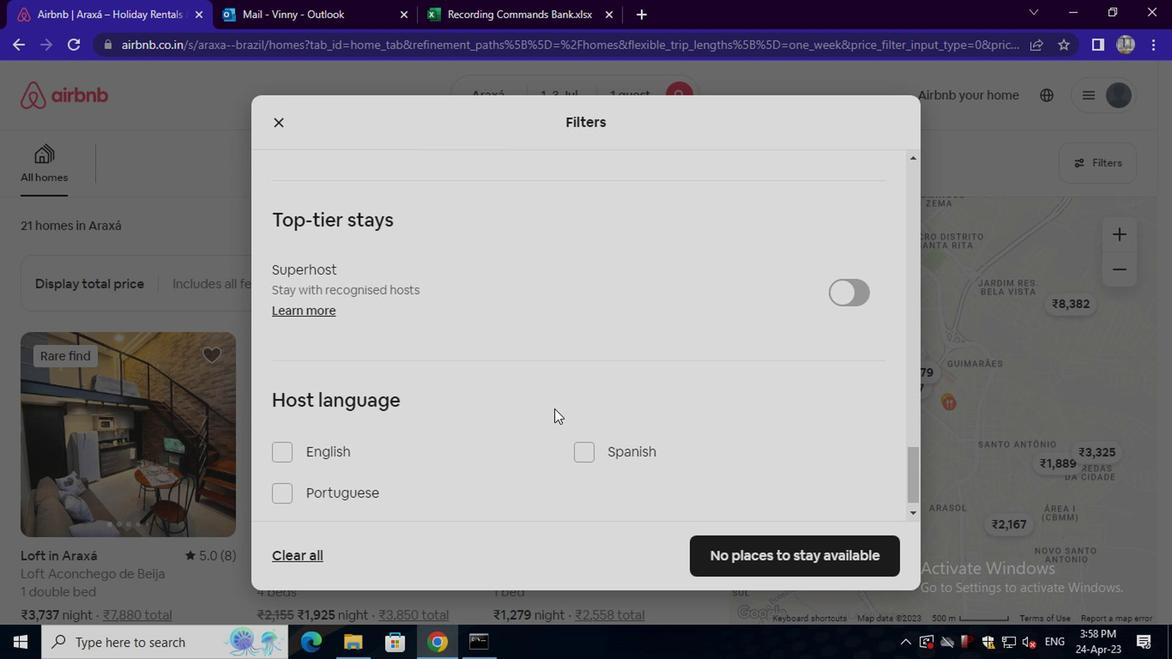 
Action: Mouse moved to (588, 432)
Screenshot: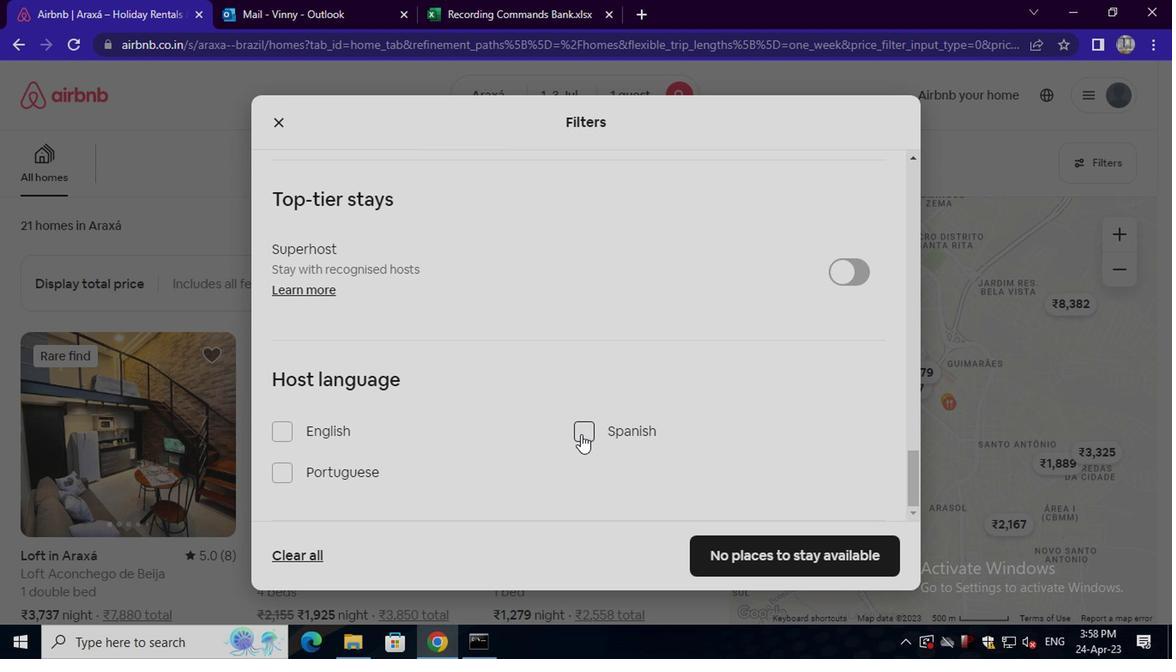
Action: Mouse pressed left at (588, 432)
Screenshot: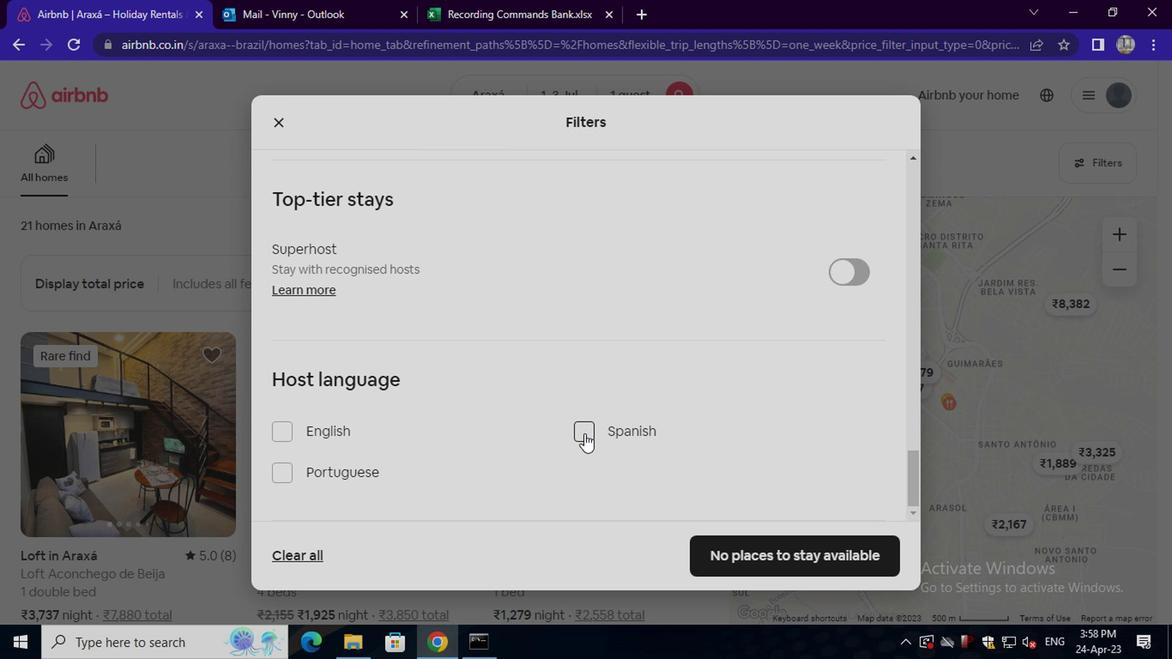 
Action: Mouse moved to (785, 540)
Screenshot: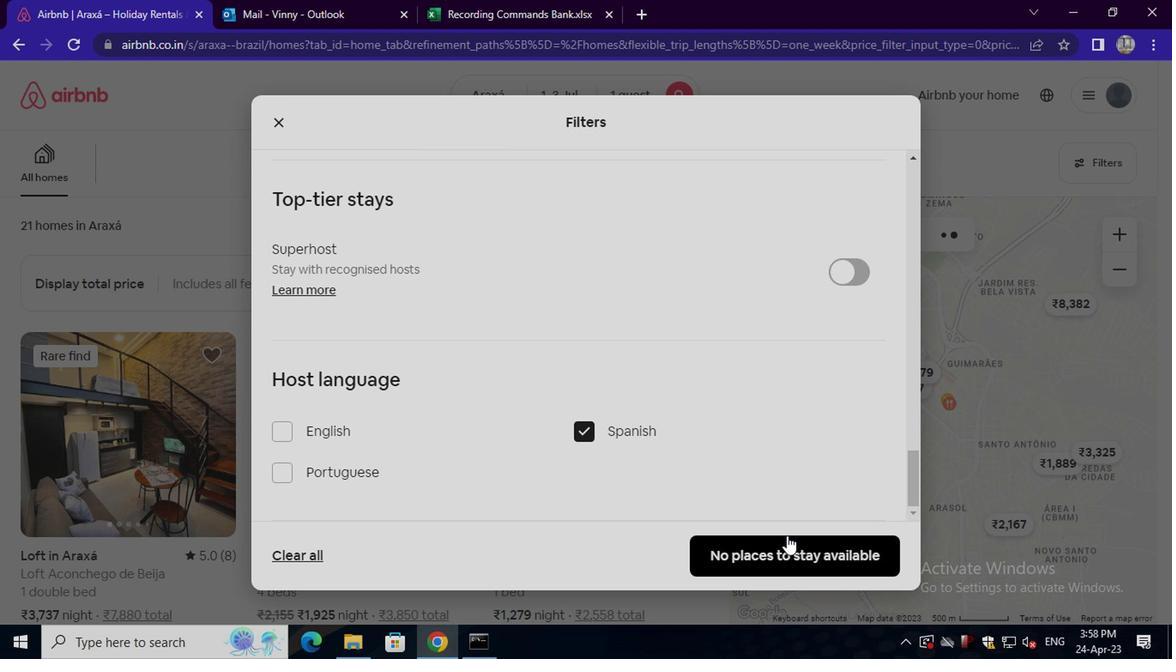 
Action: Mouse pressed left at (785, 540)
Screenshot: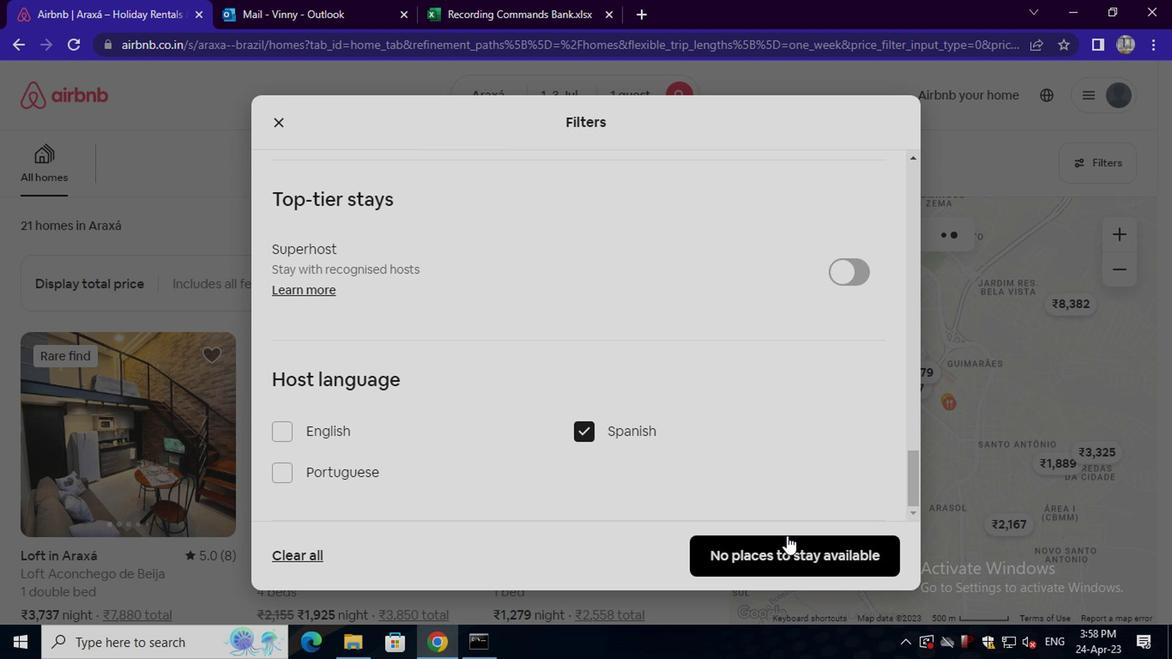 
